 Task: Research Airbnb options in Kreuzlingen, Switzerland from 6th December, 2023 to 15th December, 2023 for 6 adults. Place can be entire room or private room with 6 bedrooms having 6 beds and 6 bathrooms. Property type can be house. Amenities needed are: wifi, TV, free parkinig on premises, gym, breakfast.
Action: Mouse moved to (464, 100)
Screenshot: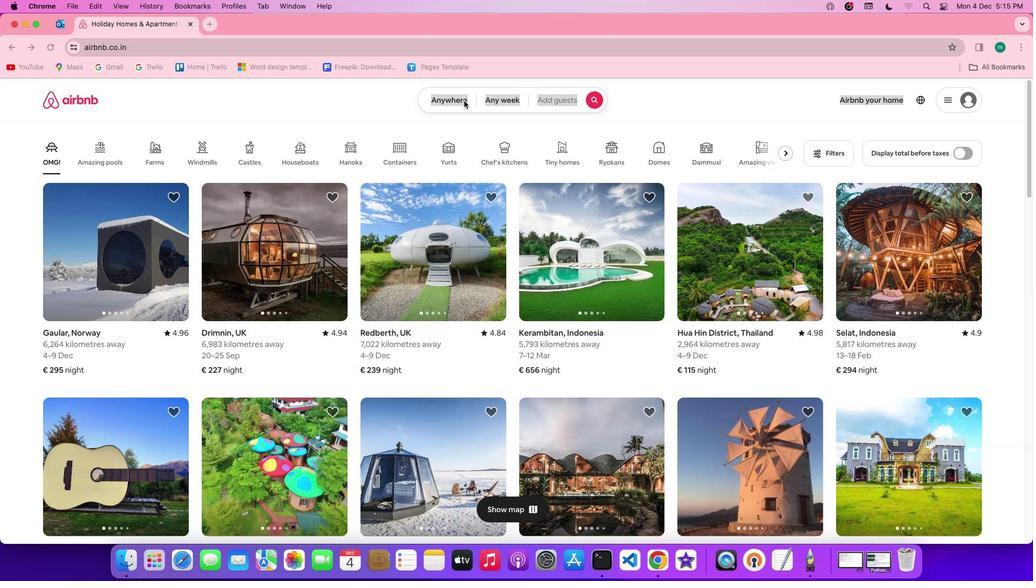 
Action: Mouse pressed left at (464, 100)
Screenshot: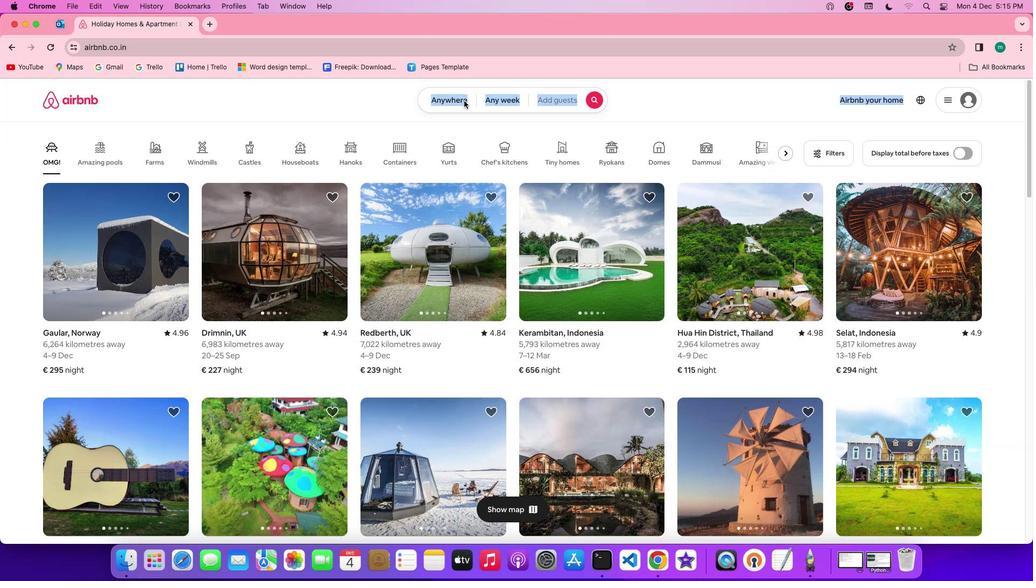 
Action: Mouse pressed left at (464, 100)
Screenshot: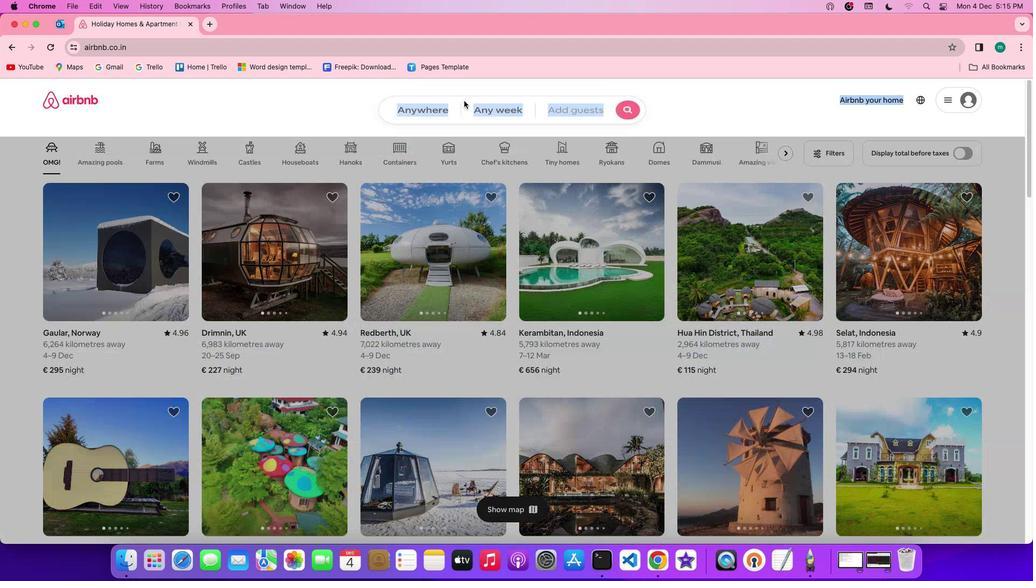 
Action: Mouse moved to (387, 145)
Screenshot: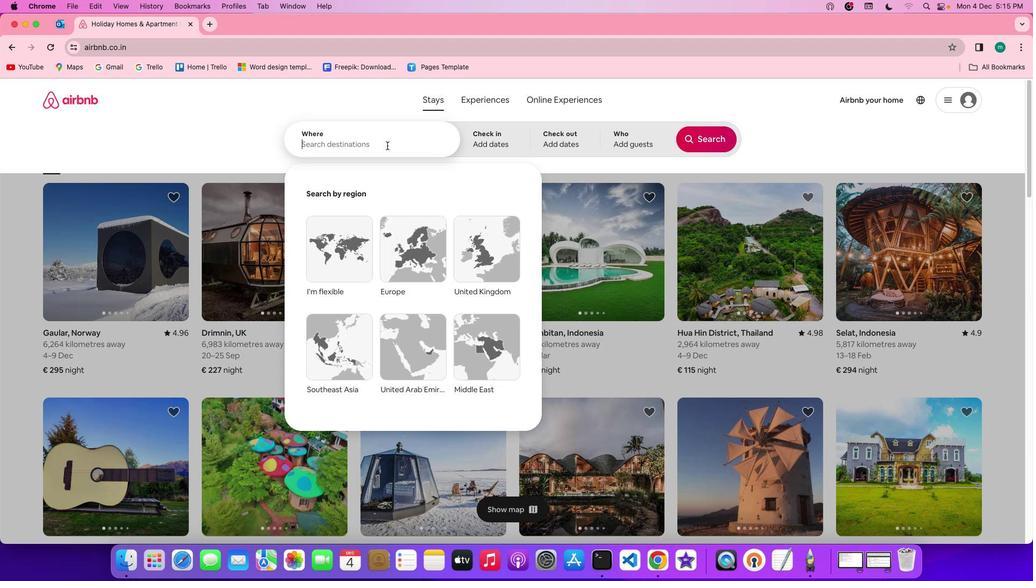 
Action: Mouse pressed left at (387, 145)
Screenshot: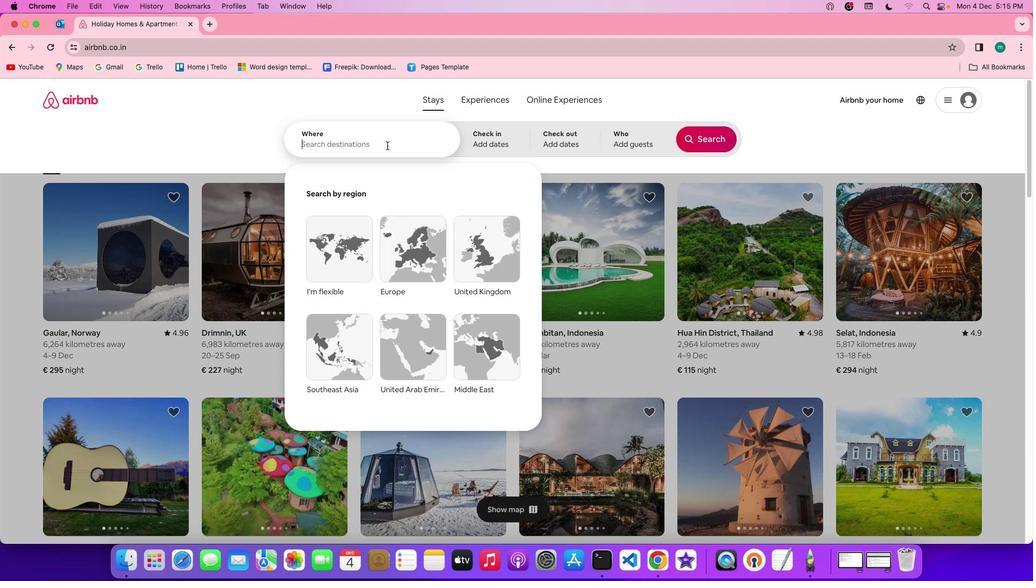 
Action: Key pressed Key.shift'K''r''e''u''z''l''i''n''g''e''n'','Key.spaceKey.shift's''w''i''t''z''e''r''l''a''n''d'
Screenshot: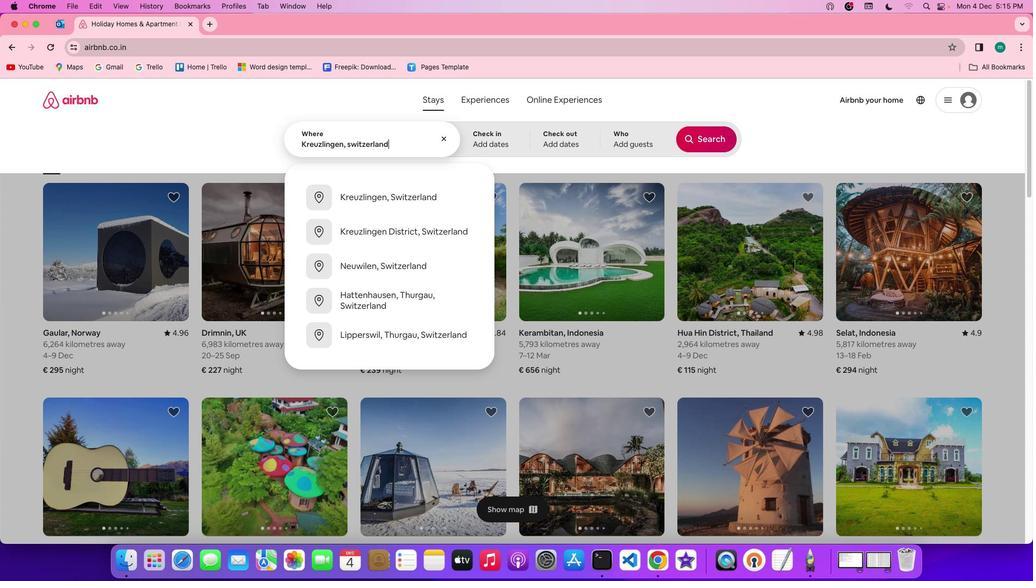 
Action: Mouse moved to (482, 142)
Screenshot: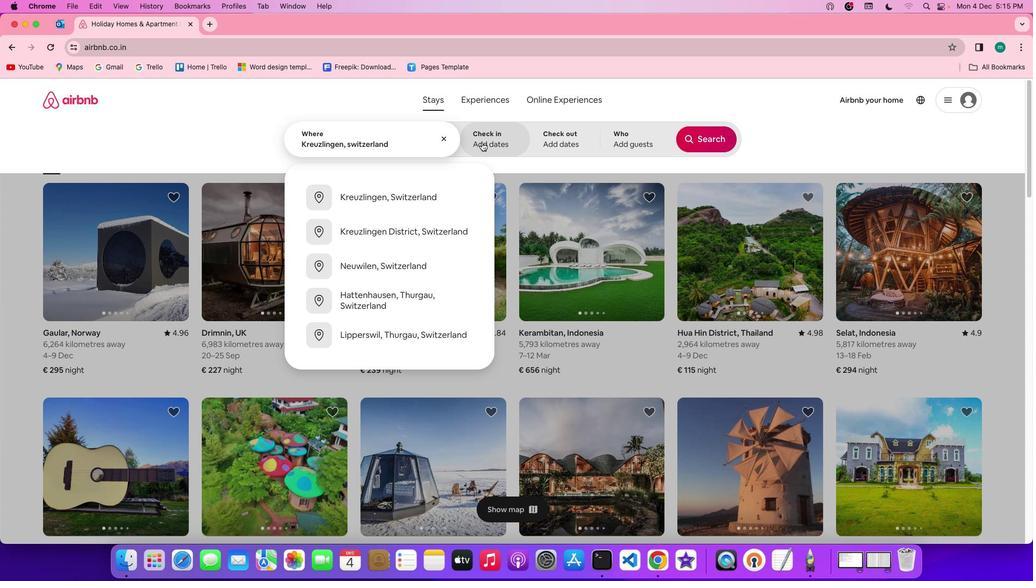 
Action: Mouse pressed left at (482, 142)
Screenshot: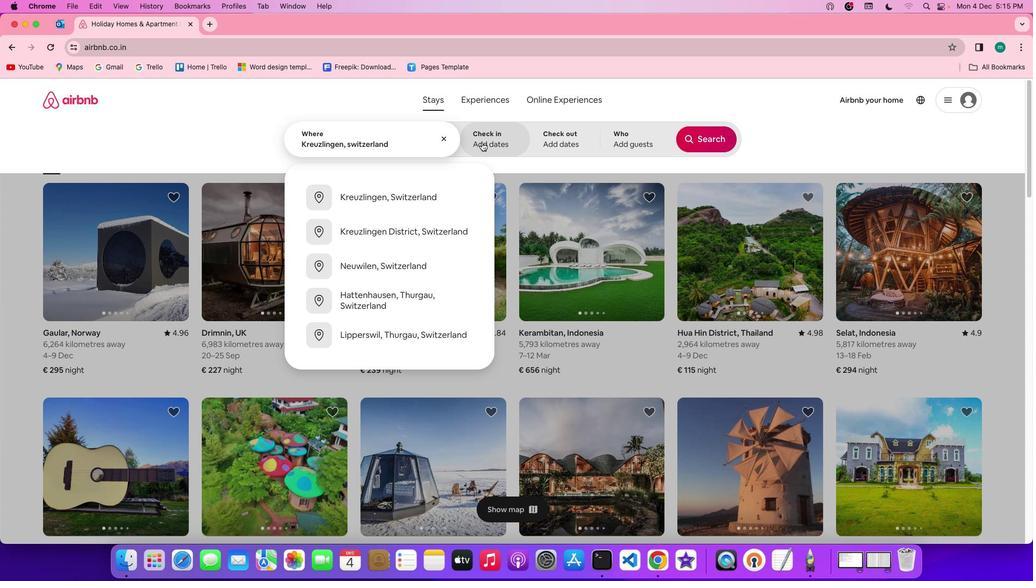 
Action: Mouse moved to (405, 303)
Screenshot: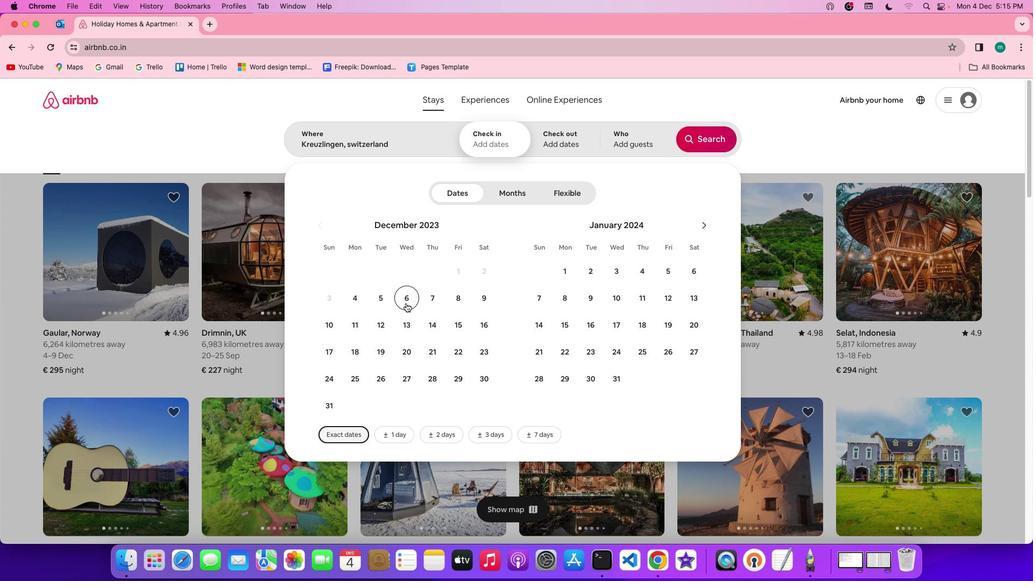 
Action: Mouse pressed left at (405, 303)
Screenshot: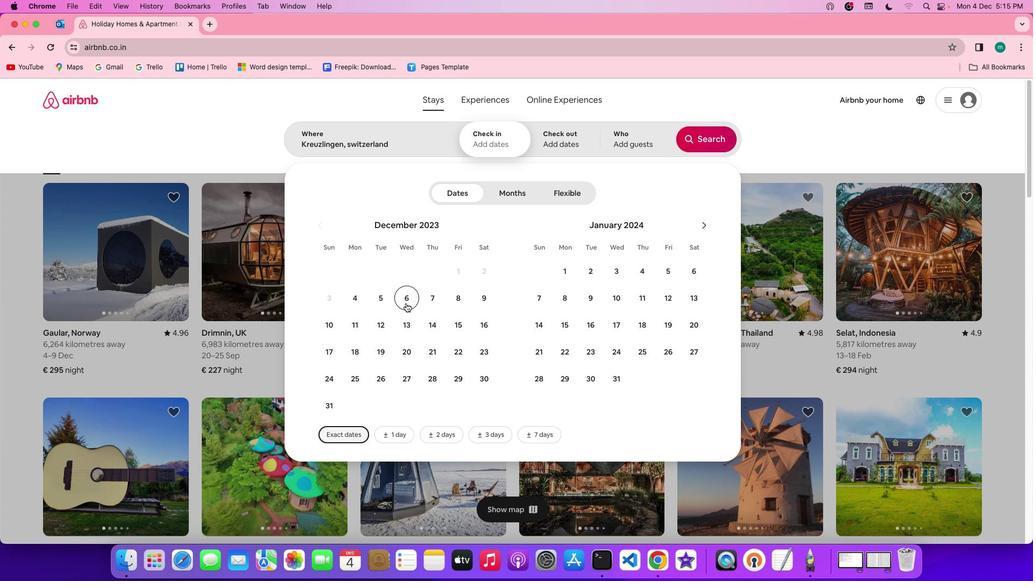 
Action: Mouse moved to (453, 321)
Screenshot: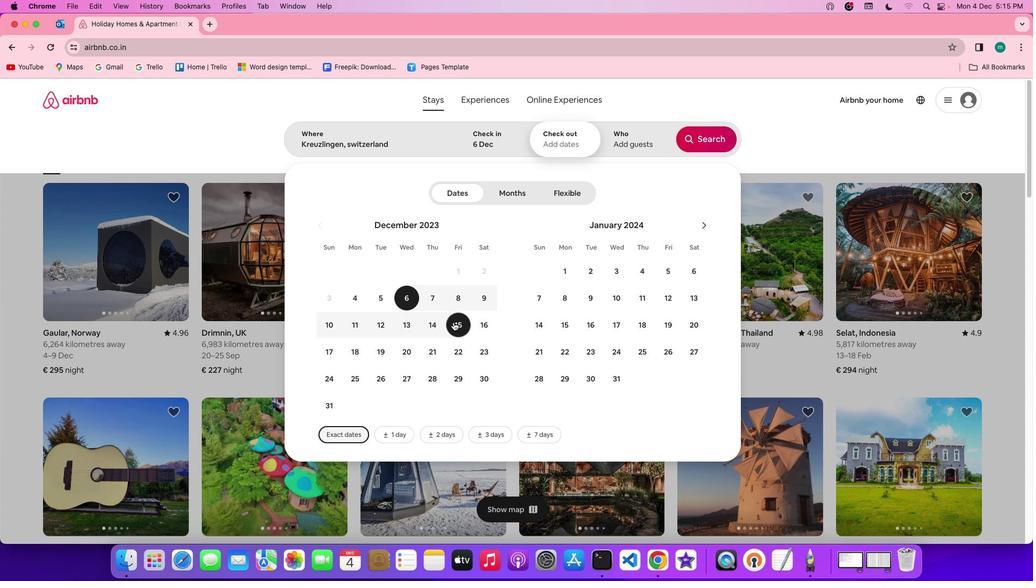 
Action: Mouse pressed left at (453, 321)
Screenshot: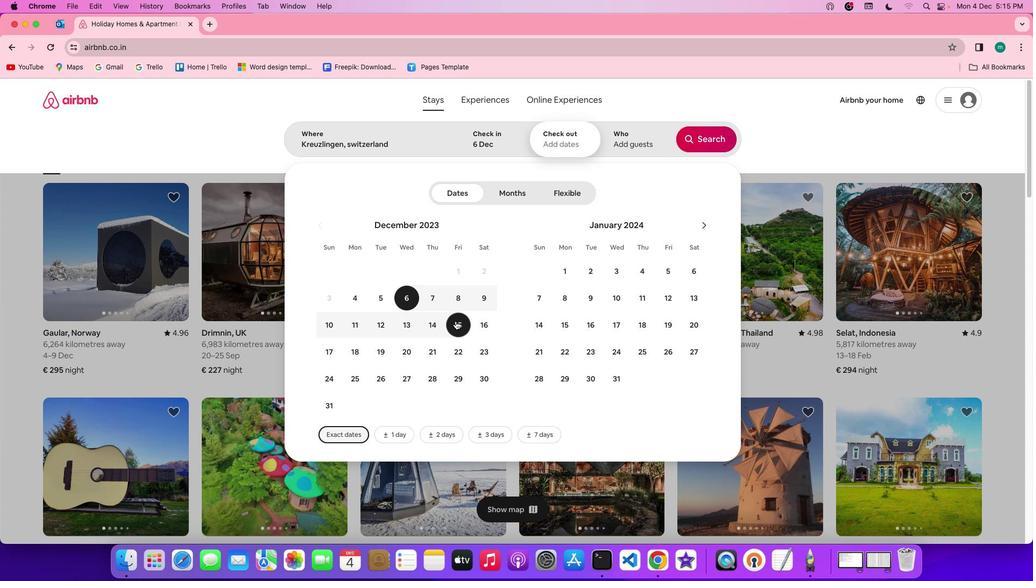 
Action: Mouse moved to (624, 145)
Screenshot: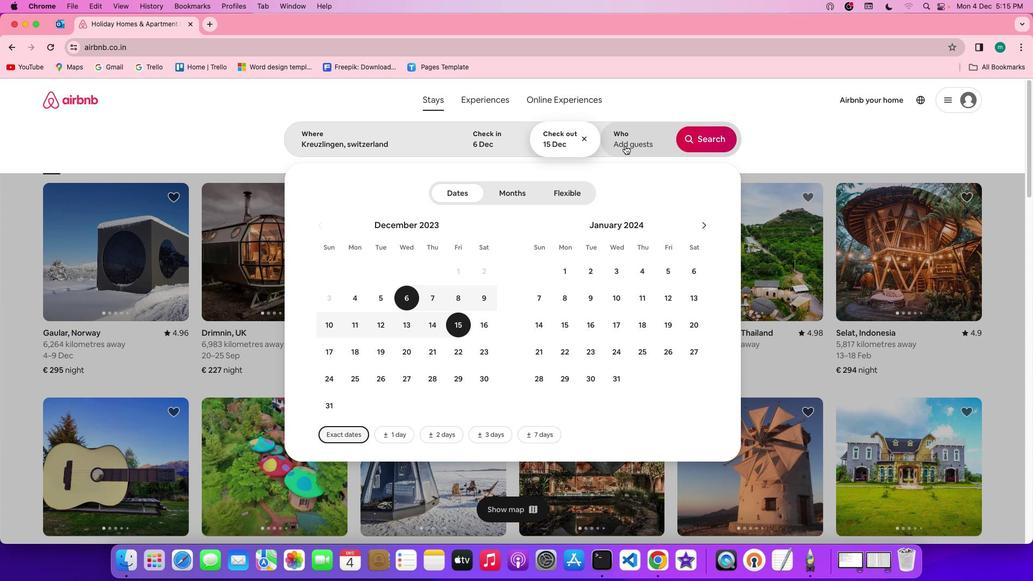 
Action: Mouse pressed left at (624, 145)
Screenshot: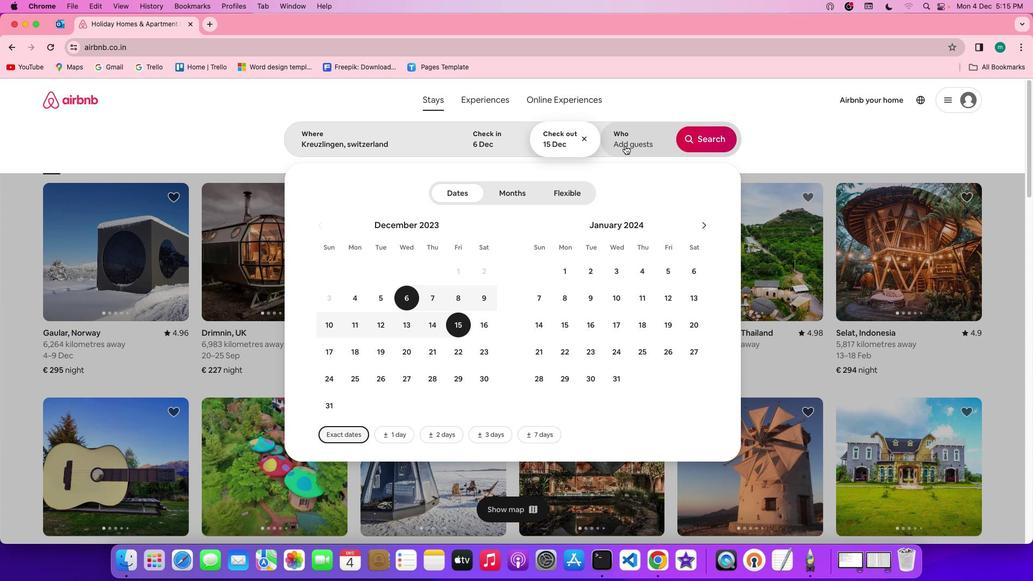 
Action: Mouse moved to (703, 199)
Screenshot: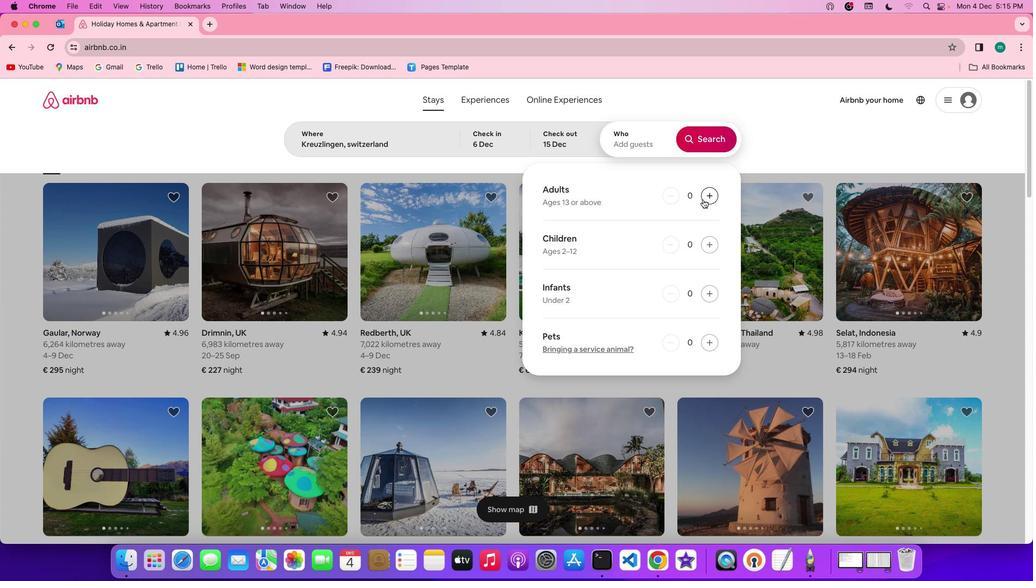 
Action: Mouse pressed left at (703, 199)
Screenshot: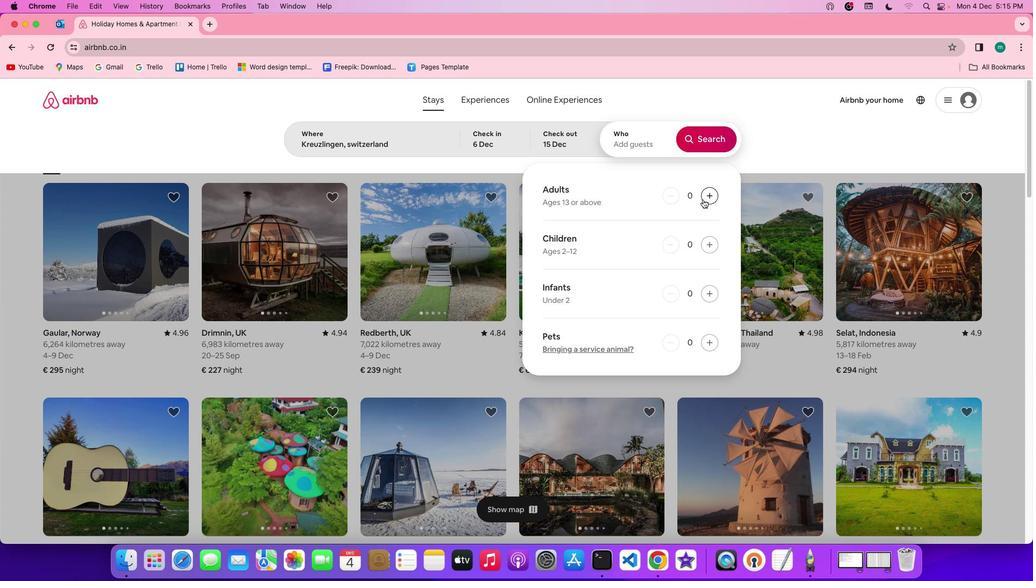 
Action: Mouse pressed left at (703, 199)
Screenshot: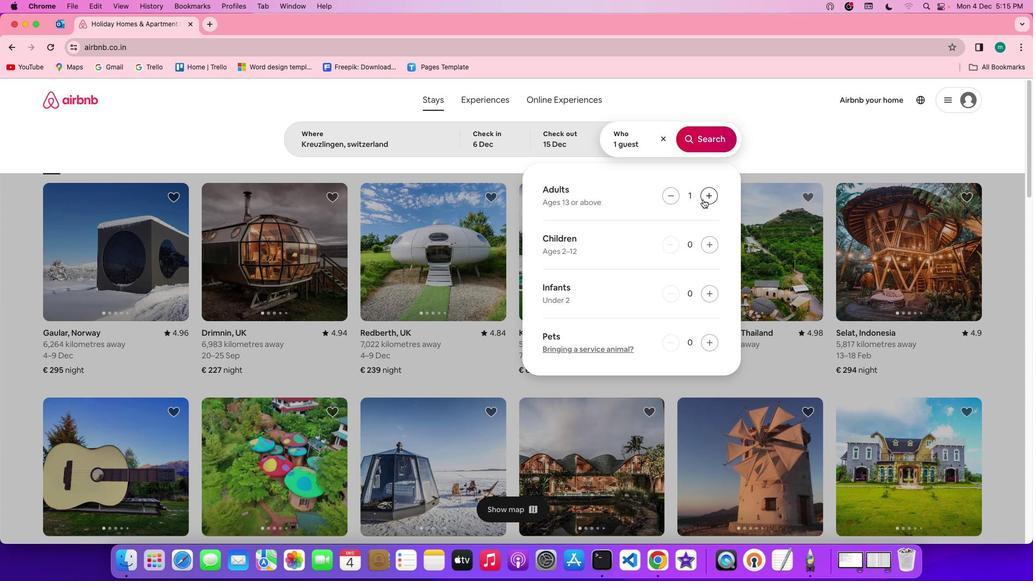 
Action: Mouse pressed left at (703, 199)
Screenshot: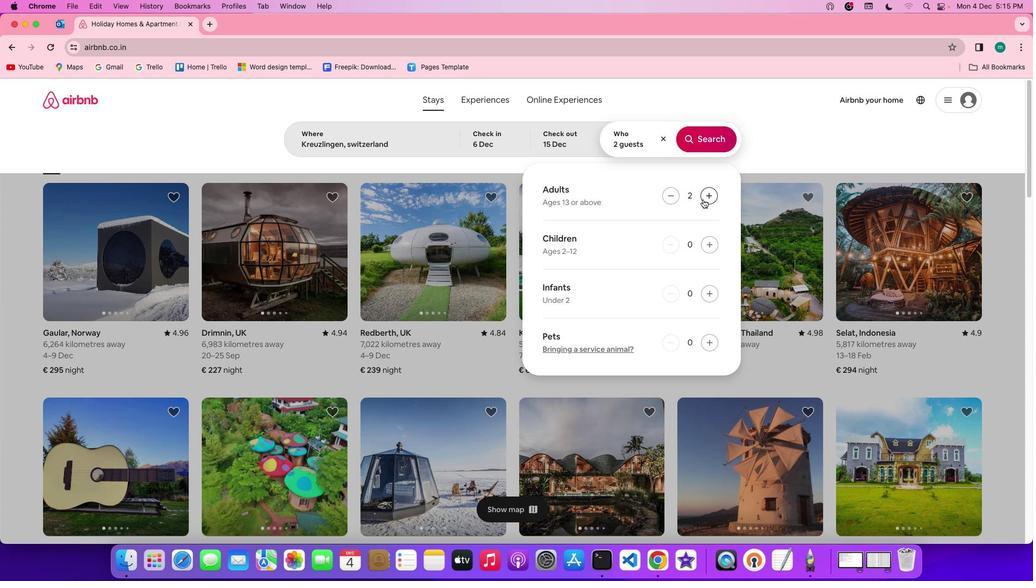 
Action: Mouse pressed left at (703, 199)
Screenshot: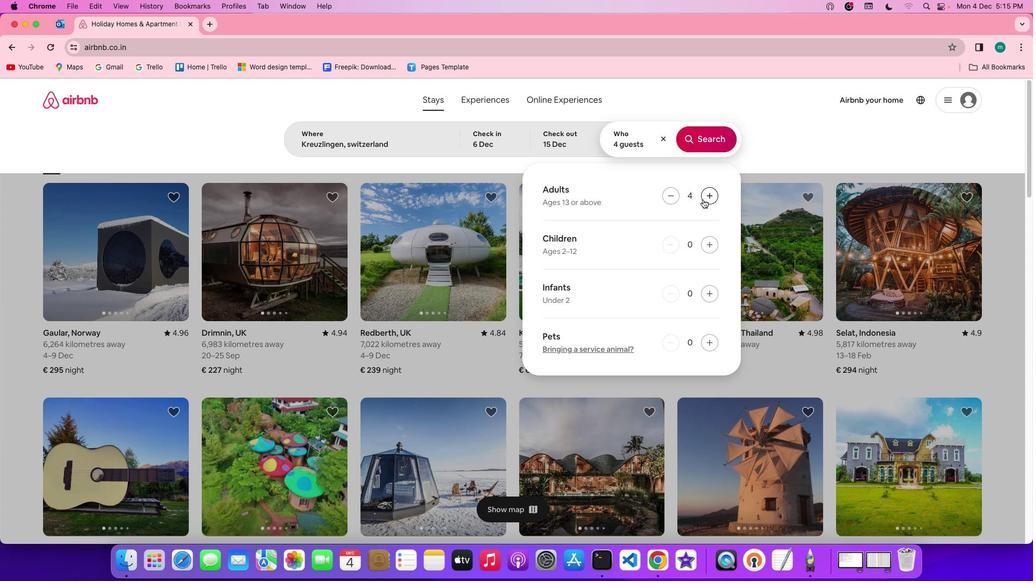 
Action: Mouse pressed left at (703, 199)
Screenshot: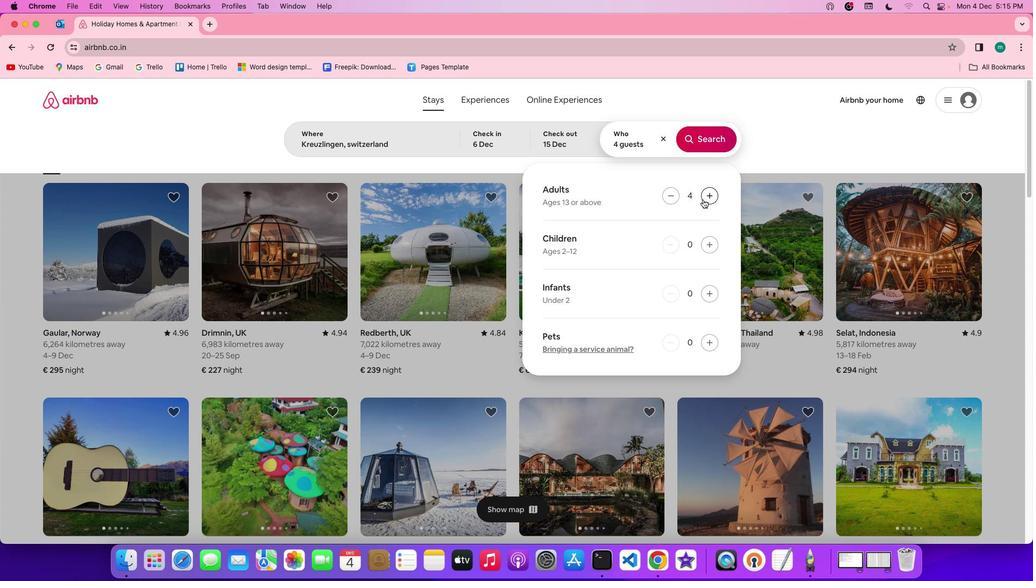 
Action: Mouse pressed left at (703, 199)
Screenshot: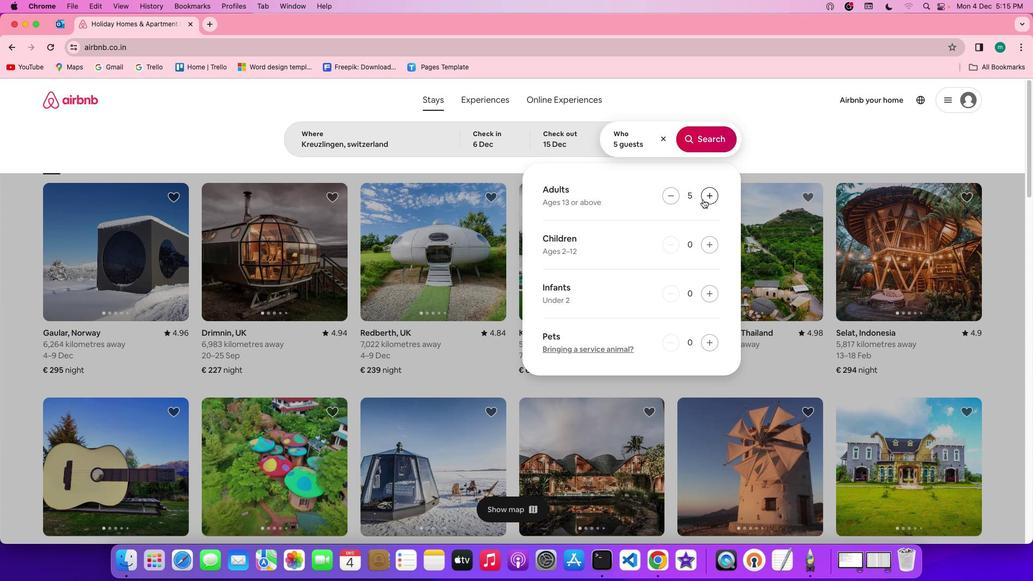 
Action: Mouse moved to (709, 148)
Screenshot: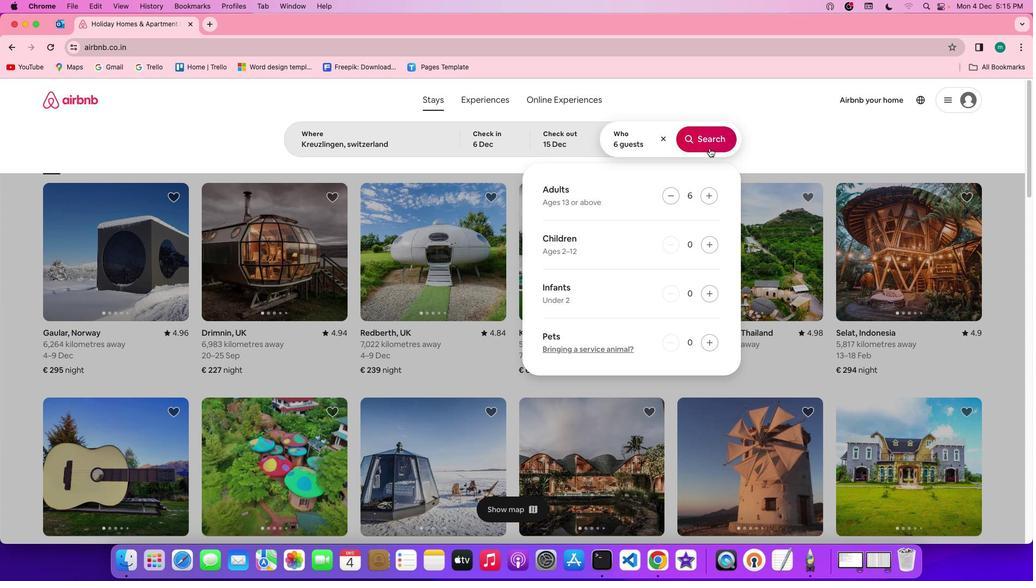 
Action: Mouse pressed left at (709, 148)
Screenshot: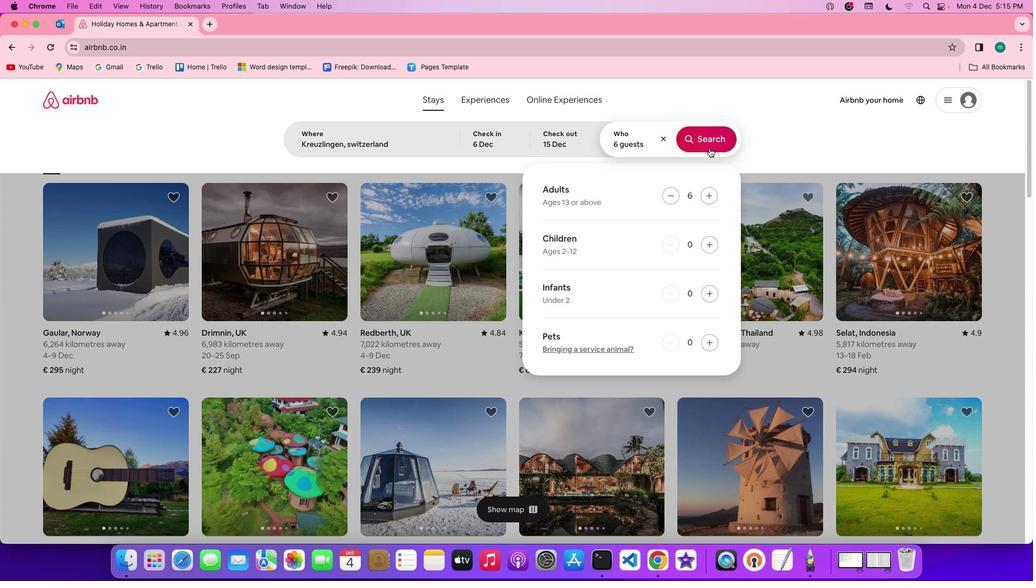 
Action: Mouse moved to (845, 141)
Screenshot: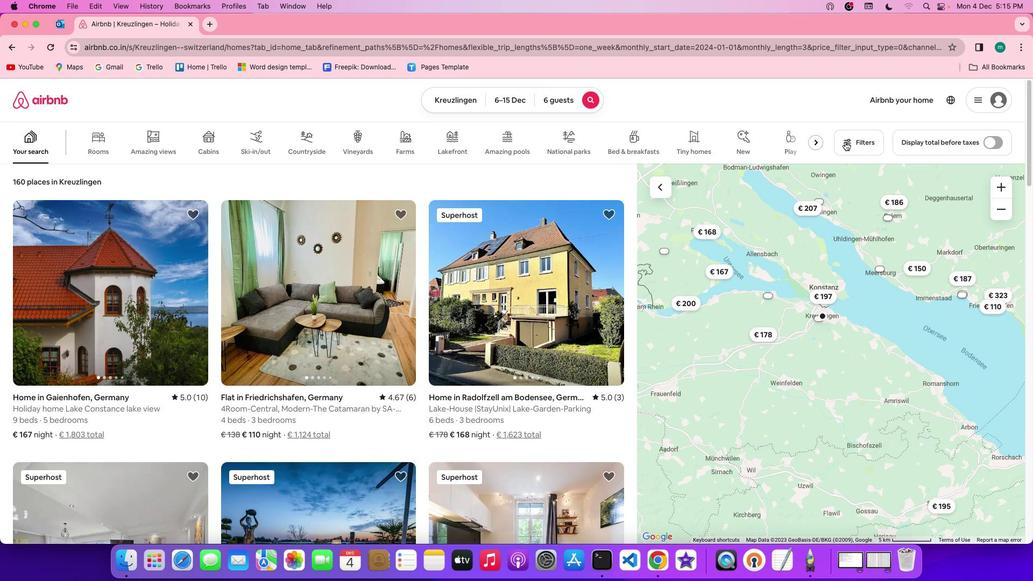 
Action: Mouse pressed left at (845, 141)
Screenshot: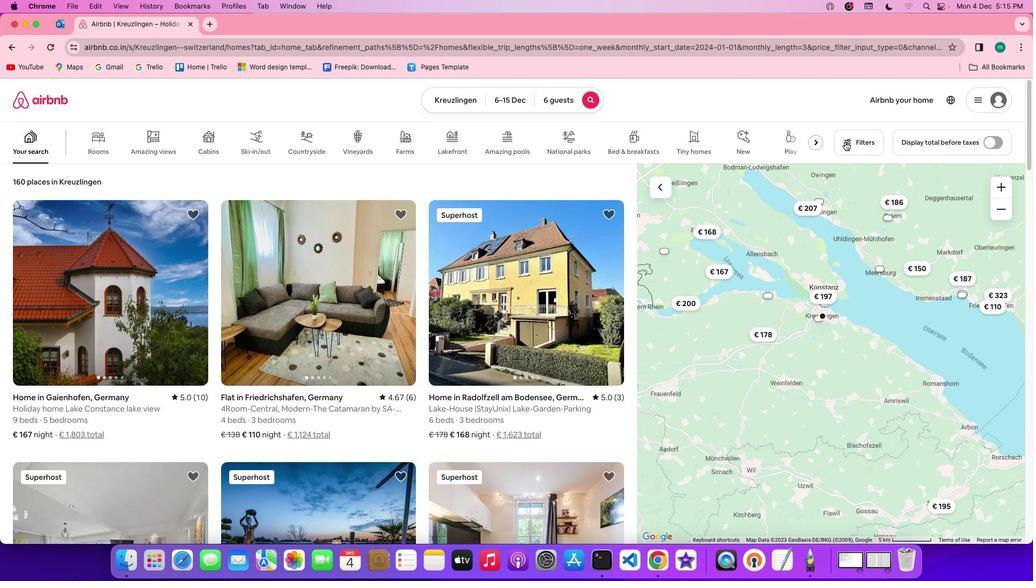 
Action: Mouse moved to (444, 369)
Screenshot: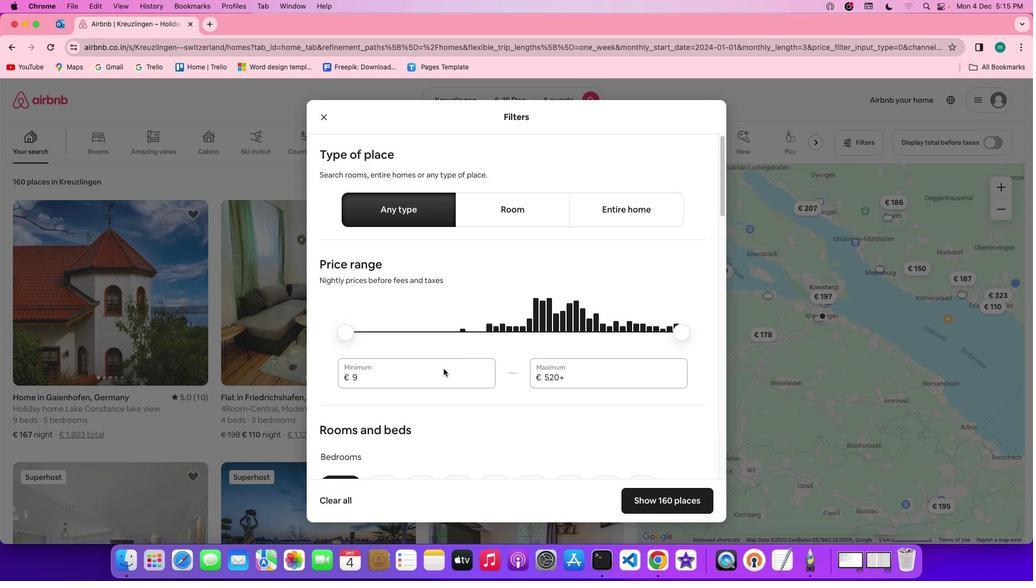 
Action: Mouse scrolled (444, 369) with delta (0, 0)
Screenshot: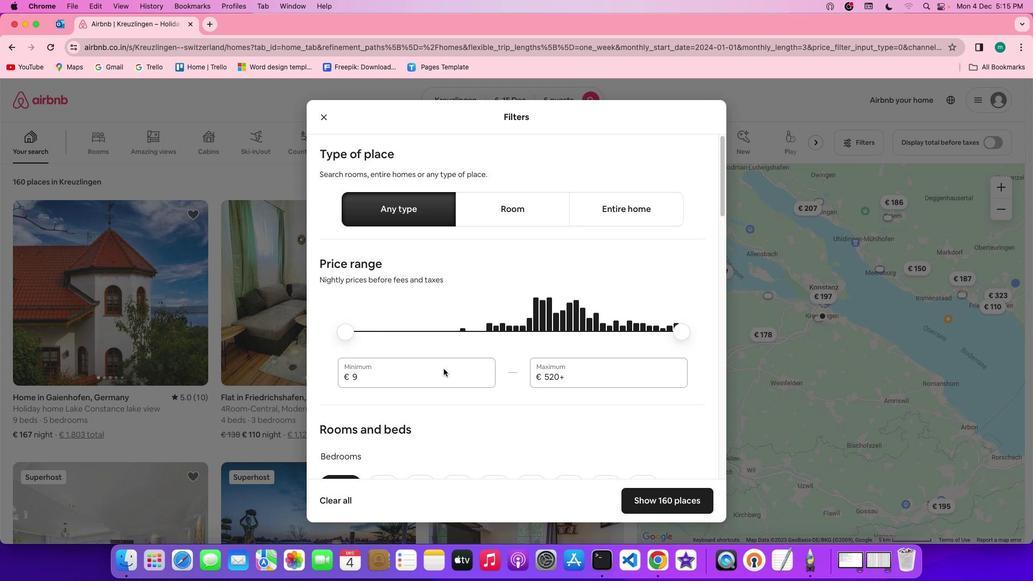 
Action: Mouse scrolled (444, 369) with delta (0, 0)
Screenshot: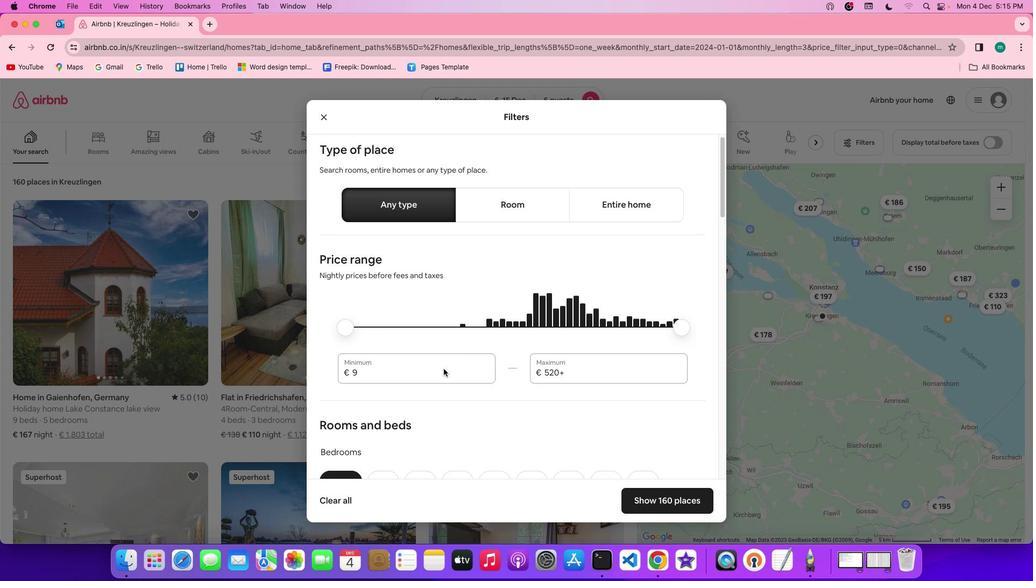 
Action: Mouse scrolled (444, 369) with delta (0, 0)
Screenshot: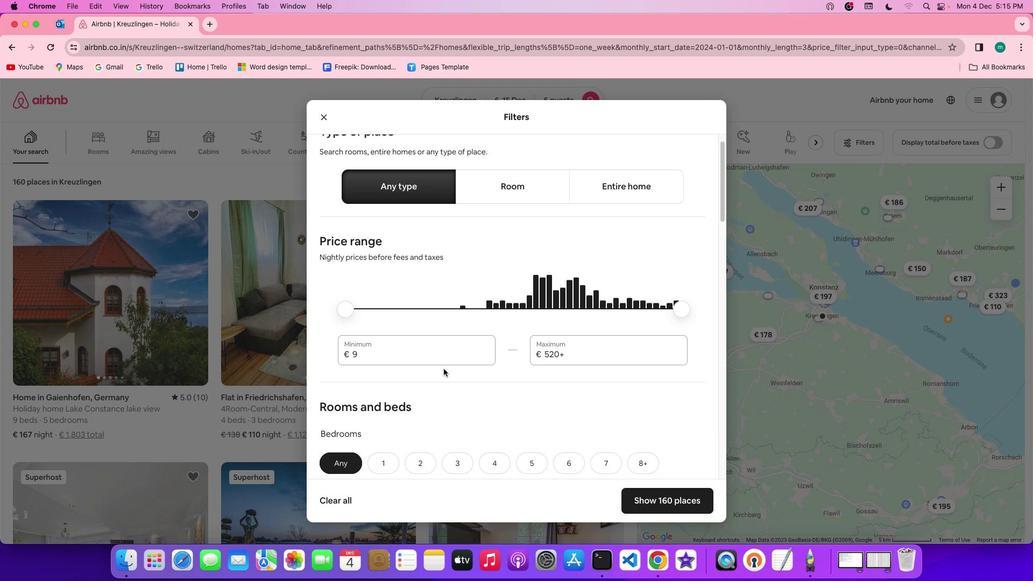 
Action: Mouse moved to (443, 367)
Screenshot: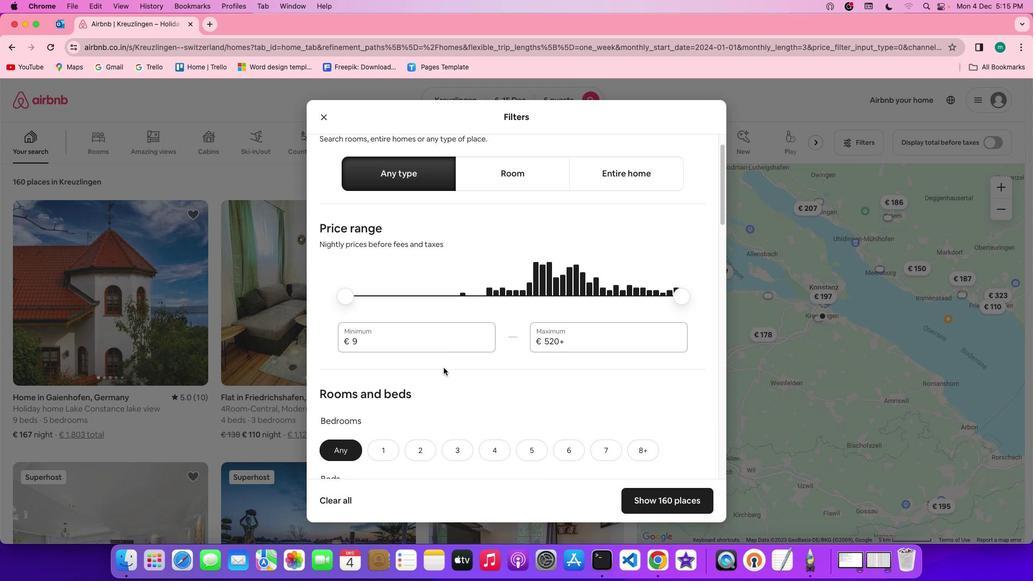 
Action: Mouse scrolled (443, 367) with delta (0, 0)
Screenshot: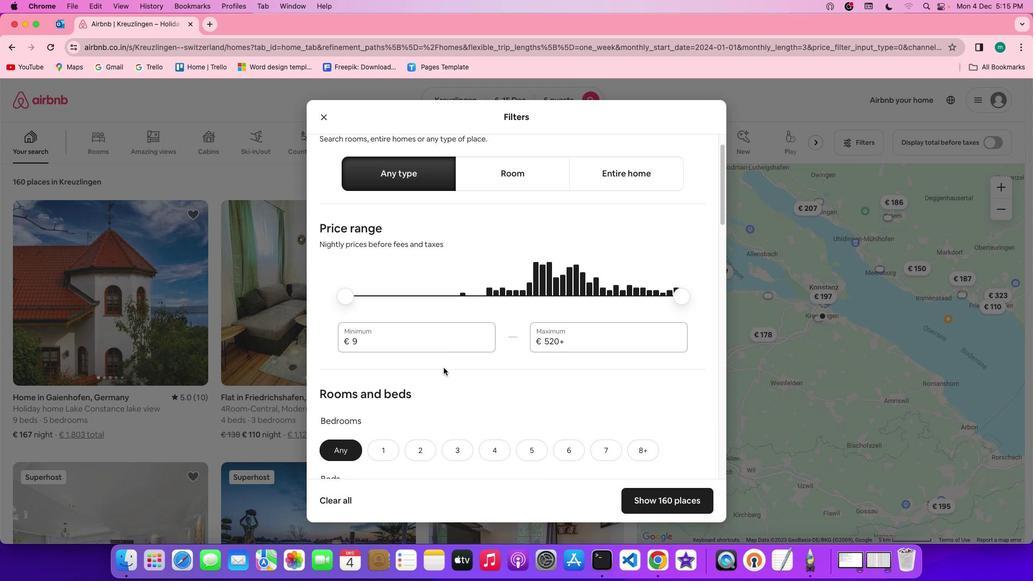 
Action: Mouse scrolled (443, 367) with delta (0, 0)
Screenshot: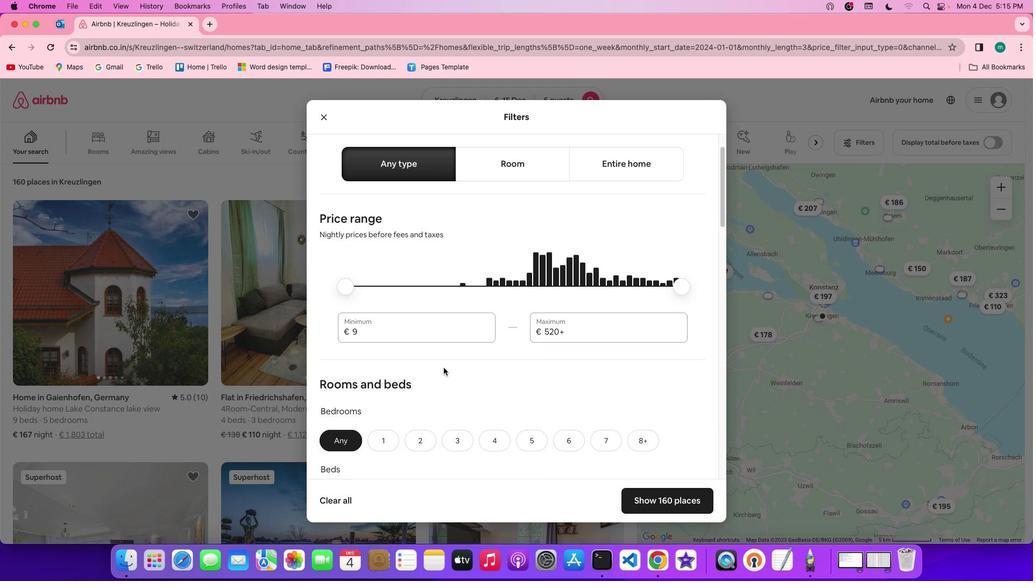 
Action: Mouse scrolled (443, 367) with delta (0, 0)
Screenshot: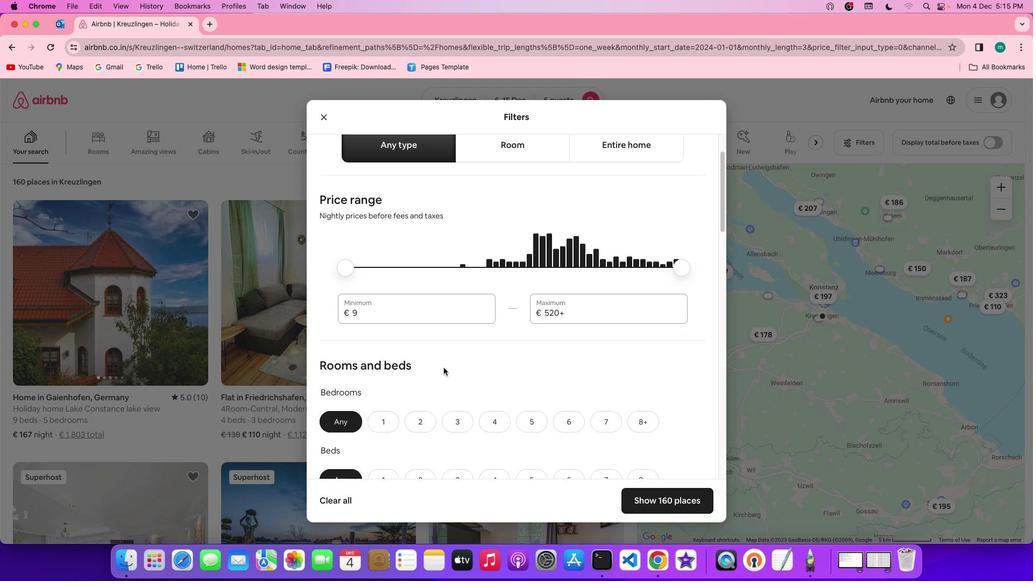 
Action: Mouse scrolled (443, 367) with delta (0, 0)
Screenshot: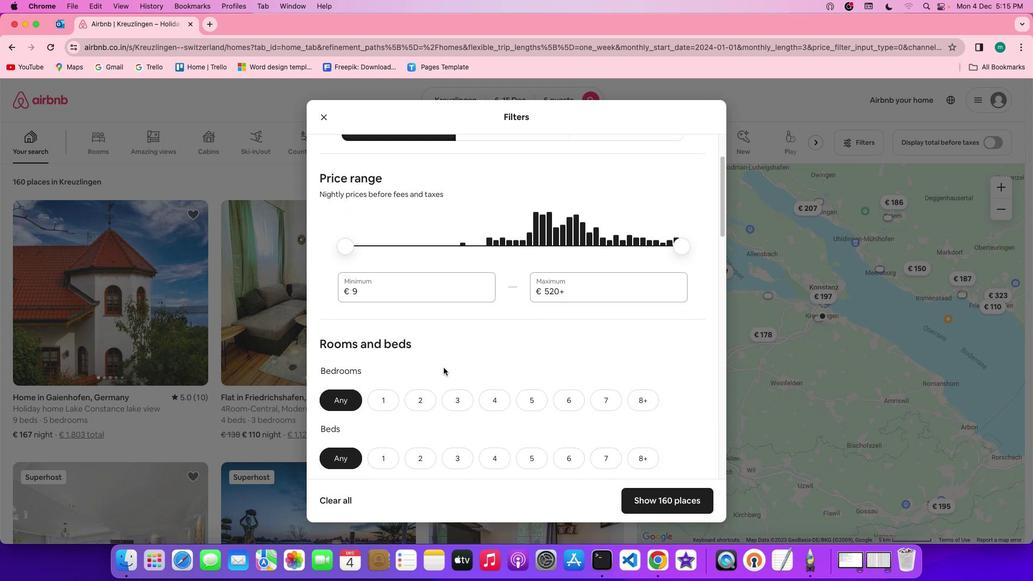 
Action: Mouse scrolled (443, 367) with delta (0, 0)
Screenshot: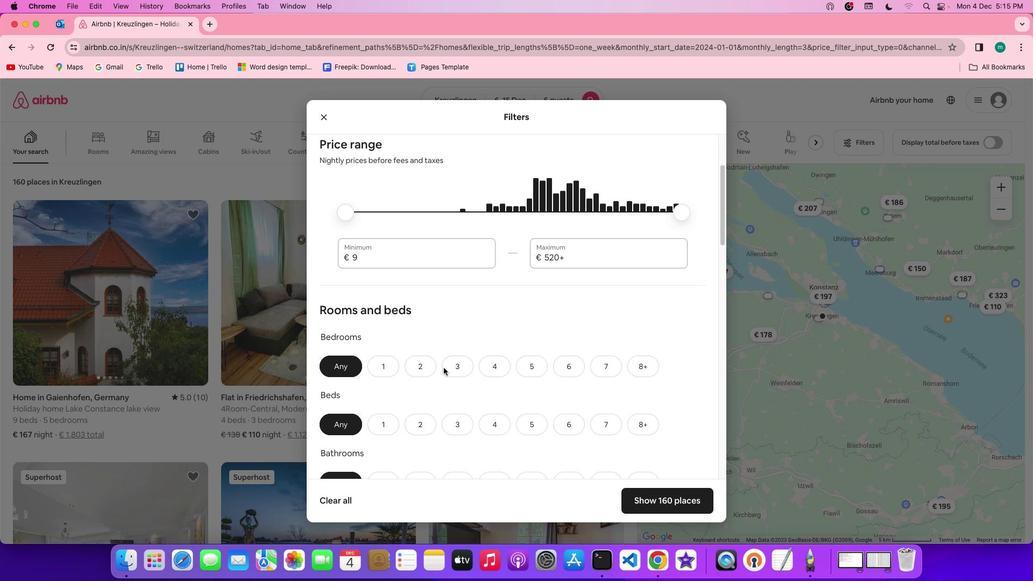 
Action: Mouse scrolled (443, 367) with delta (0, 0)
Screenshot: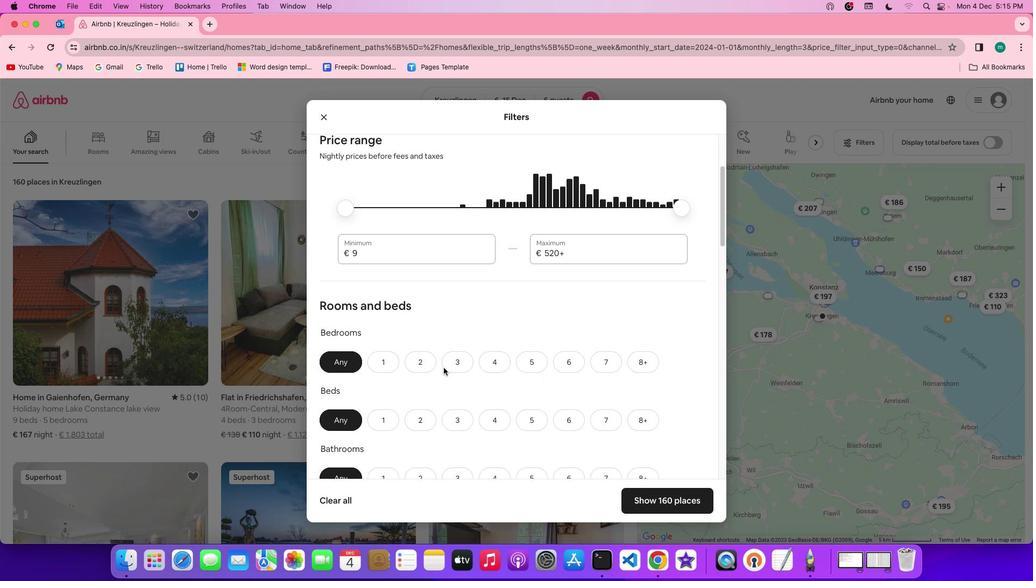 
Action: Mouse scrolled (443, 367) with delta (0, 0)
Screenshot: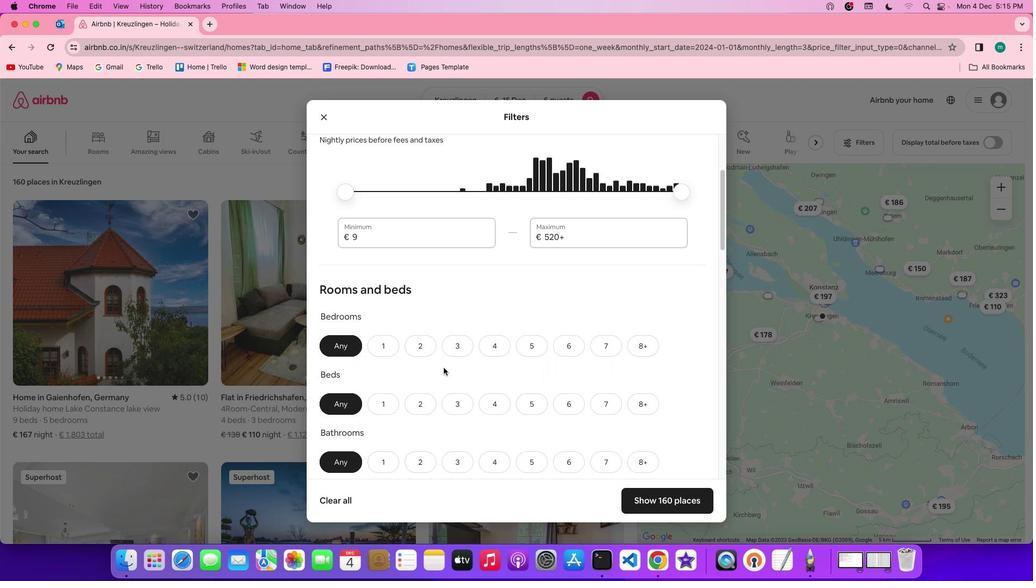 
Action: Mouse moved to (443, 367)
Screenshot: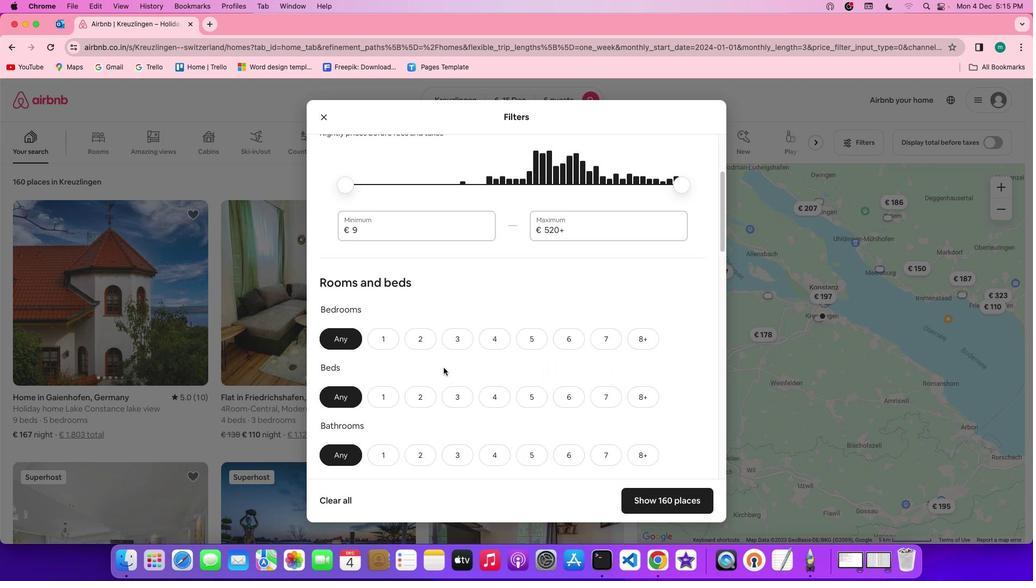 
Action: Mouse scrolled (443, 367) with delta (0, 0)
Screenshot: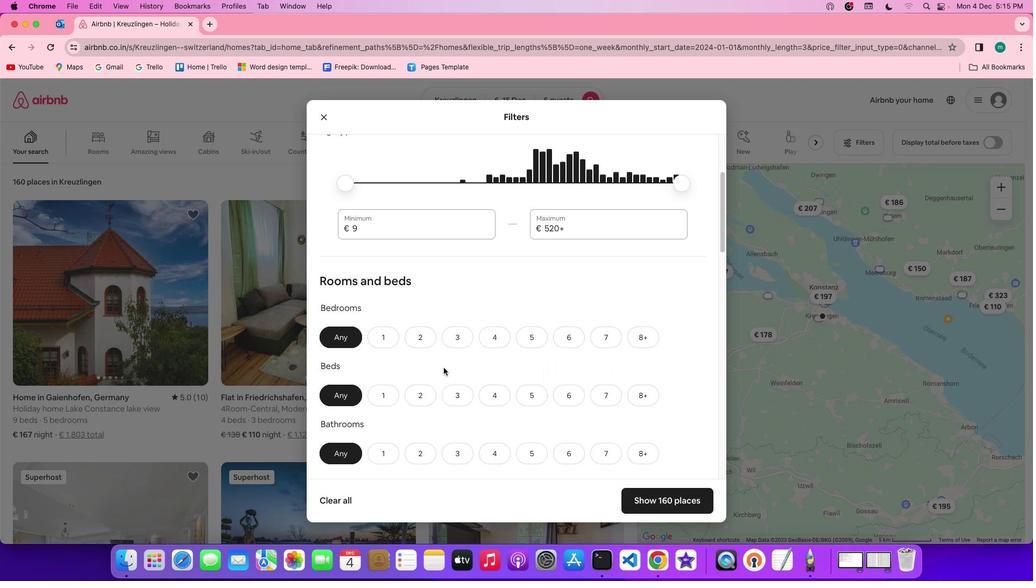 
Action: Mouse scrolled (443, 367) with delta (0, 0)
Screenshot: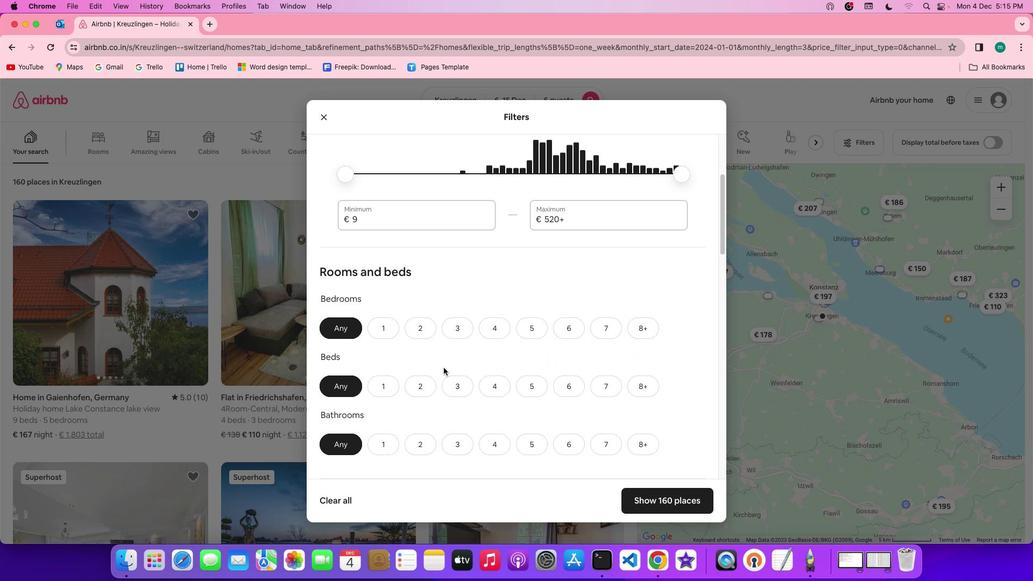 
Action: Mouse scrolled (443, 367) with delta (0, 0)
Screenshot: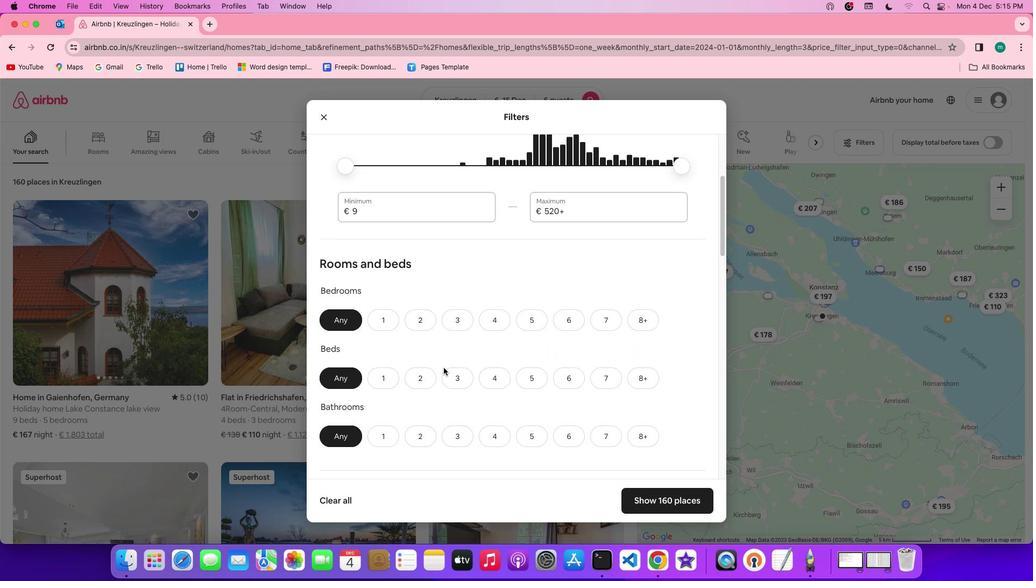 
Action: Mouse scrolled (443, 367) with delta (0, 0)
Screenshot: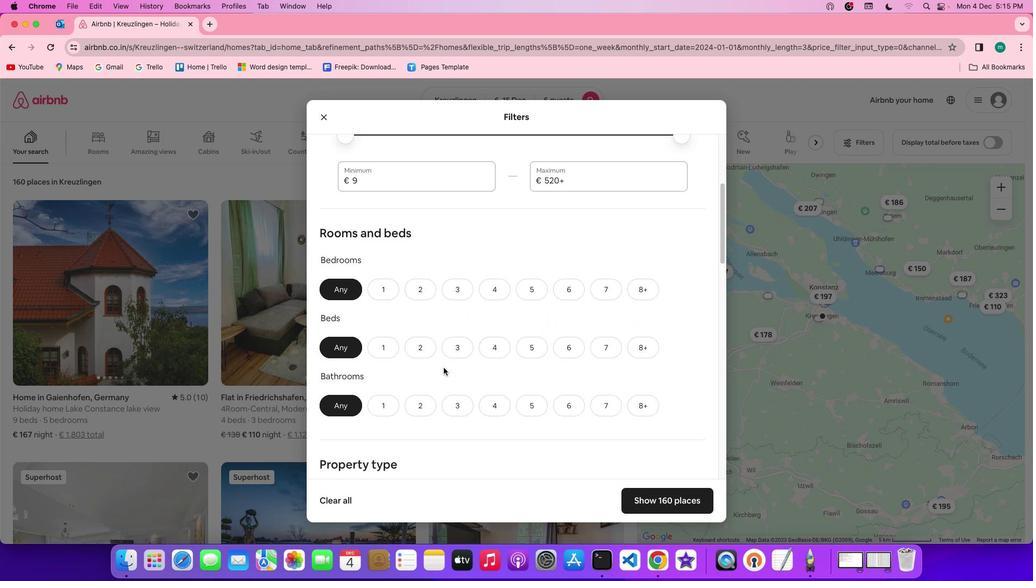 
Action: Mouse moved to (567, 265)
Screenshot: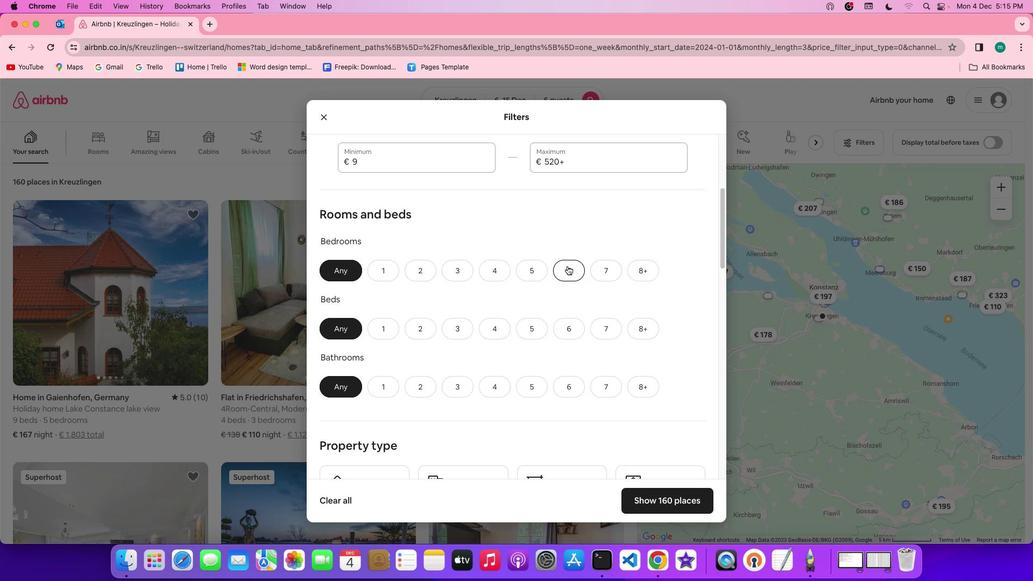 
Action: Mouse pressed left at (567, 265)
Screenshot: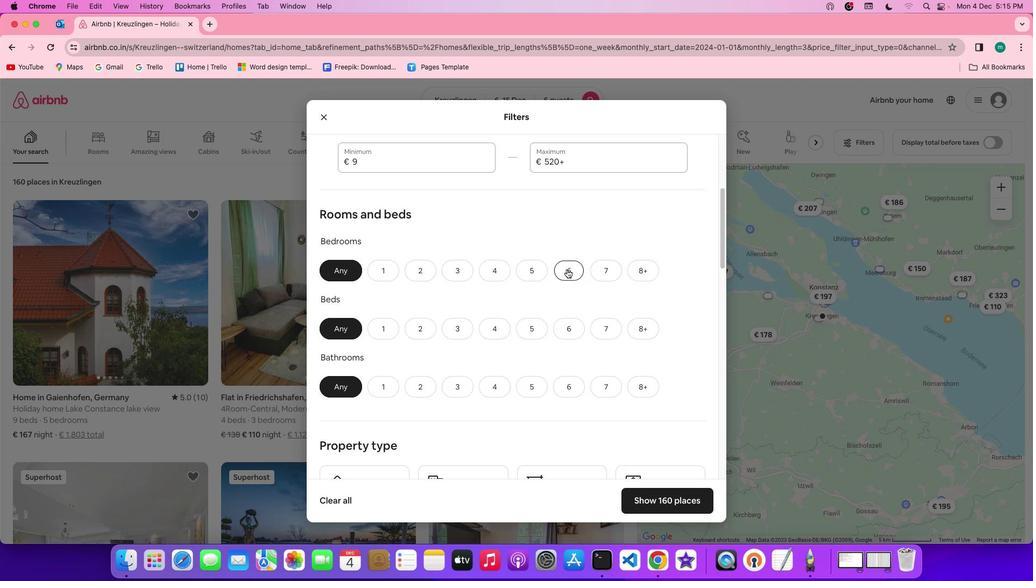
Action: Mouse moved to (569, 329)
Screenshot: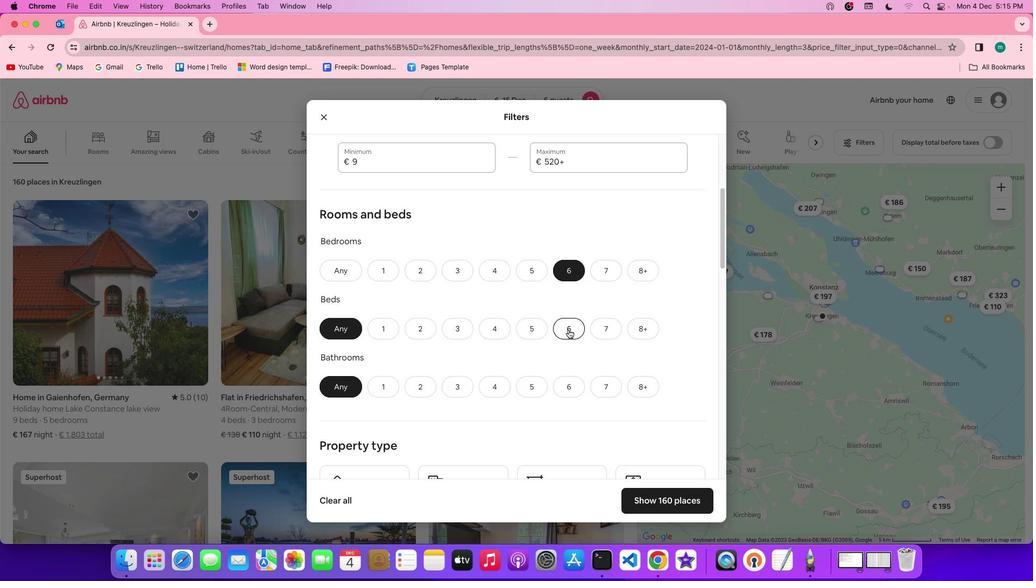 
Action: Mouse pressed left at (569, 329)
Screenshot: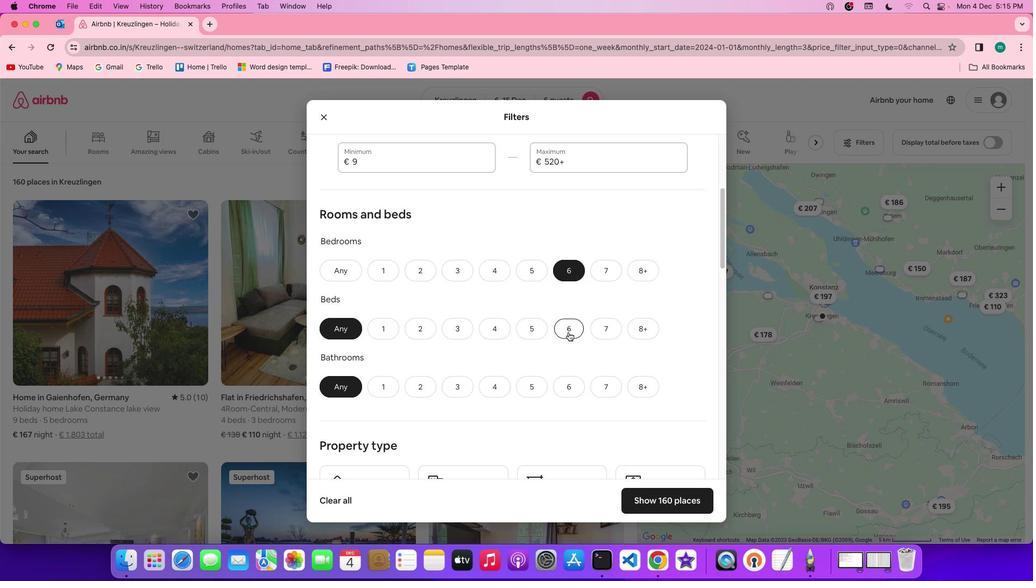 
Action: Mouse moved to (567, 384)
Screenshot: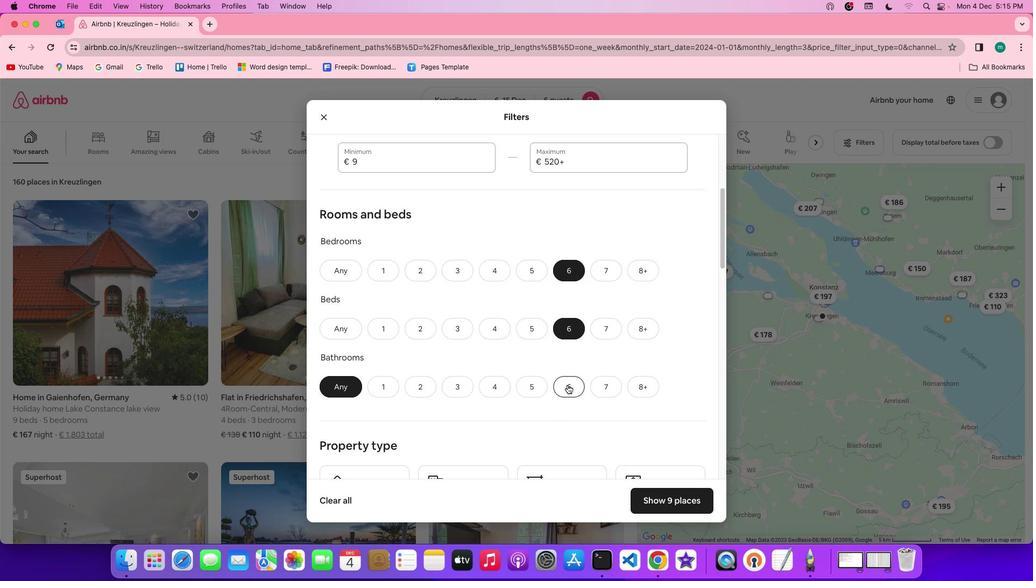 
Action: Mouse pressed left at (567, 384)
Screenshot: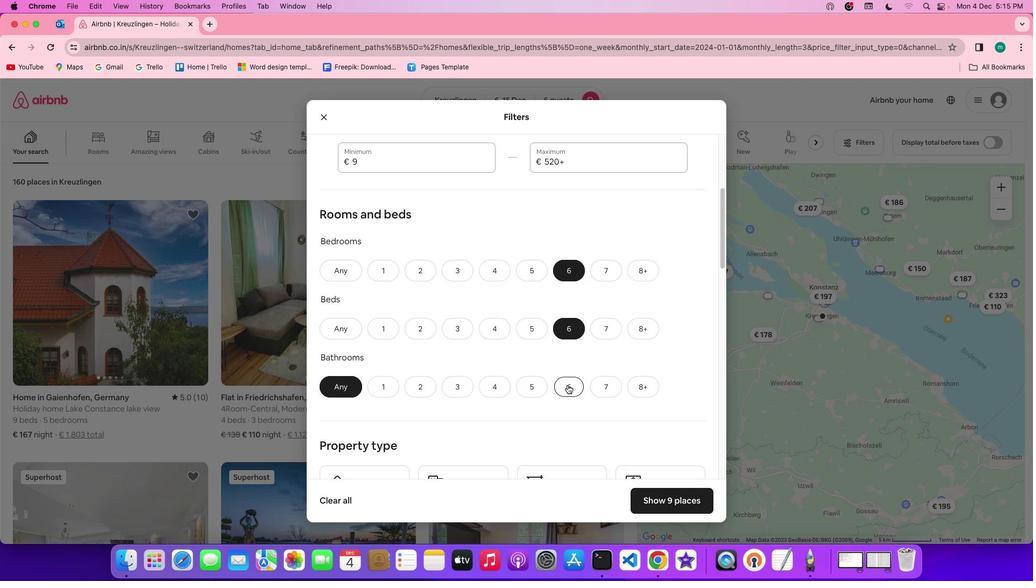 
Action: Mouse moved to (496, 436)
Screenshot: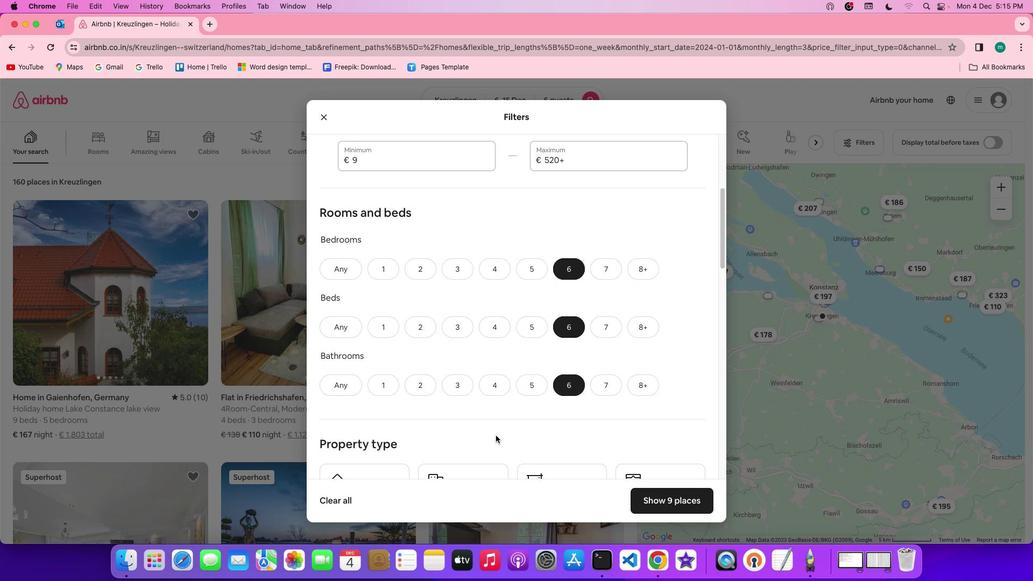 
Action: Mouse scrolled (496, 436) with delta (0, 0)
Screenshot: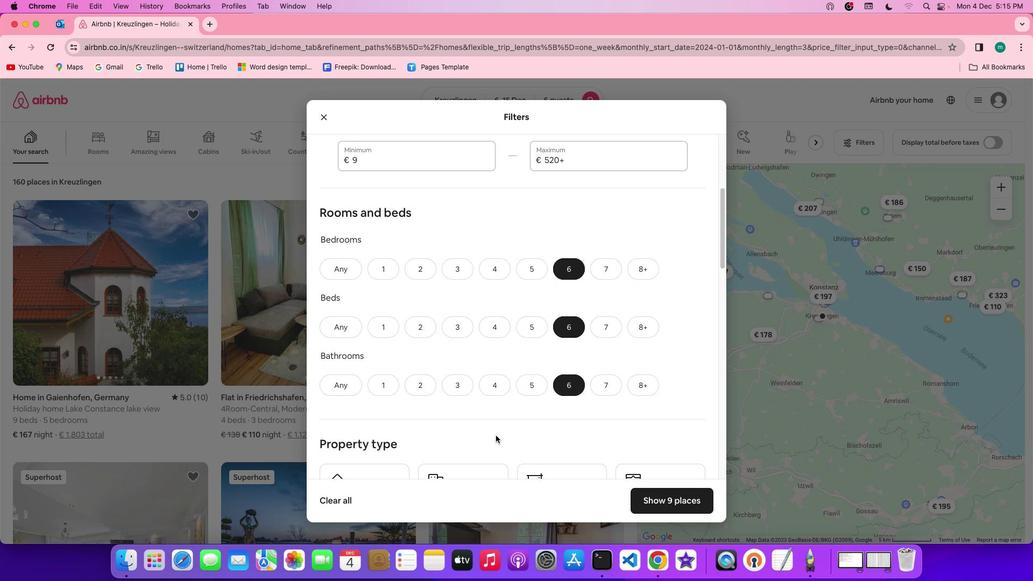 
Action: Mouse moved to (496, 436)
Screenshot: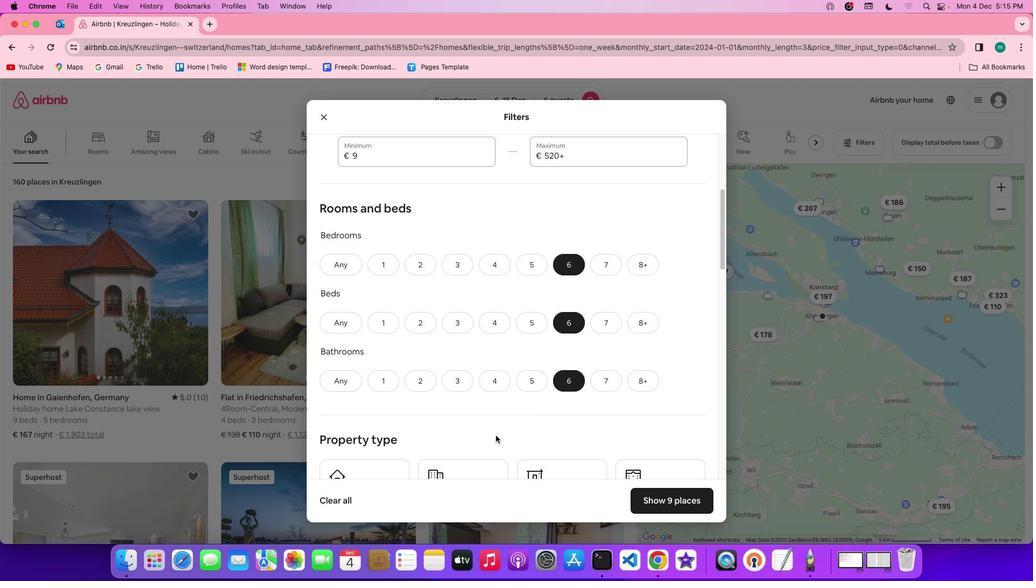 
Action: Mouse scrolled (496, 436) with delta (0, 0)
Screenshot: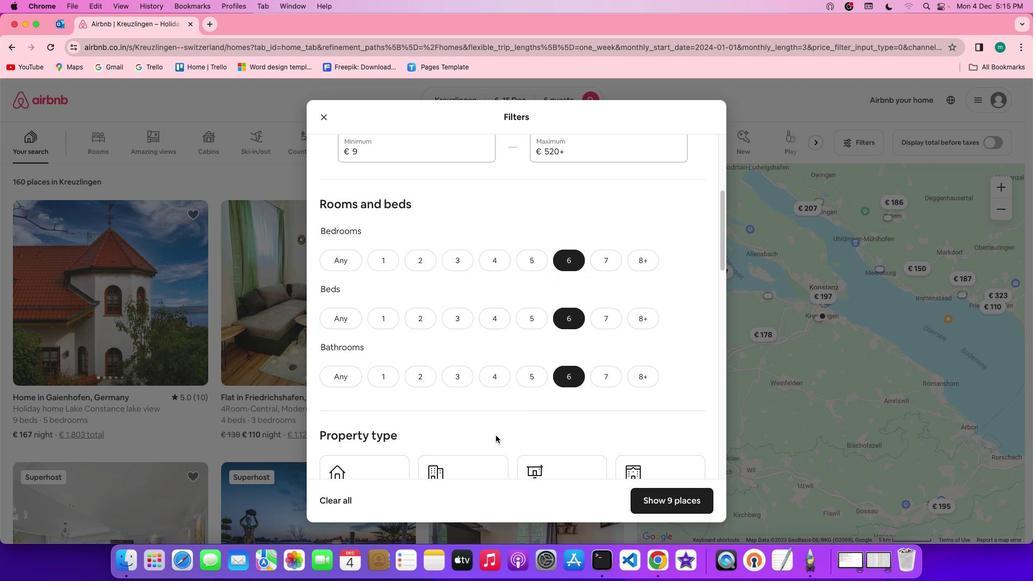 
Action: Mouse scrolled (496, 436) with delta (0, 0)
Screenshot: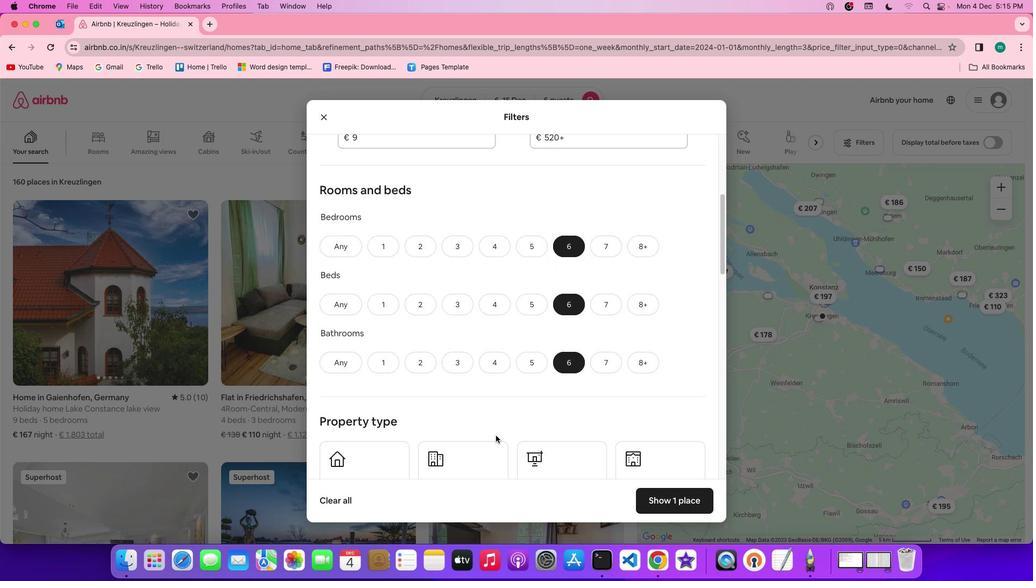 
Action: Mouse moved to (495, 431)
Screenshot: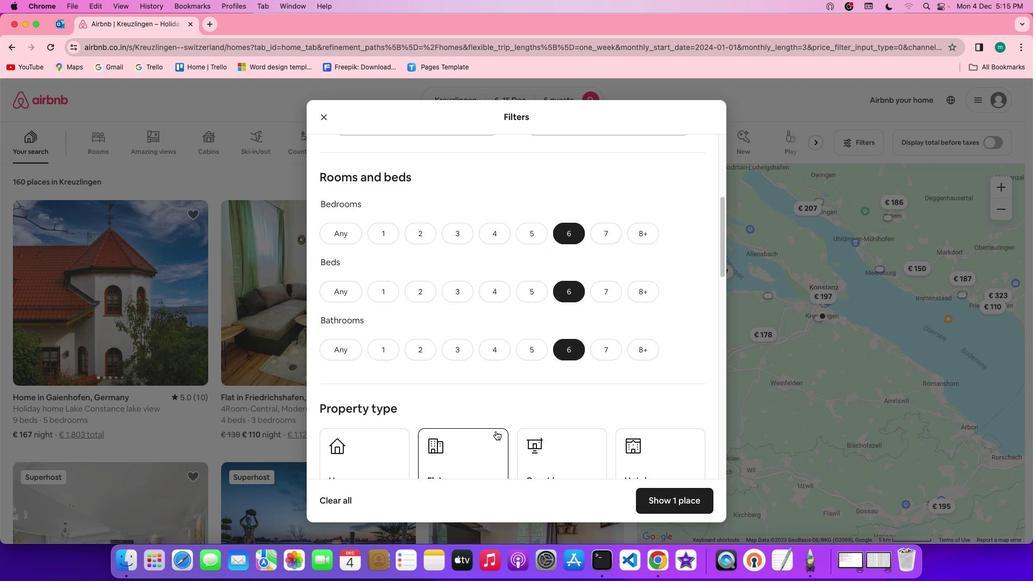 
Action: Mouse scrolled (495, 431) with delta (0, 0)
Screenshot: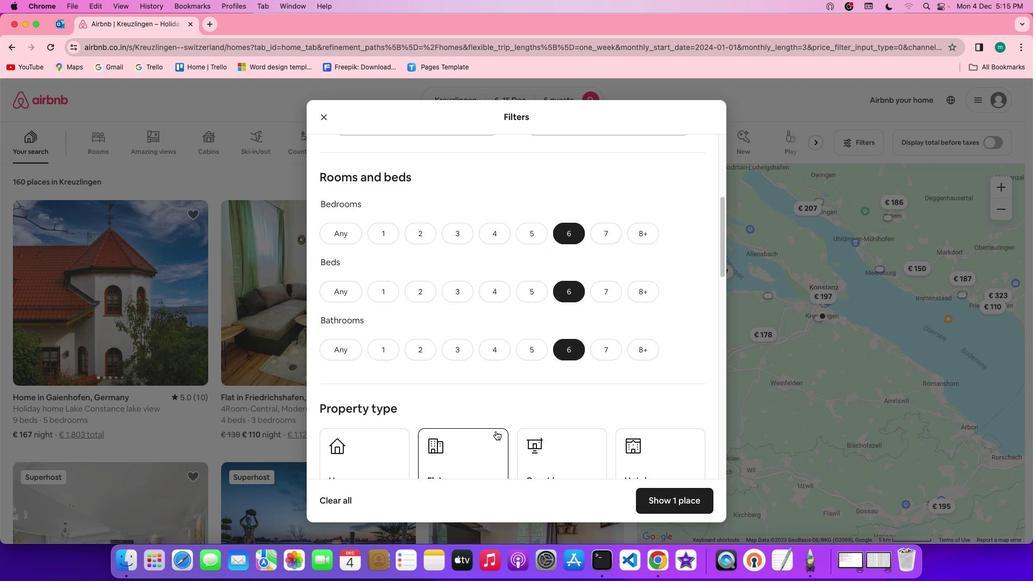 
Action: Mouse moved to (495, 431)
Screenshot: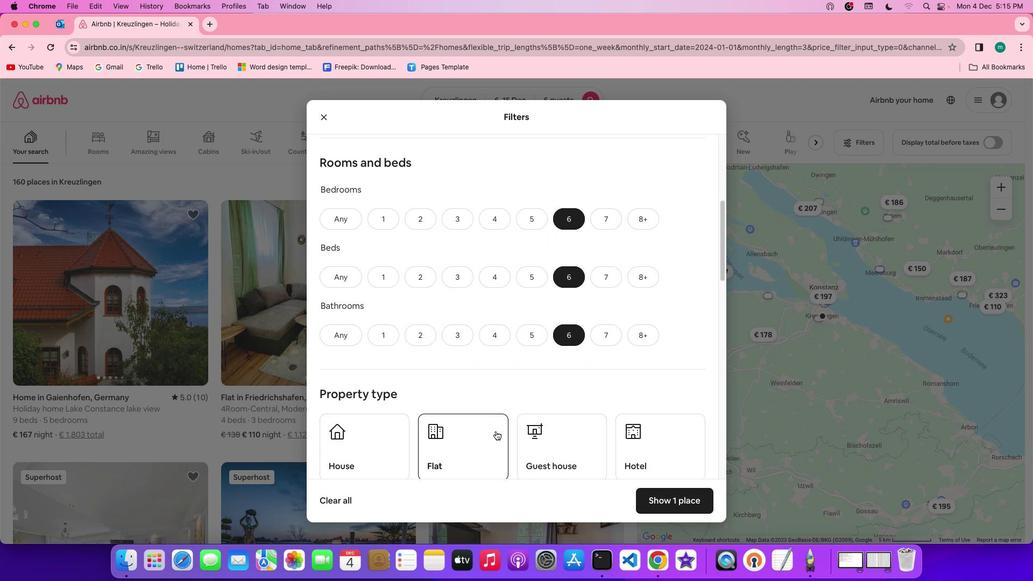 
Action: Mouse scrolled (495, 431) with delta (0, 0)
Screenshot: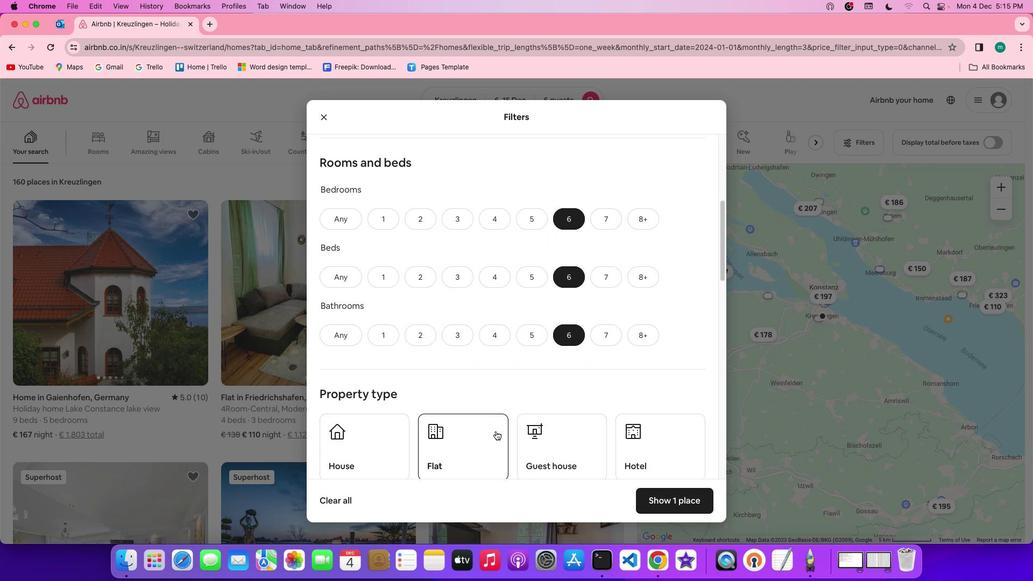
Action: Mouse scrolled (495, 431) with delta (0, -1)
Screenshot: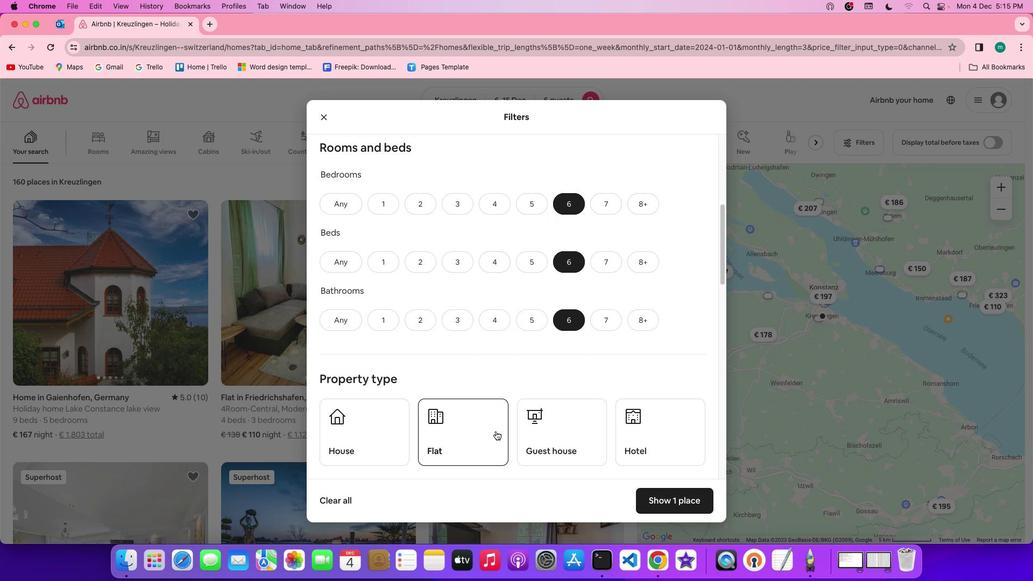 
Action: Mouse scrolled (495, 431) with delta (0, -1)
Screenshot: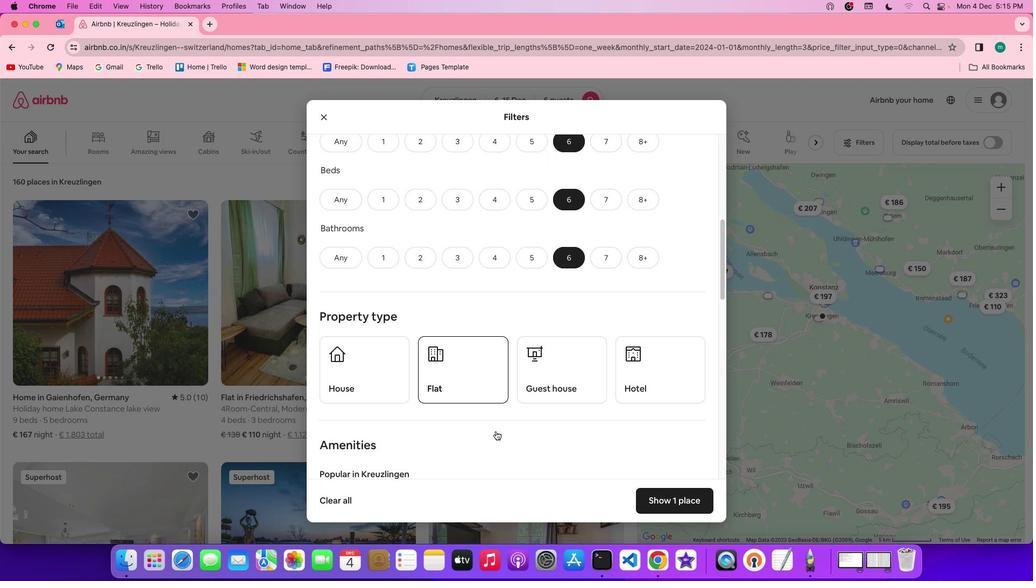 
Action: Mouse scrolled (495, 431) with delta (0, 0)
Screenshot: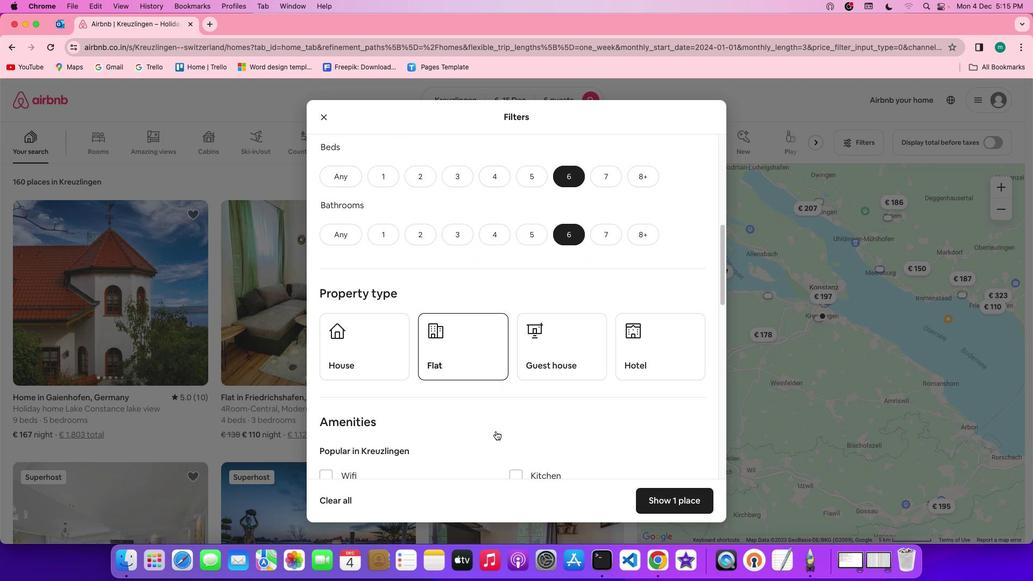 
Action: Mouse scrolled (495, 431) with delta (0, 0)
Screenshot: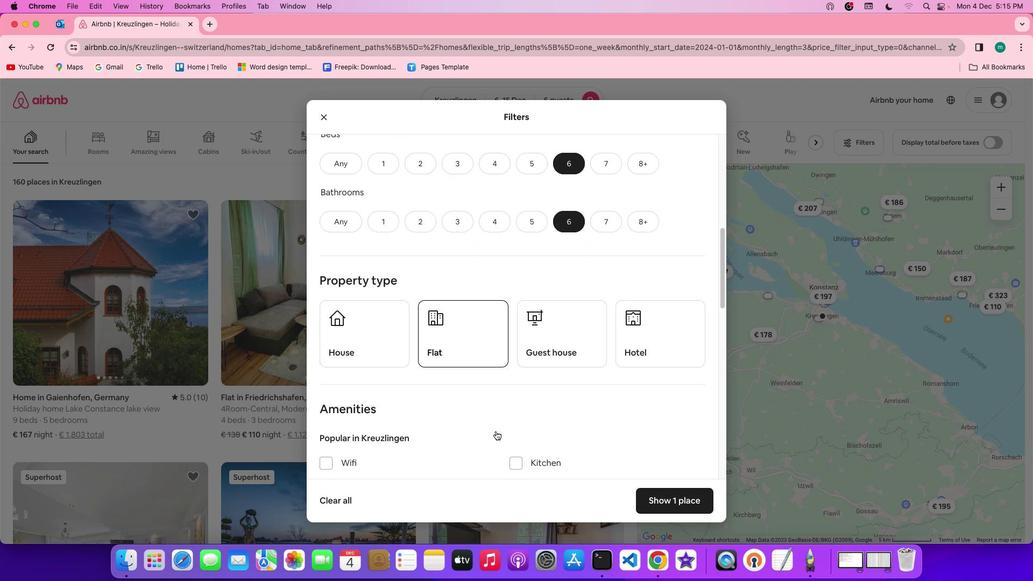 
Action: Mouse scrolled (495, 431) with delta (0, -1)
Screenshot: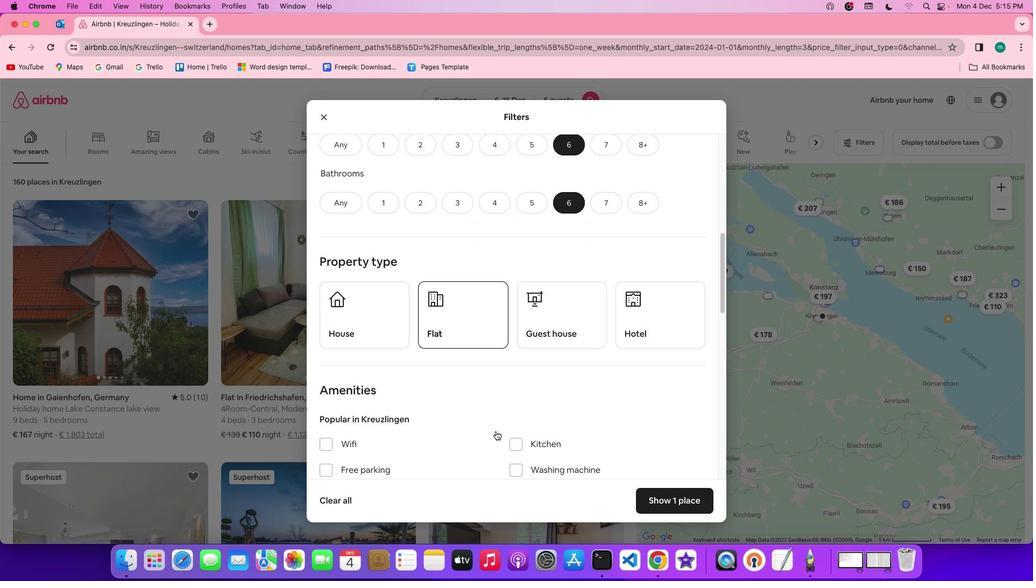 
Action: Mouse scrolled (495, 431) with delta (0, 0)
Screenshot: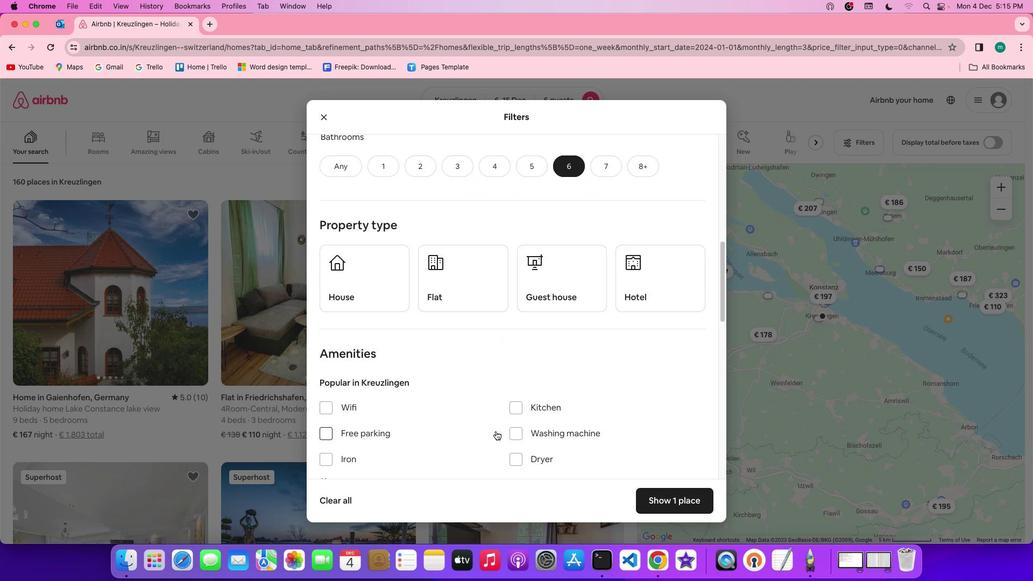 
Action: Mouse scrolled (495, 431) with delta (0, 0)
Screenshot: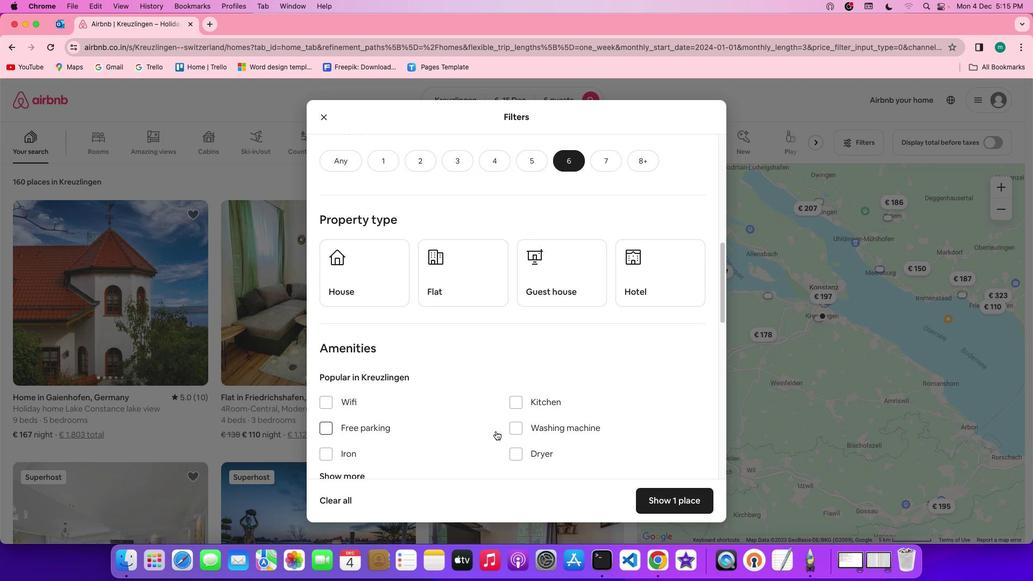 
Action: Mouse scrolled (495, 431) with delta (0, 0)
Screenshot: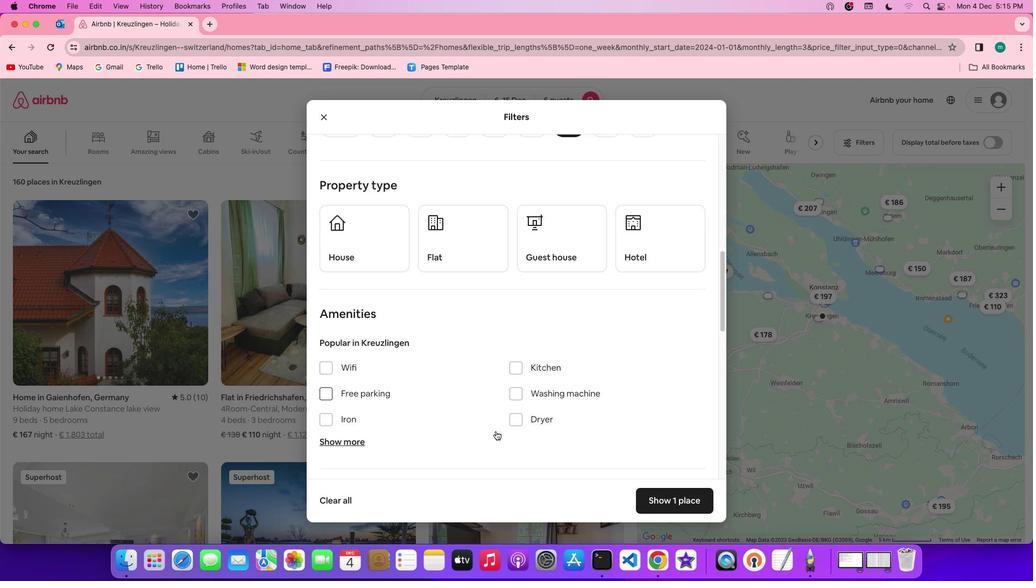 
Action: Mouse scrolled (495, 431) with delta (0, 0)
Screenshot: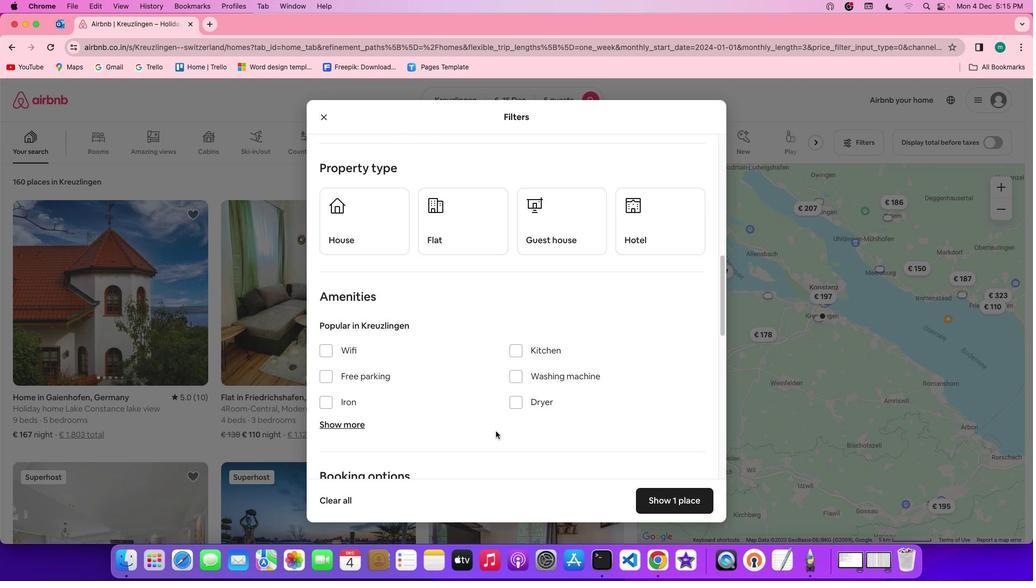 
Action: Mouse scrolled (495, 431) with delta (0, 0)
Screenshot: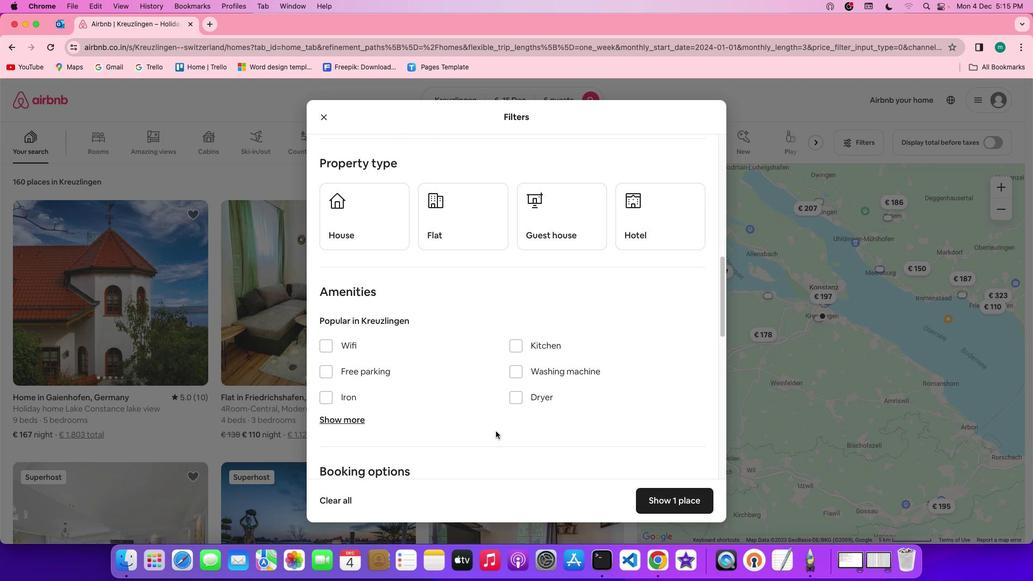 
Action: Mouse scrolled (495, 431) with delta (0, 0)
Screenshot: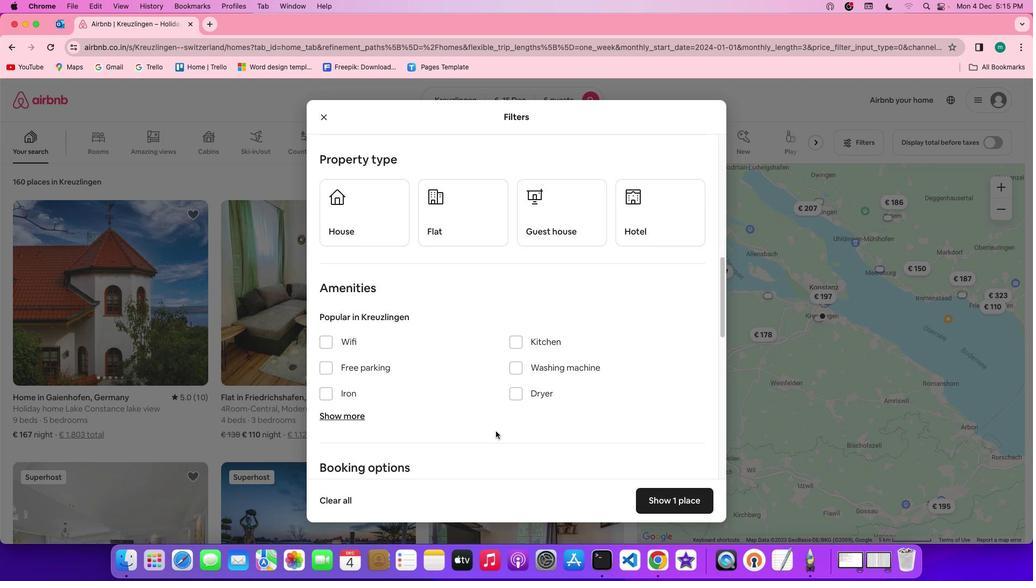 
Action: Mouse scrolled (495, 431) with delta (0, 0)
Screenshot: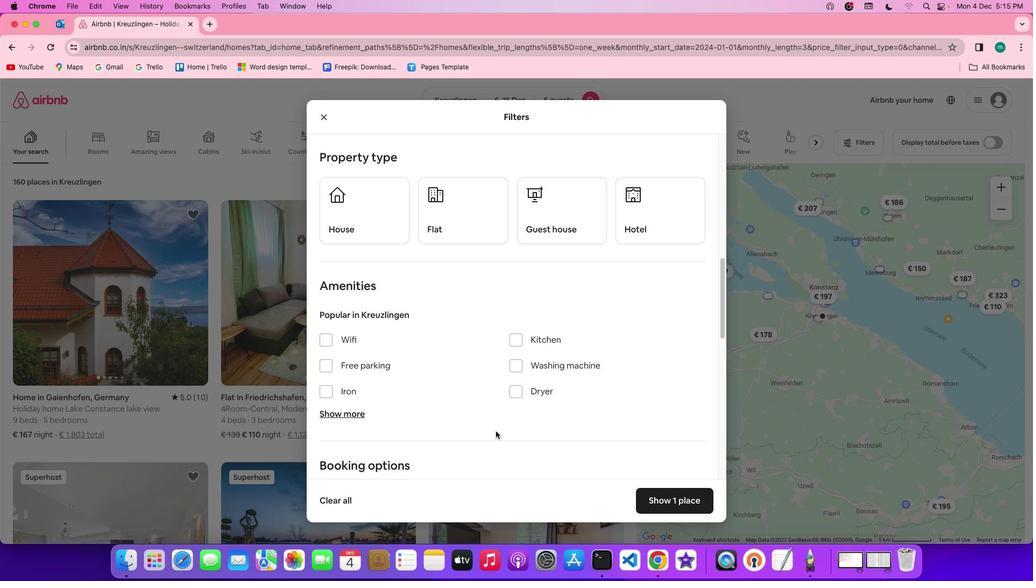 
Action: Mouse scrolled (495, 431) with delta (0, 0)
Screenshot: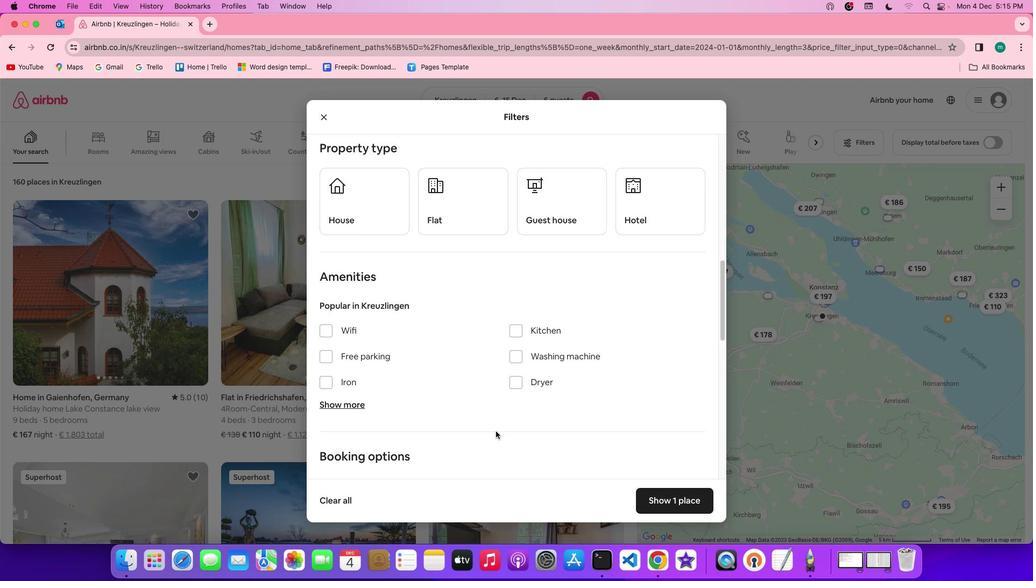 
Action: Mouse scrolled (495, 431) with delta (0, 0)
Screenshot: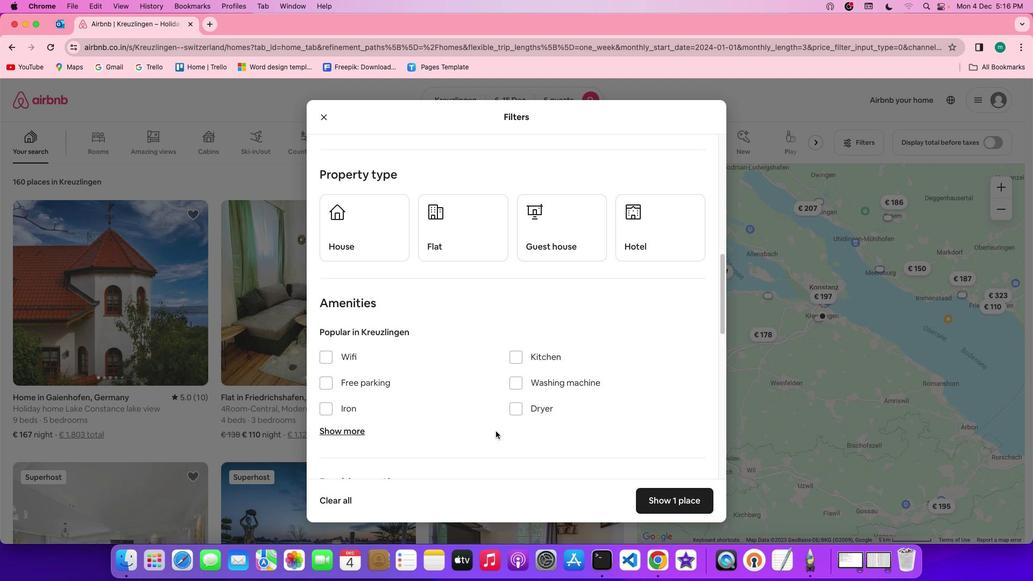 
Action: Mouse scrolled (495, 431) with delta (0, 0)
Screenshot: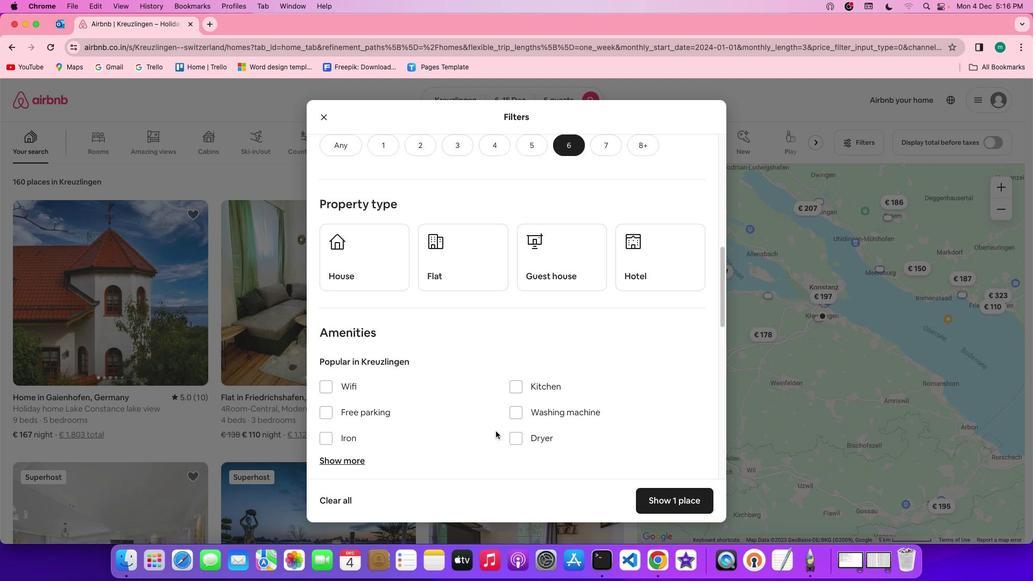 
Action: Mouse scrolled (495, 431) with delta (0, 1)
Screenshot: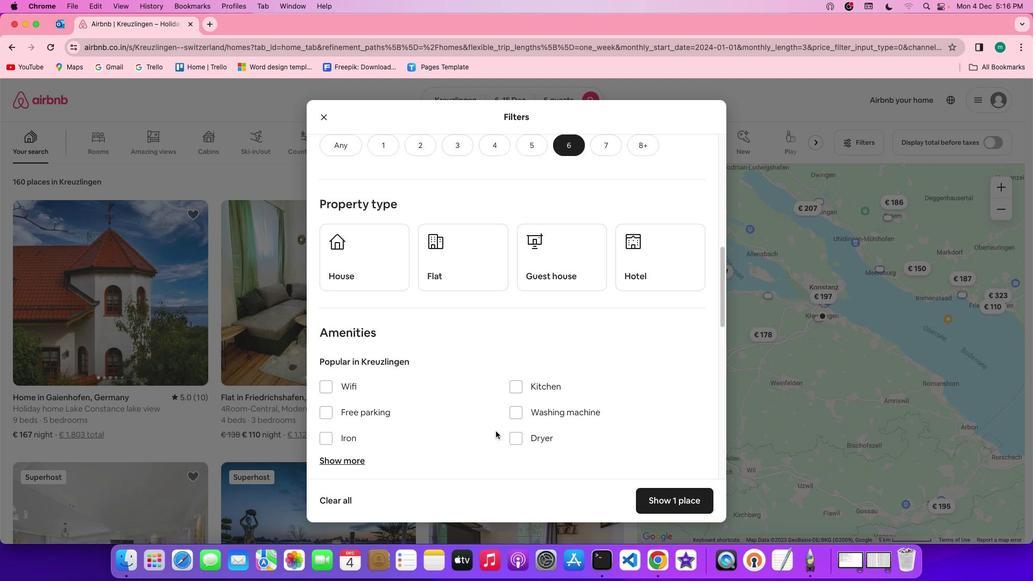 
Action: Mouse scrolled (495, 431) with delta (0, 0)
Screenshot: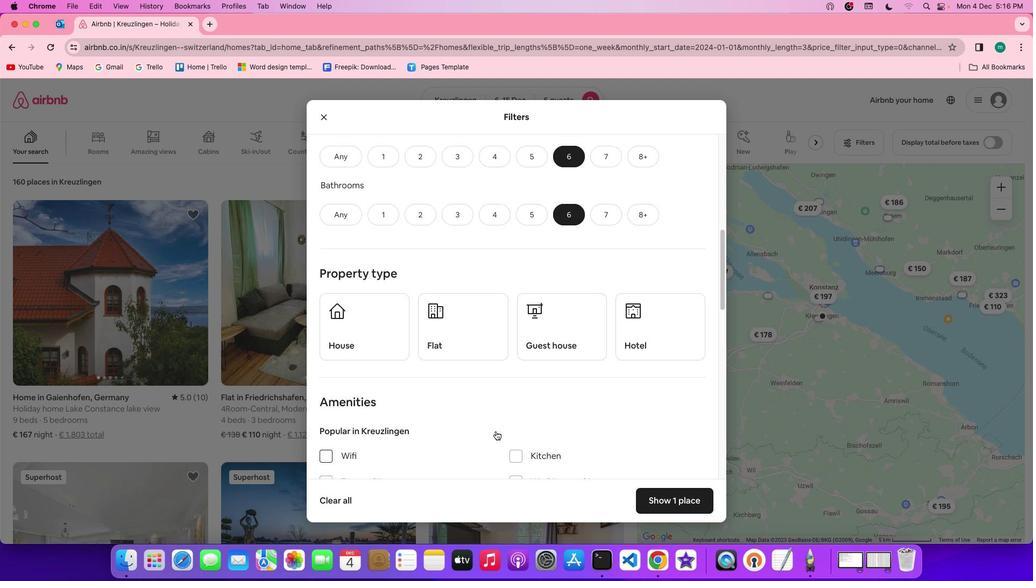 
Action: Mouse scrolled (495, 431) with delta (0, 0)
Screenshot: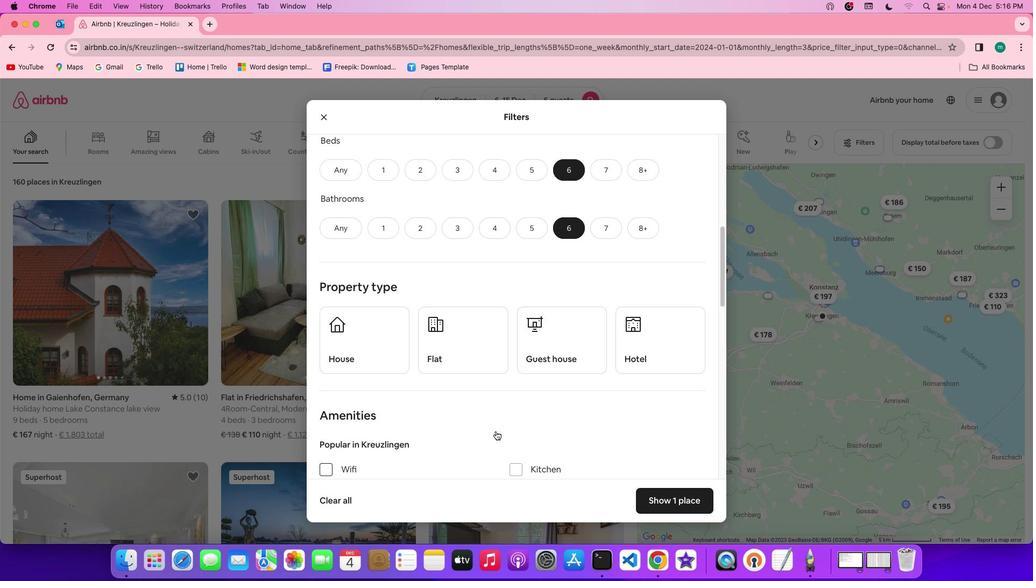 
Action: Mouse scrolled (495, 431) with delta (0, 1)
Screenshot: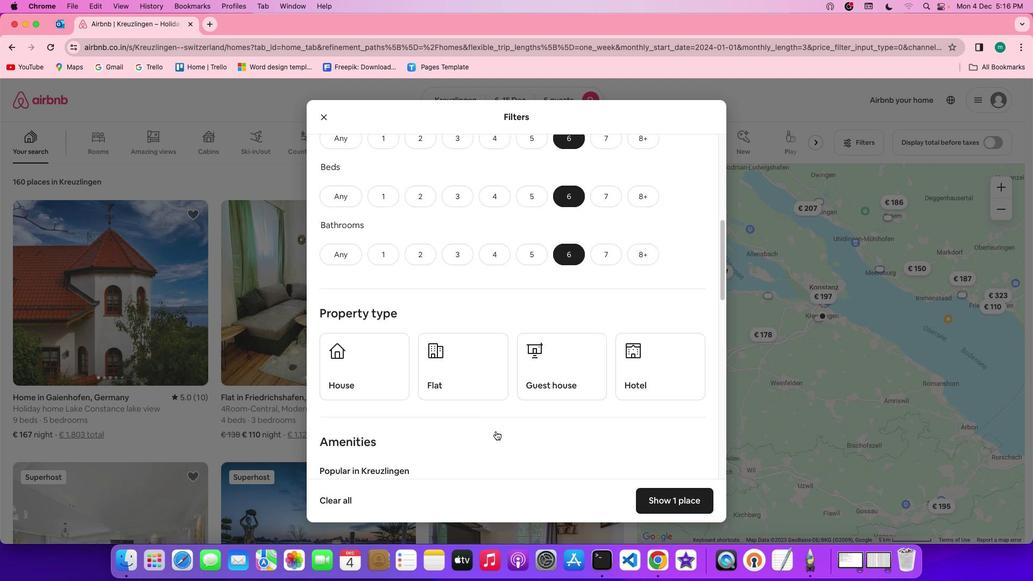 
Action: Mouse moved to (495, 432)
Screenshot: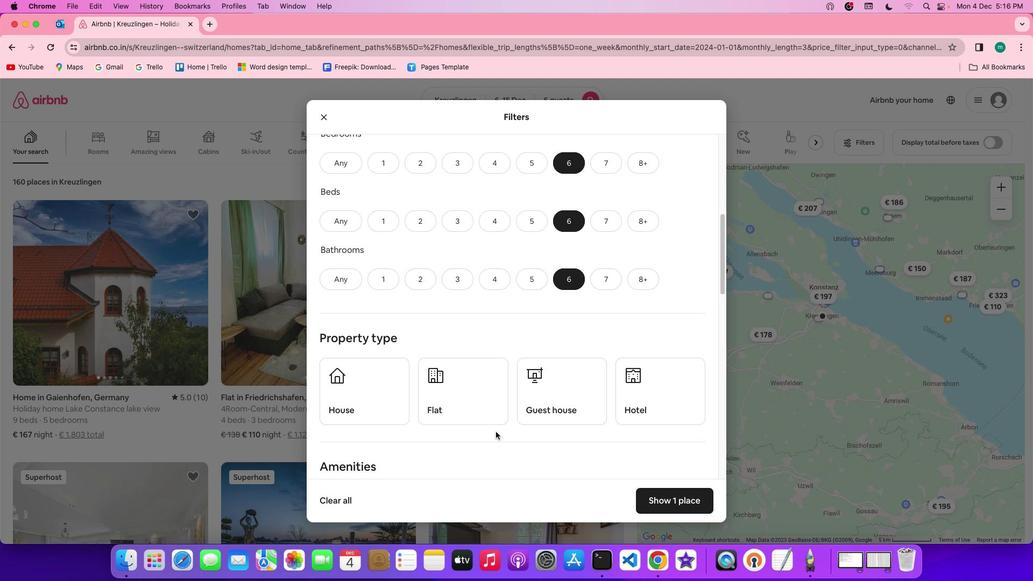
Action: Mouse scrolled (495, 432) with delta (0, 0)
Screenshot: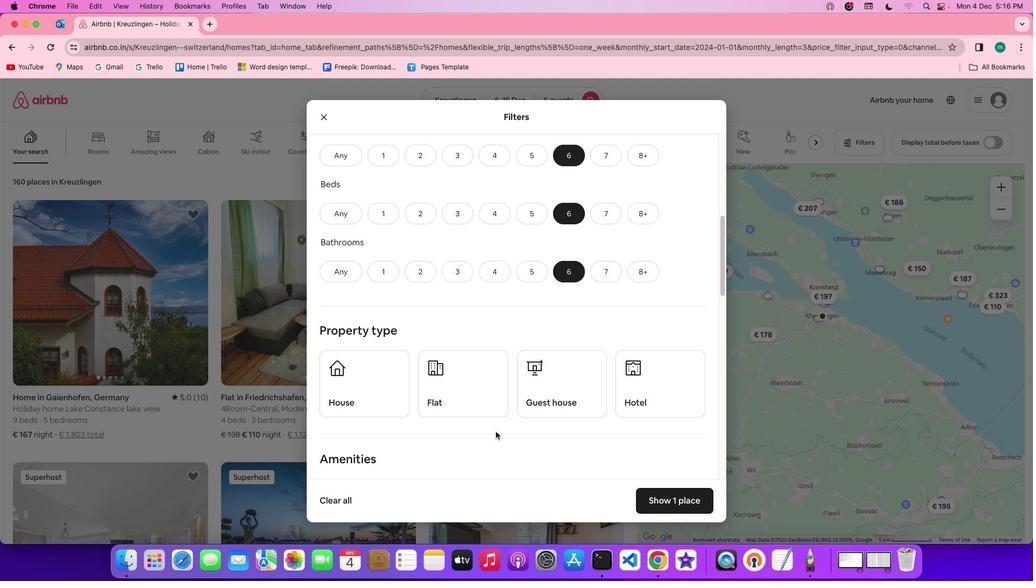 
Action: Mouse scrolled (495, 432) with delta (0, 0)
Screenshot: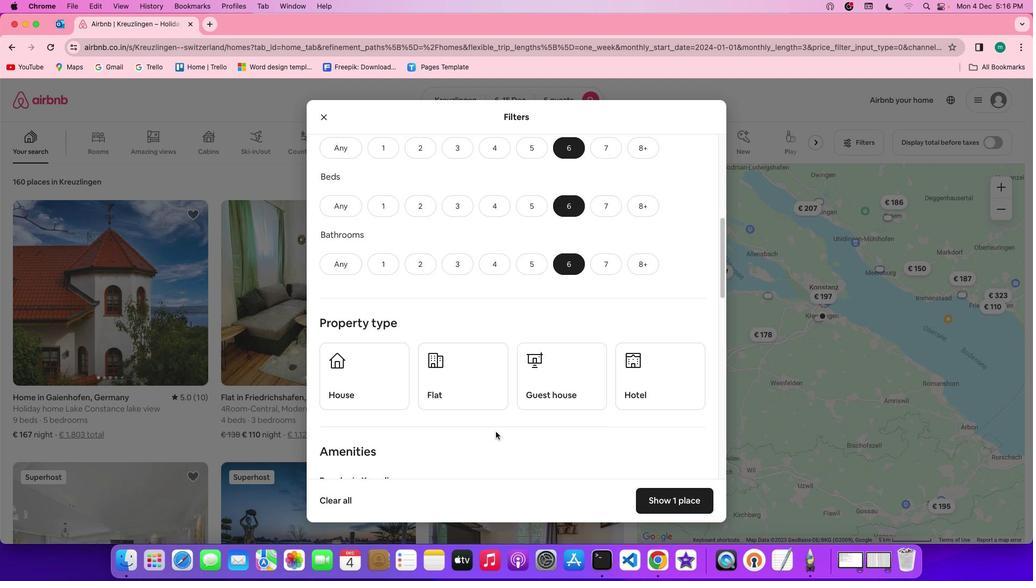 
Action: Mouse scrolled (495, 432) with delta (0, 0)
Screenshot: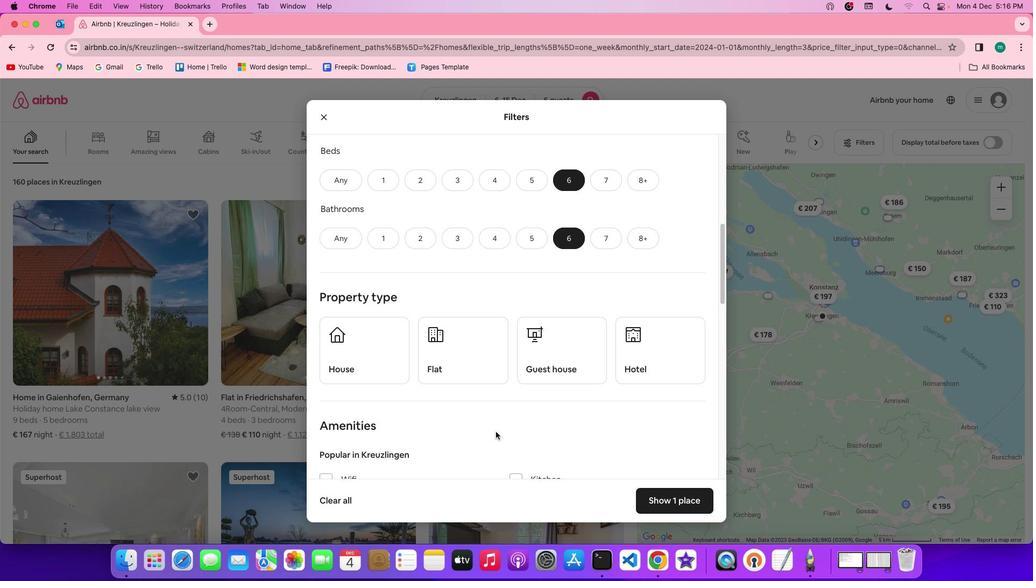 
Action: Mouse scrolled (495, 432) with delta (0, 0)
Screenshot: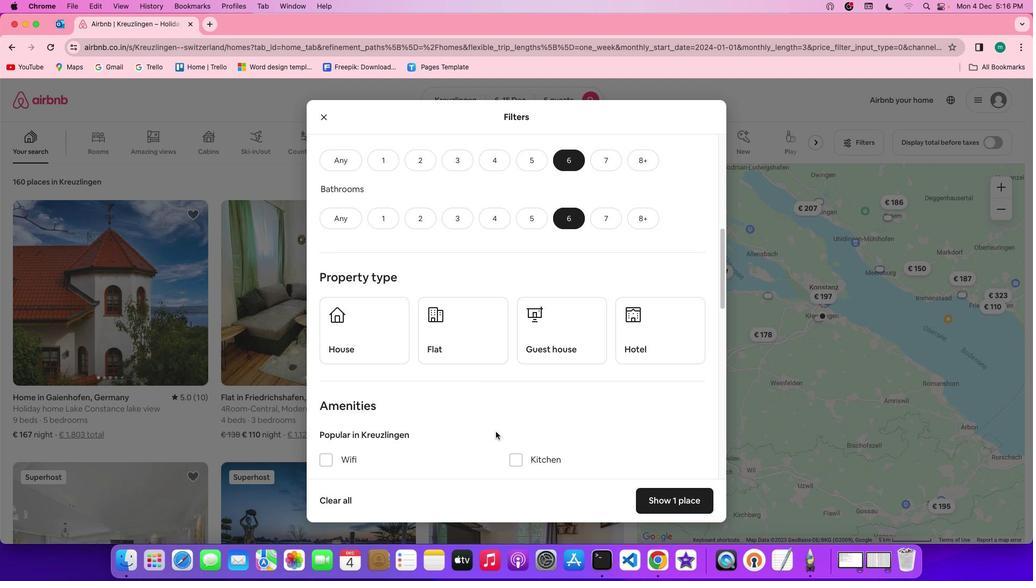 
Action: Mouse scrolled (495, 432) with delta (0, 0)
Screenshot: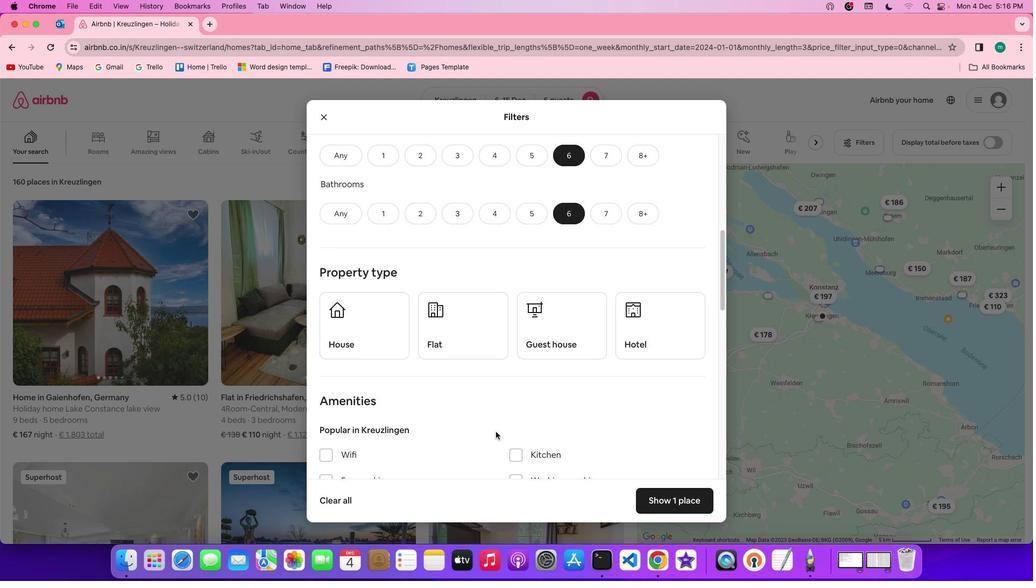 
Action: Mouse scrolled (495, 432) with delta (0, 0)
Screenshot: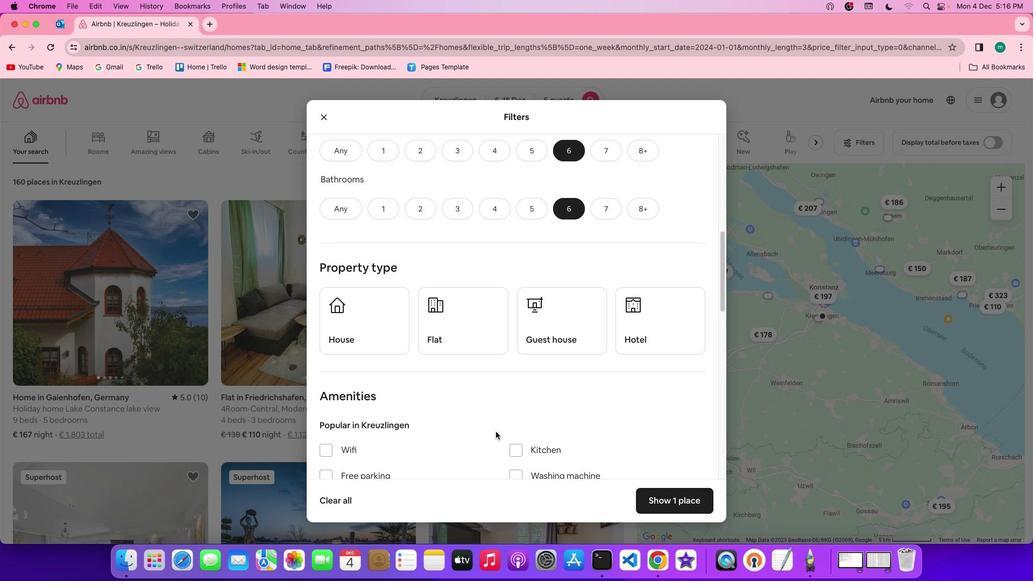 
Action: Mouse scrolled (495, 432) with delta (0, 0)
Screenshot: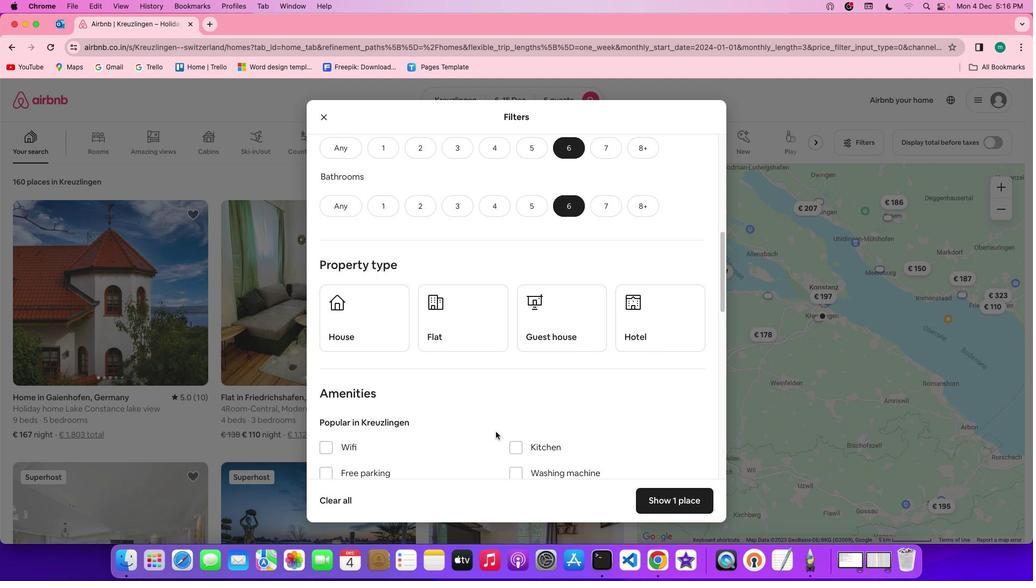 
Action: Mouse scrolled (495, 432) with delta (0, 0)
Screenshot: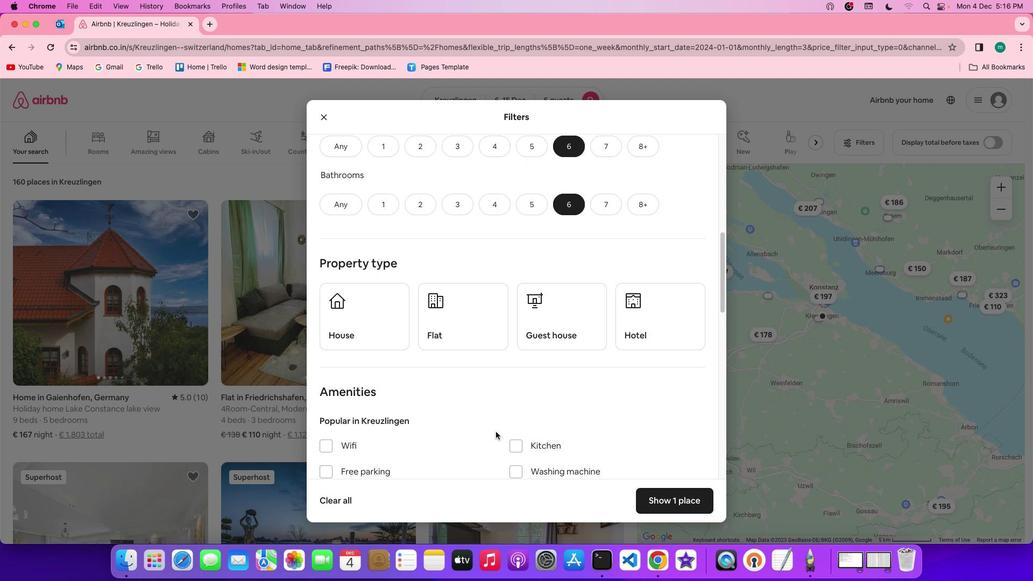 
Action: Mouse scrolled (495, 432) with delta (0, 0)
Screenshot: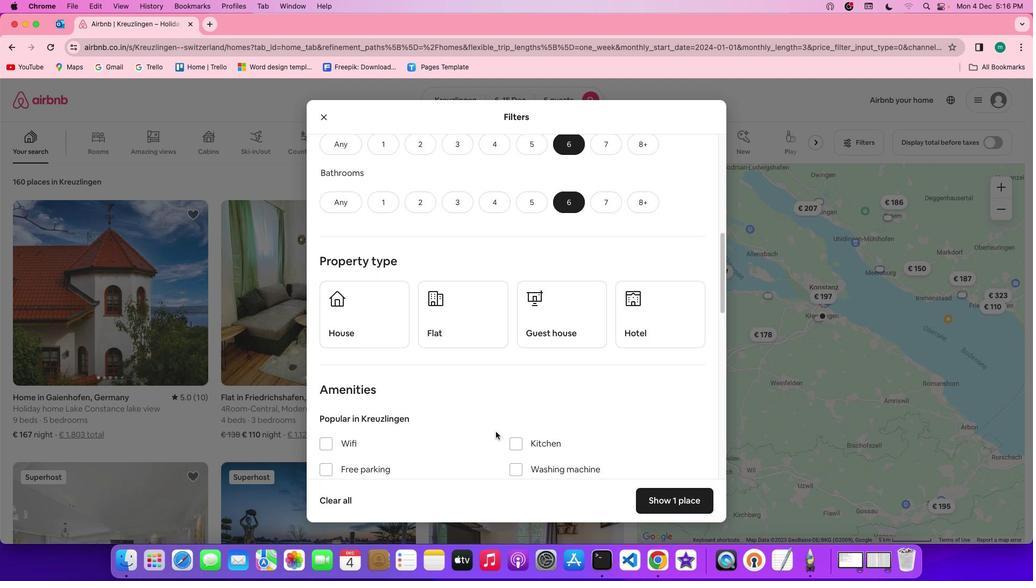 
Action: Mouse scrolled (495, 432) with delta (0, 0)
Screenshot: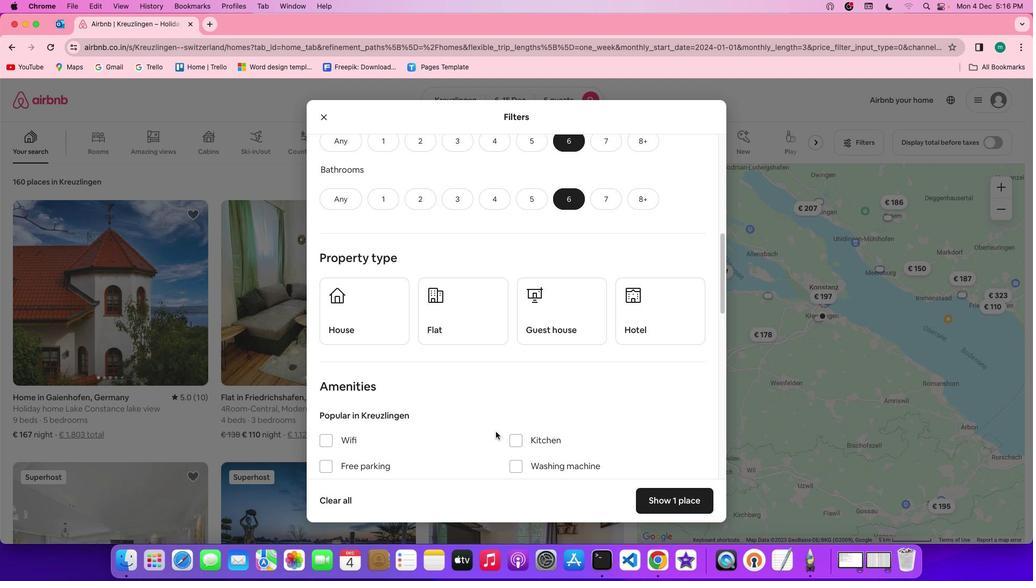 
Action: Mouse scrolled (495, 432) with delta (0, 0)
Screenshot: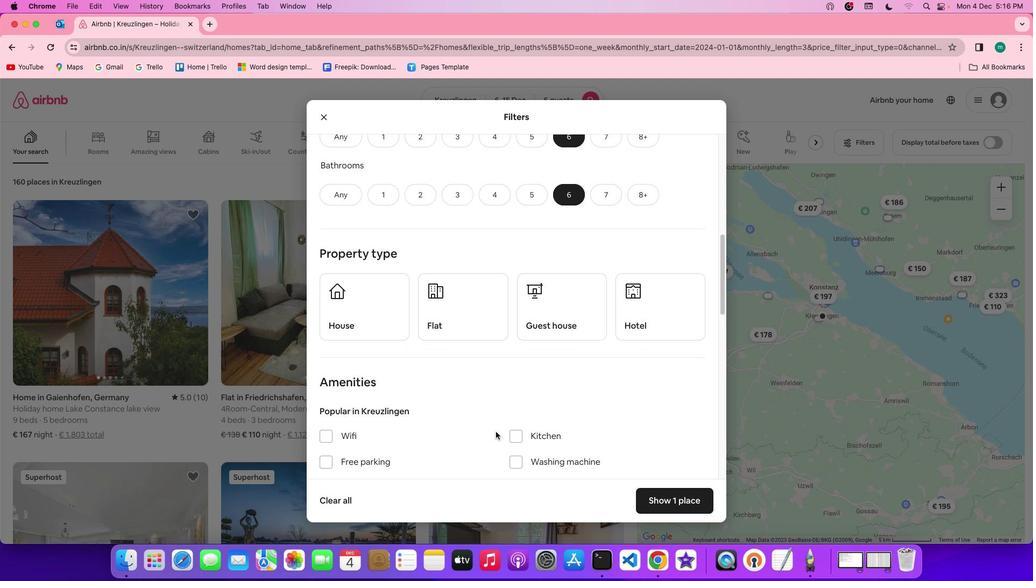 
Action: Mouse scrolled (495, 432) with delta (0, 0)
Screenshot: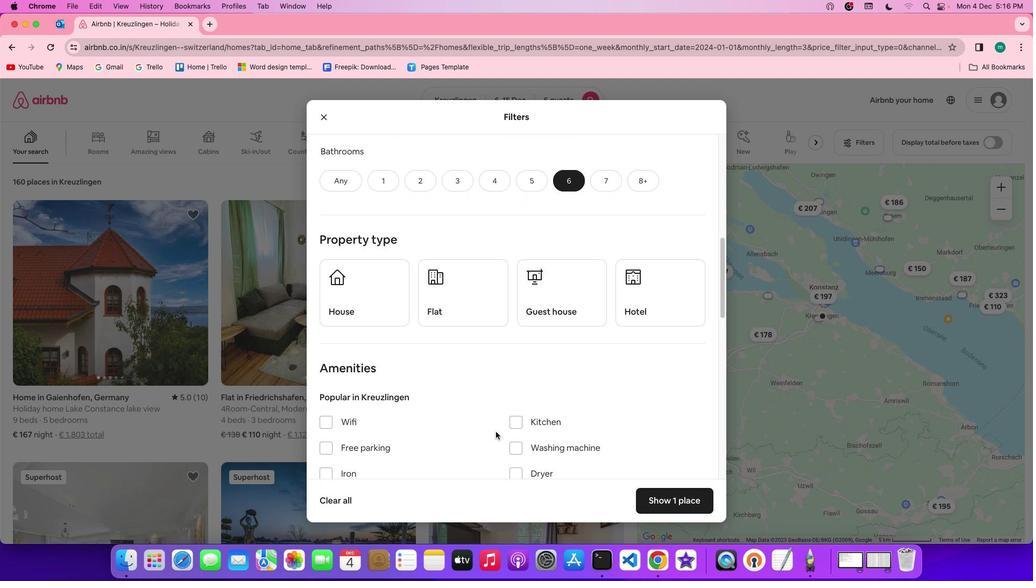 
Action: Mouse scrolled (495, 432) with delta (0, 0)
Screenshot: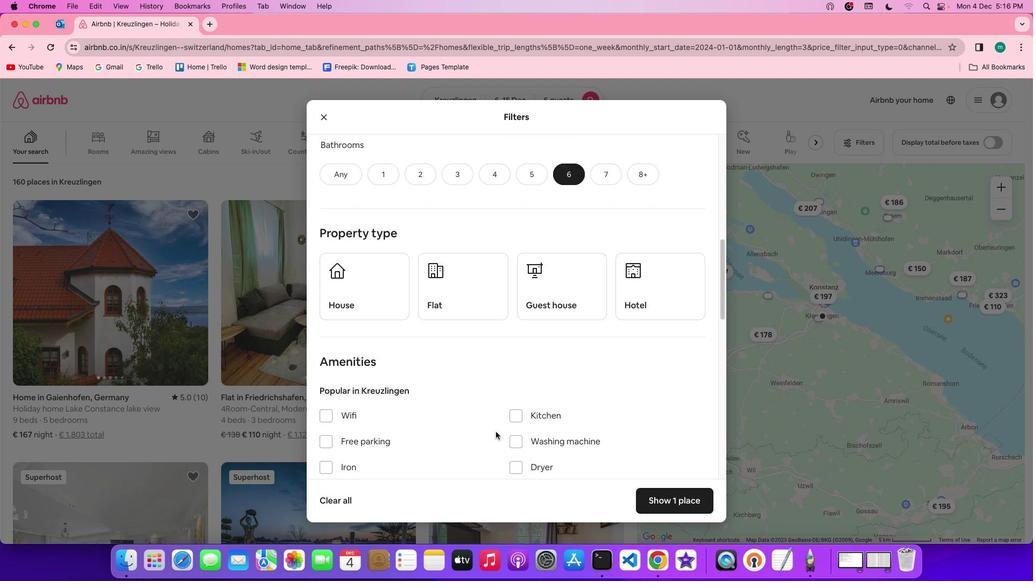 
Action: Mouse scrolled (495, 432) with delta (0, 0)
Screenshot: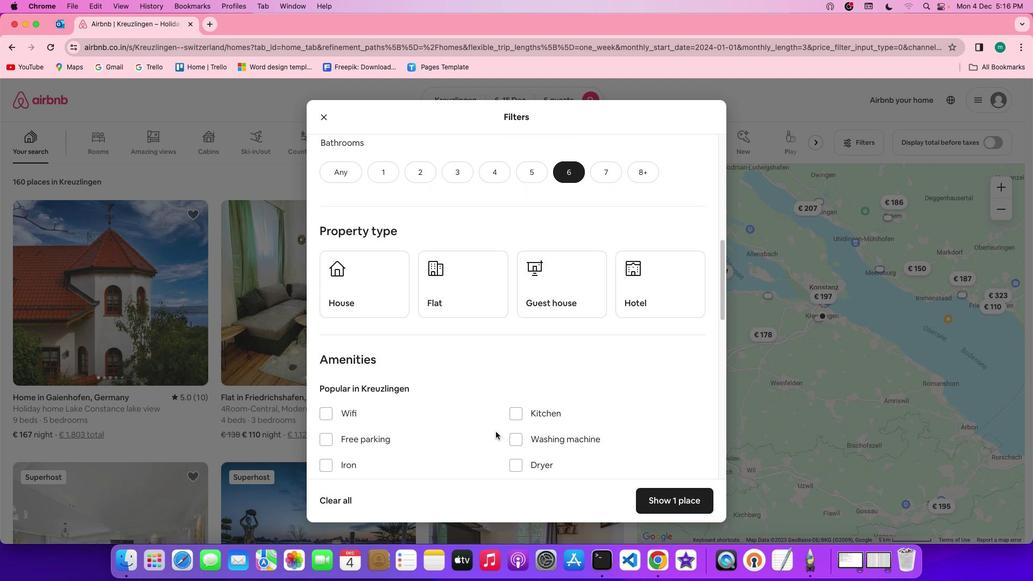
Action: Mouse scrolled (495, 432) with delta (0, 0)
Screenshot: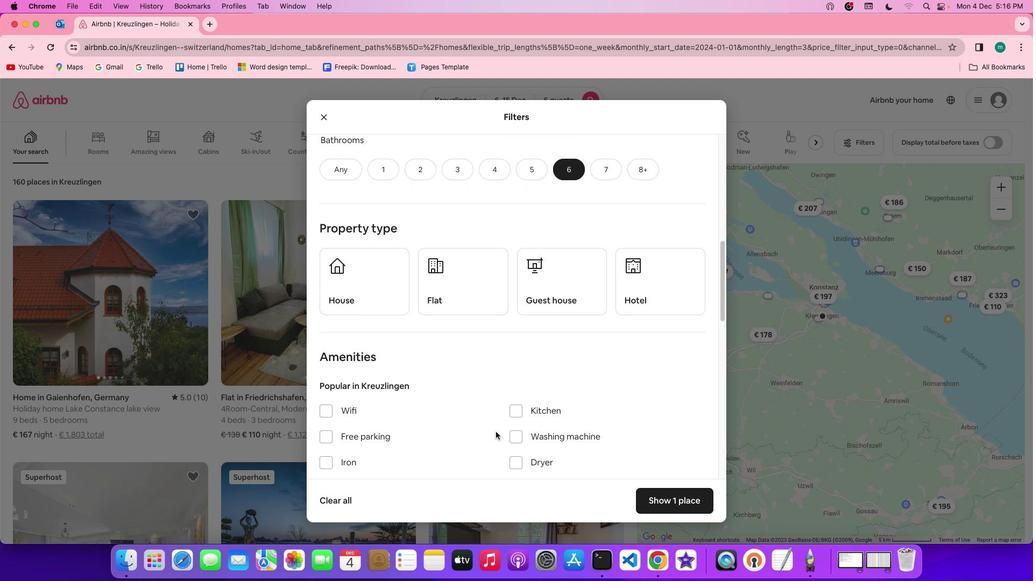 
Action: Mouse scrolled (495, 432) with delta (0, 0)
Screenshot: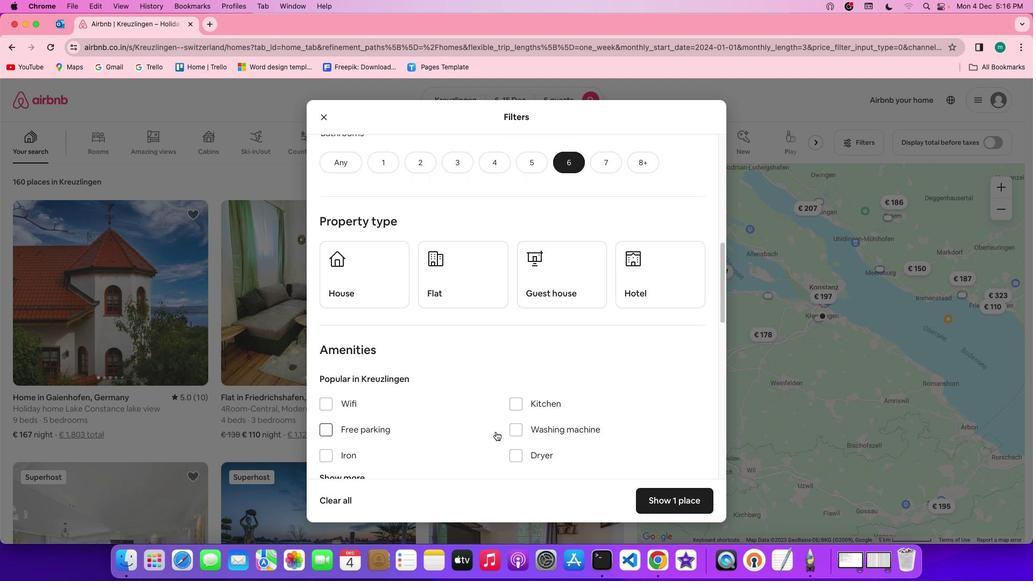 
Action: Mouse scrolled (495, 432) with delta (0, 0)
Screenshot: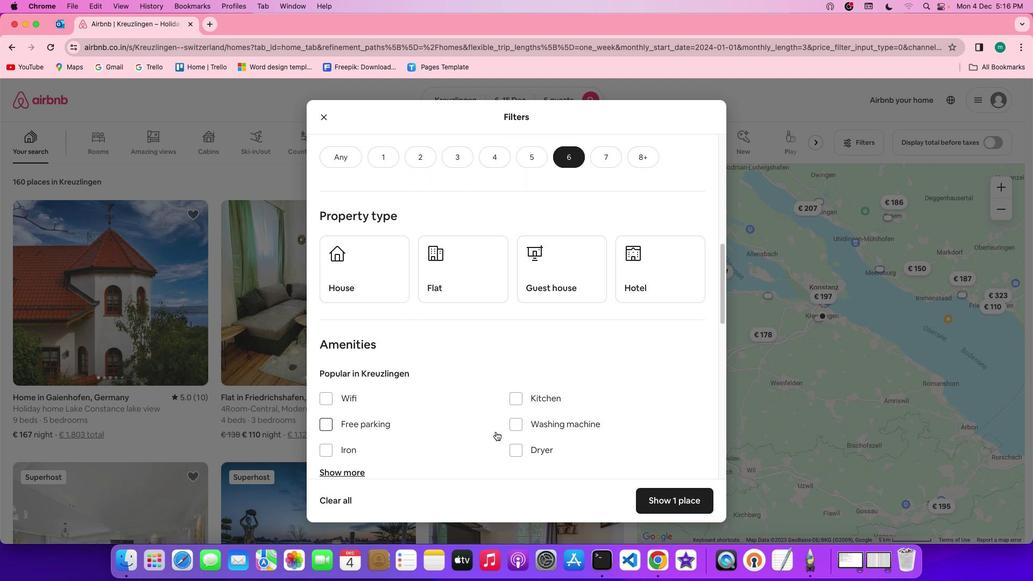 
Action: Mouse scrolled (495, 432) with delta (0, 0)
Screenshot: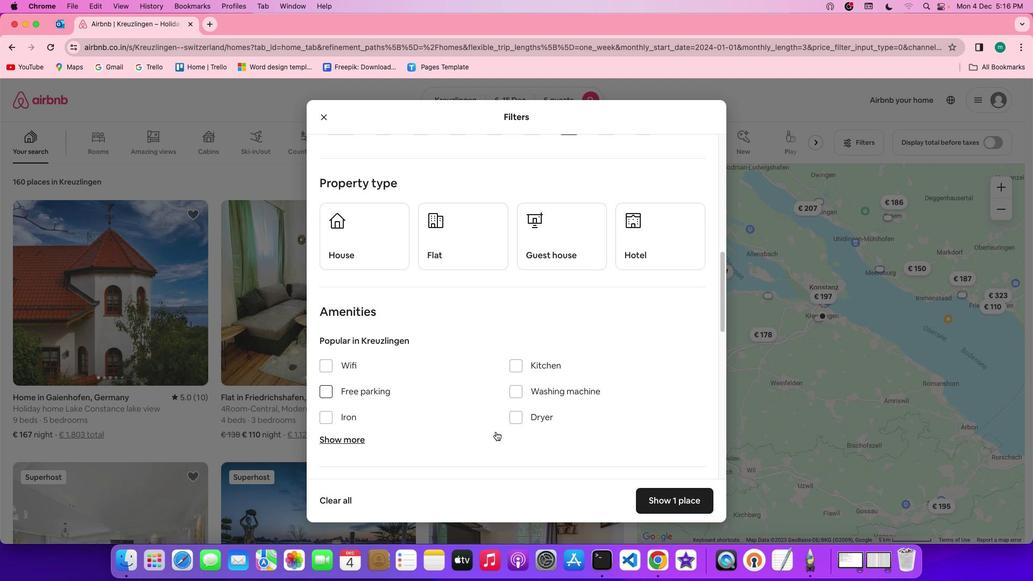 
Action: Mouse scrolled (495, 432) with delta (0, 0)
Screenshot: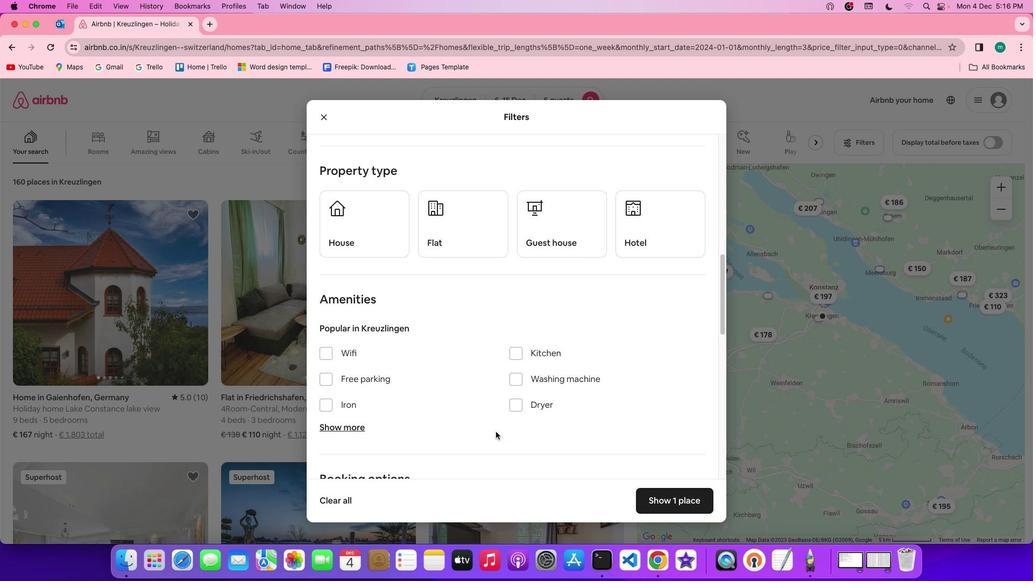 
Action: Mouse scrolled (495, 432) with delta (0, 0)
Screenshot: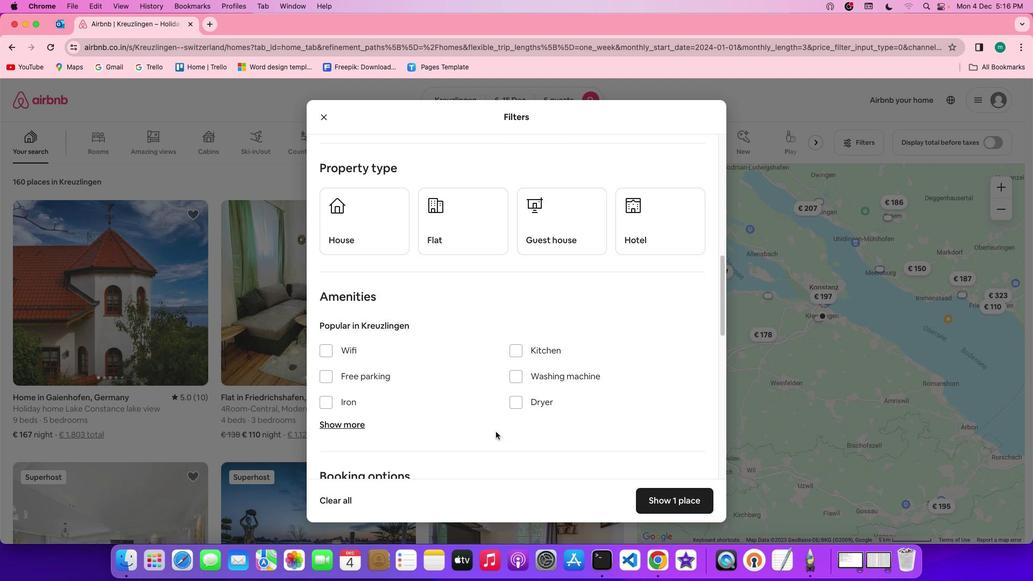 
Action: Mouse moved to (495, 431)
Screenshot: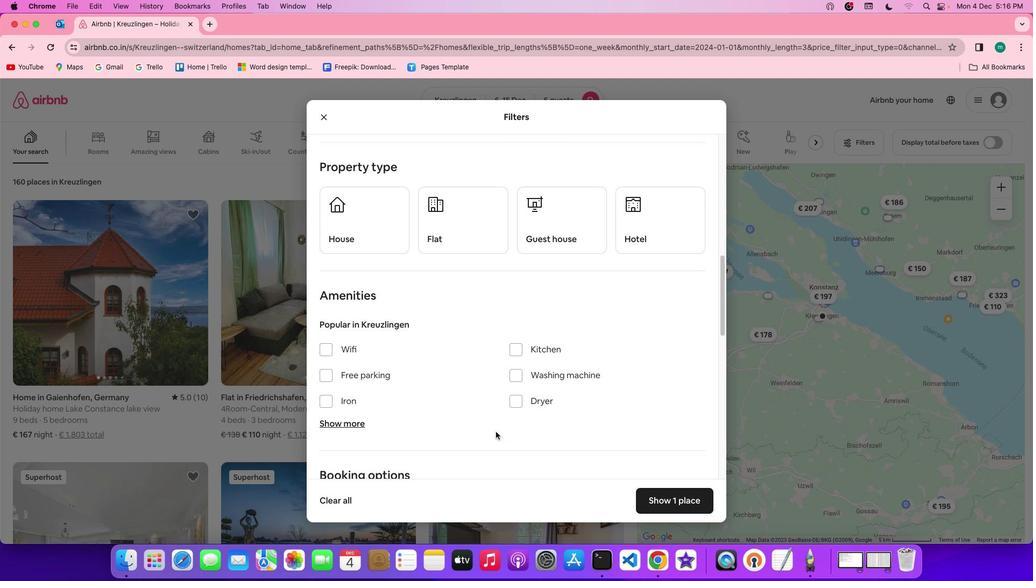 
Action: Mouse scrolled (495, 431) with delta (0, 0)
Screenshot: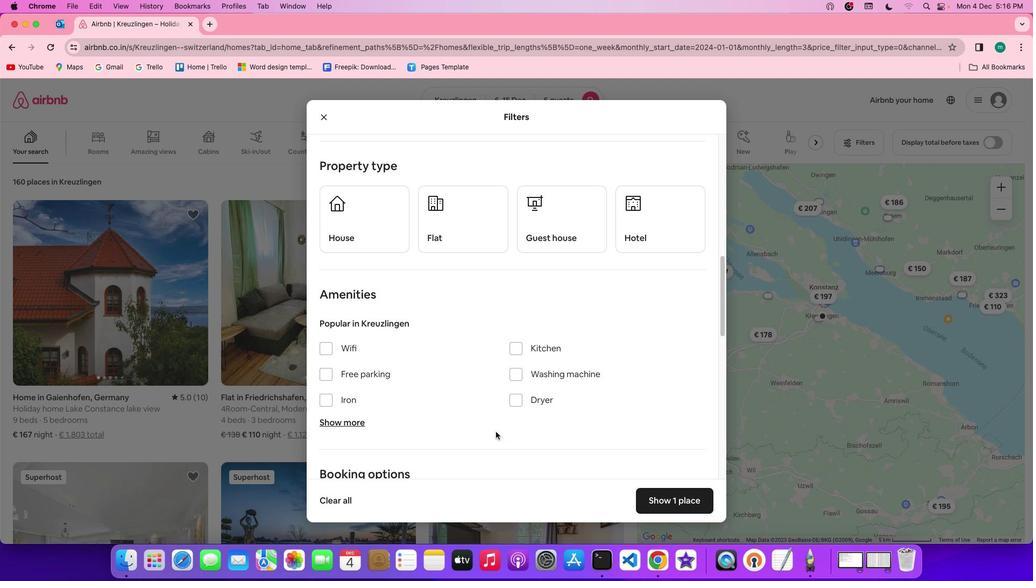 
Action: Mouse scrolled (495, 431) with delta (0, 0)
Screenshot: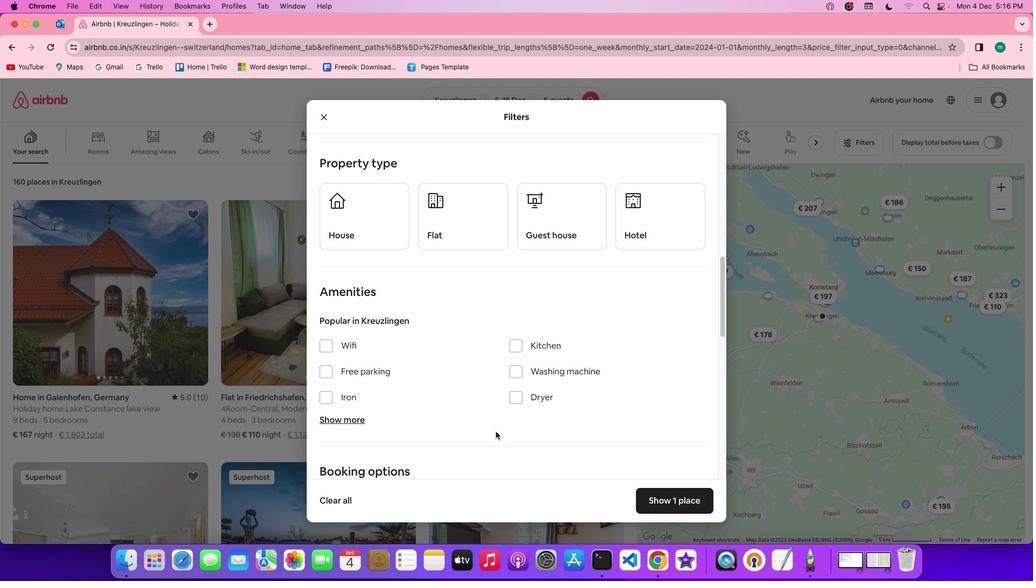 
Action: Mouse moved to (374, 231)
Screenshot: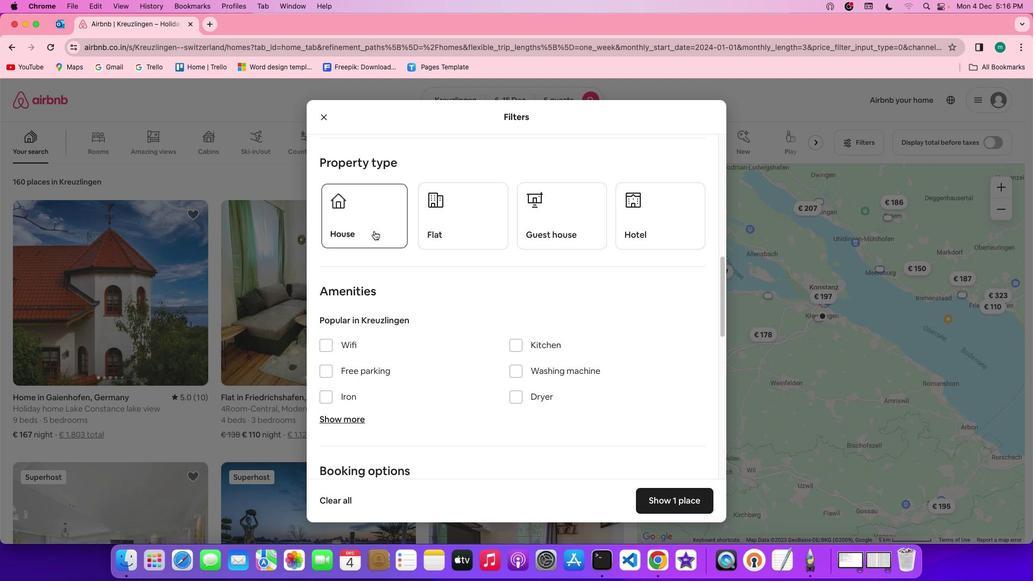 
Action: Mouse pressed left at (374, 231)
Screenshot: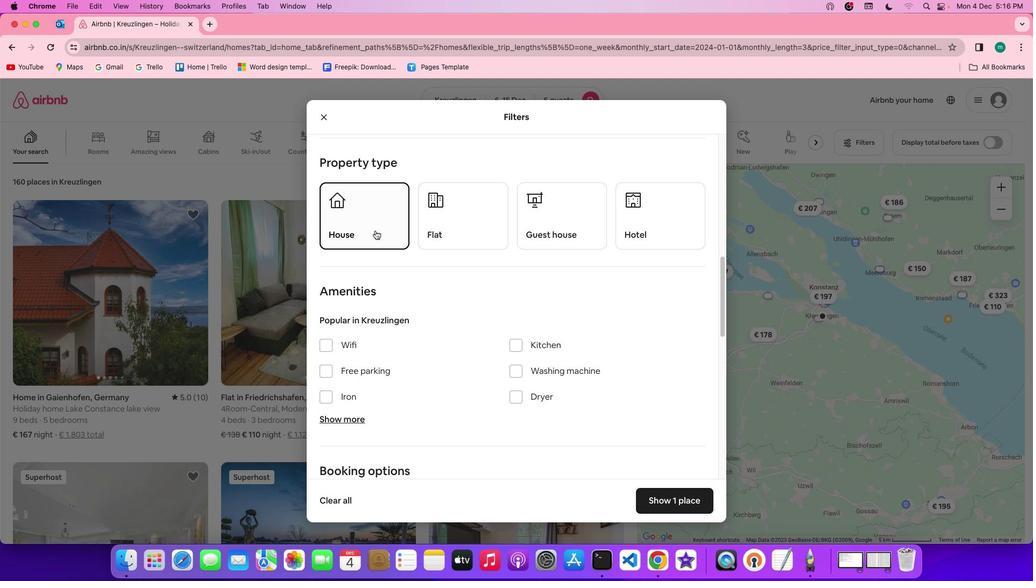 
Action: Mouse moved to (548, 372)
Screenshot: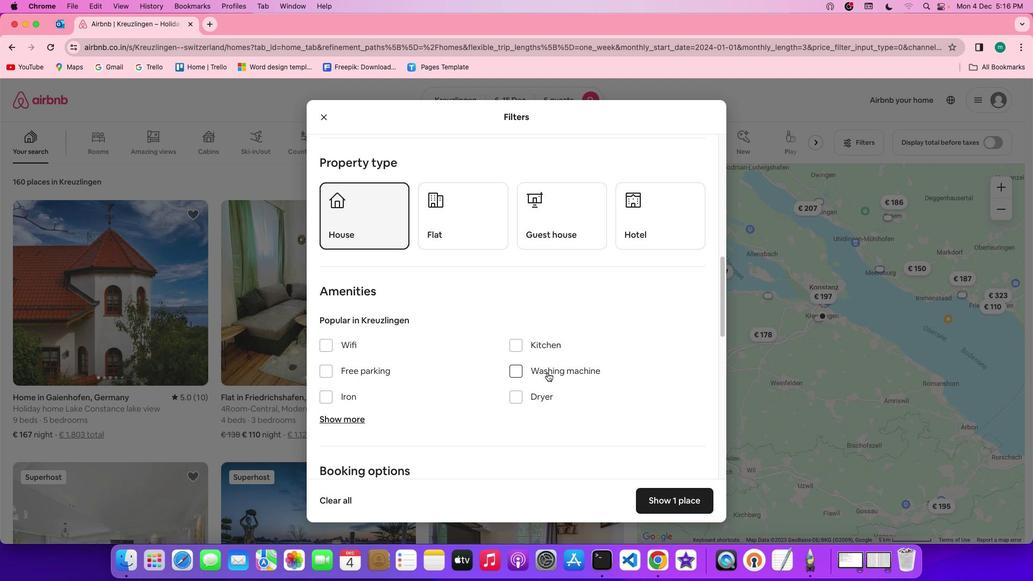 
Action: Mouse scrolled (548, 372) with delta (0, 0)
Screenshot: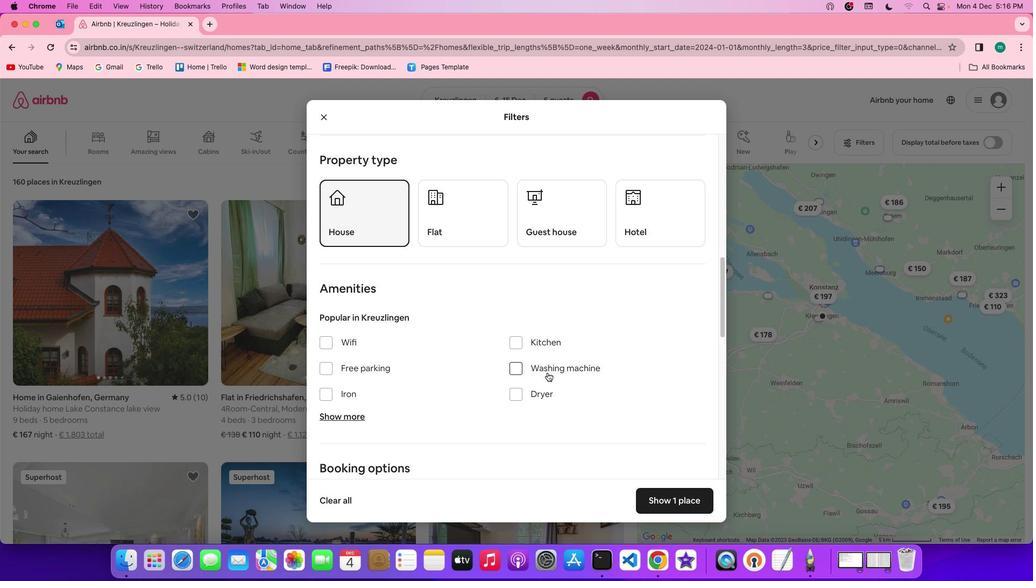 
Action: Mouse scrolled (548, 372) with delta (0, 0)
Screenshot: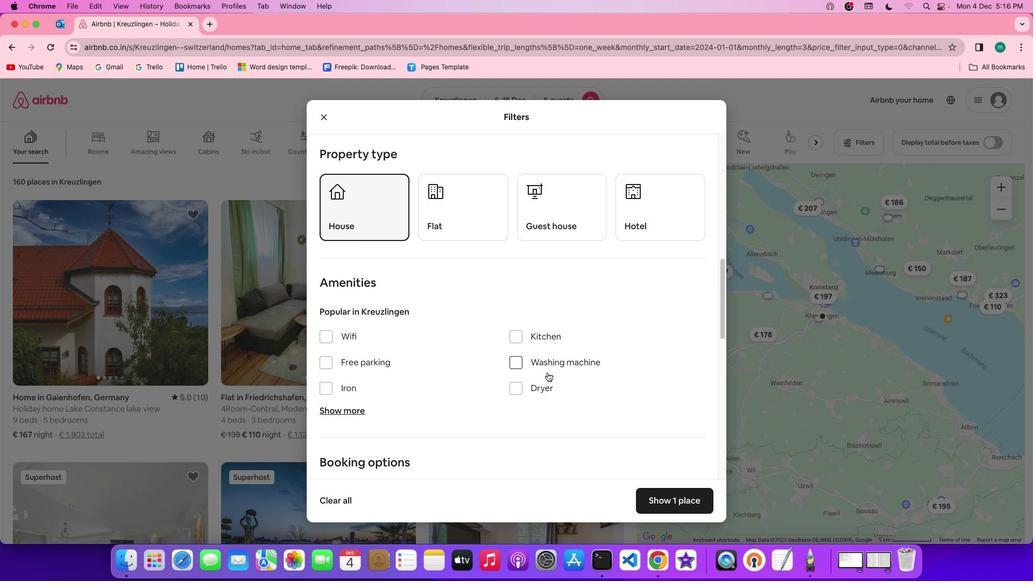 
Action: Mouse scrolled (548, 372) with delta (0, 0)
Screenshot: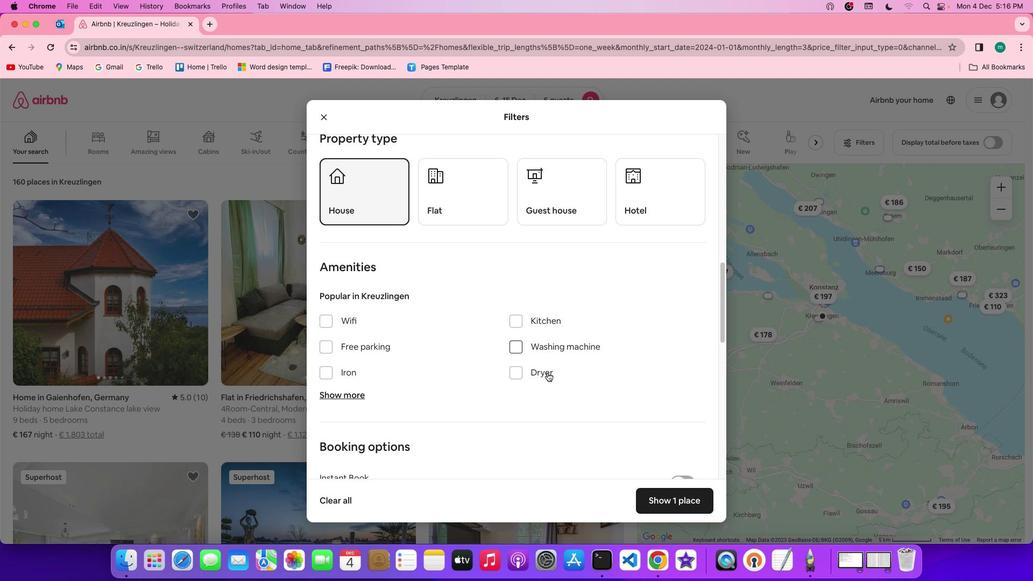 
Action: Mouse scrolled (548, 372) with delta (0, 0)
Screenshot: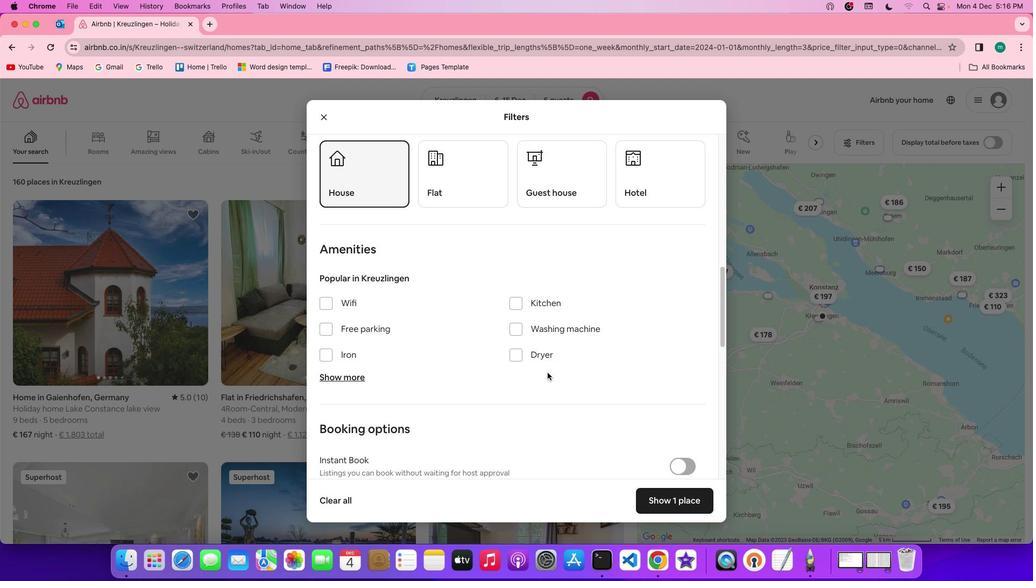 
Action: Mouse scrolled (548, 372) with delta (0, 0)
Screenshot: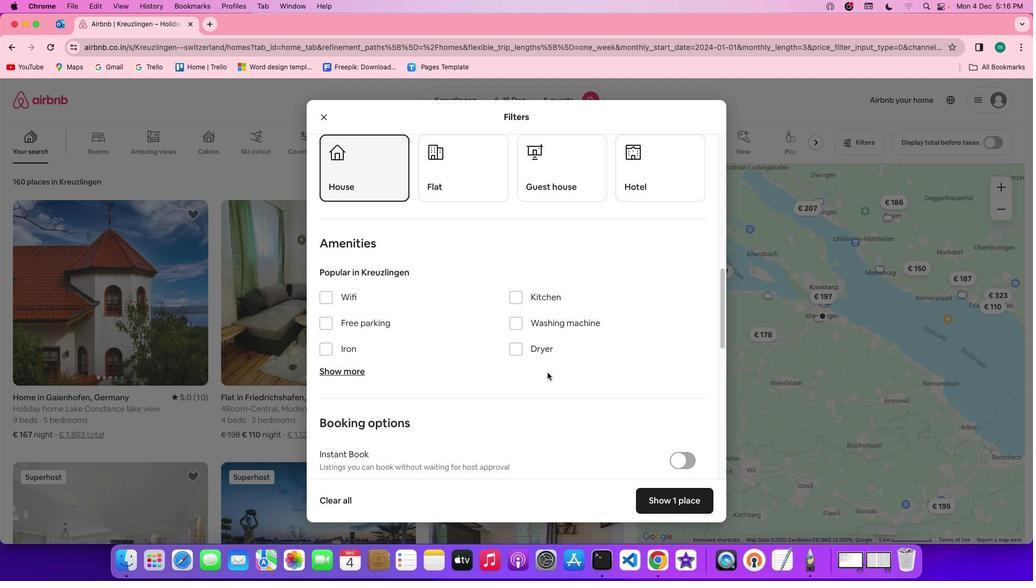 
Action: Mouse scrolled (548, 372) with delta (0, 0)
Screenshot: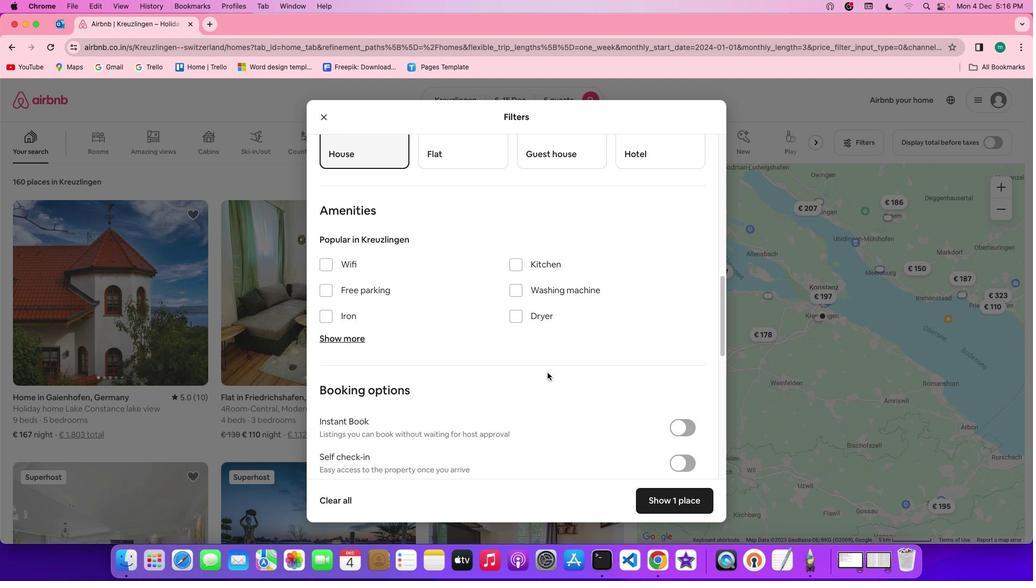 
Action: Mouse moved to (323, 254)
Screenshot: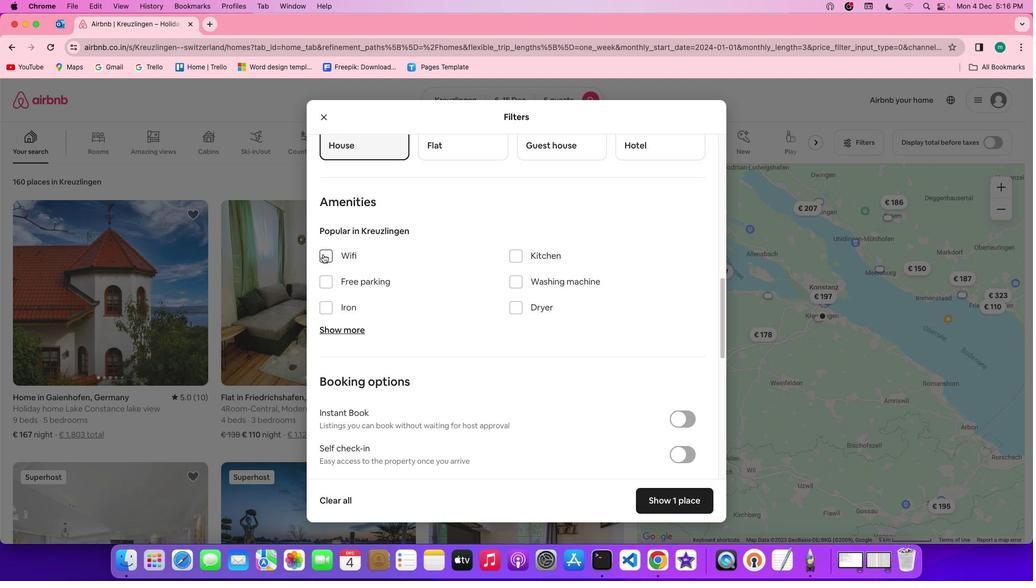 
Action: Mouse pressed left at (323, 254)
Screenshot: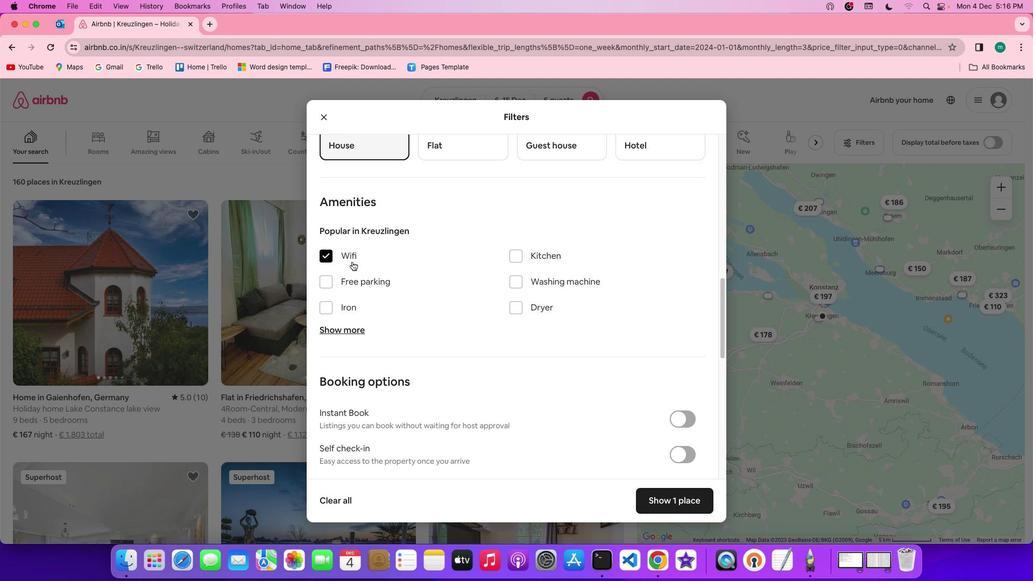 
Action: Mouse moved to (457, 310)
Screenshot: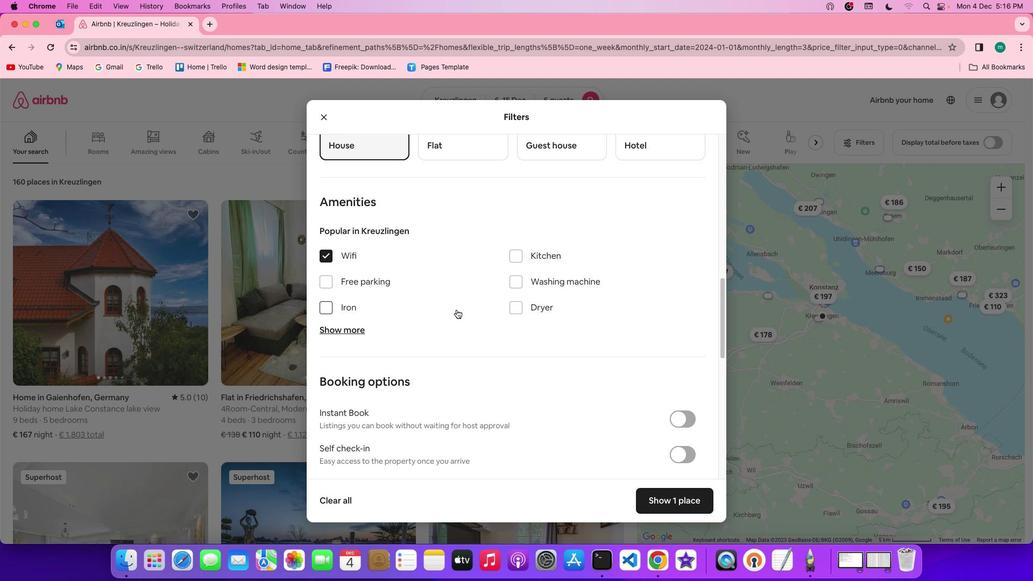 
Action: Mouse scrolled (457, 310) with delta (0, 0)
Screenshot: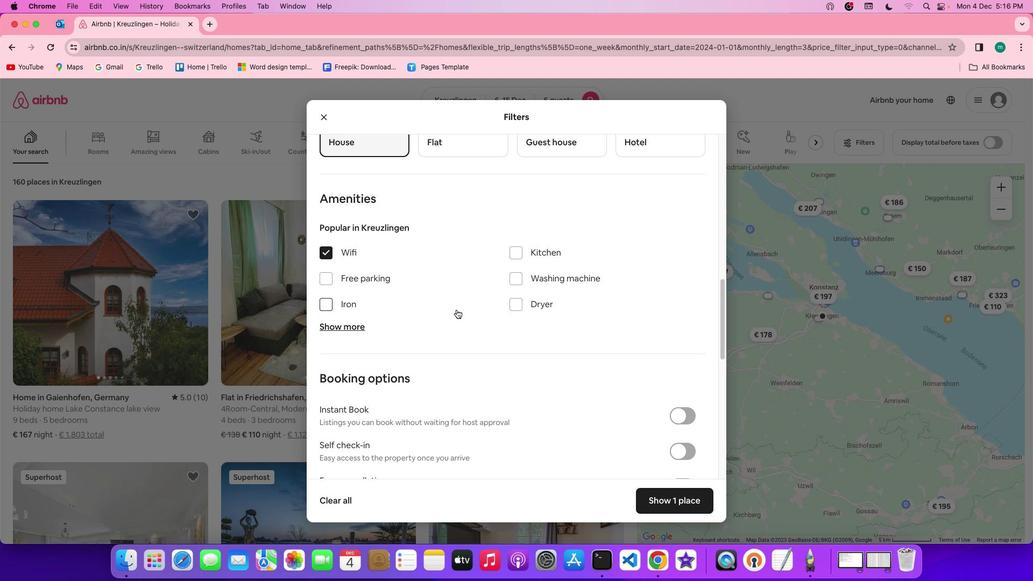 
Action: Mouse scrolled (457, 310) with delta (0, 0)
Screenshot: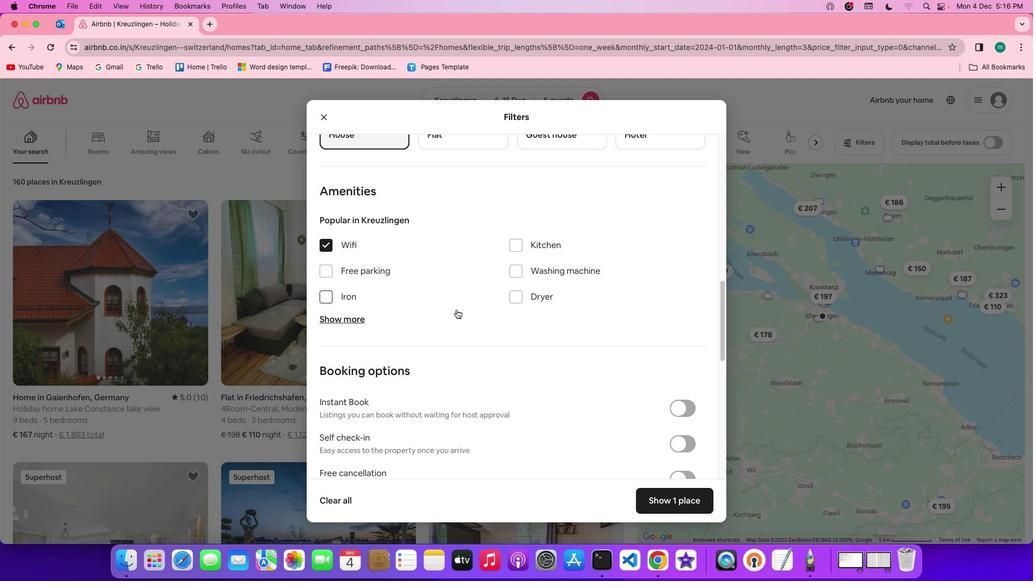 
Action: Mouse scrolled (457, 310) with delta (0, 0)
Screenshot: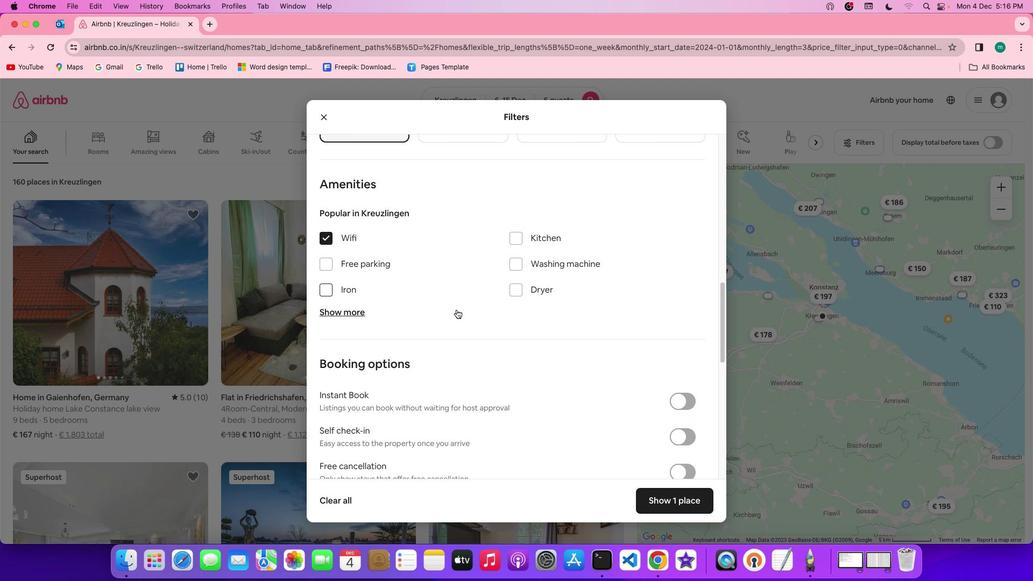 
Action: Mouse scrolled (457, 310) with delta (0, 0)
Screenshot: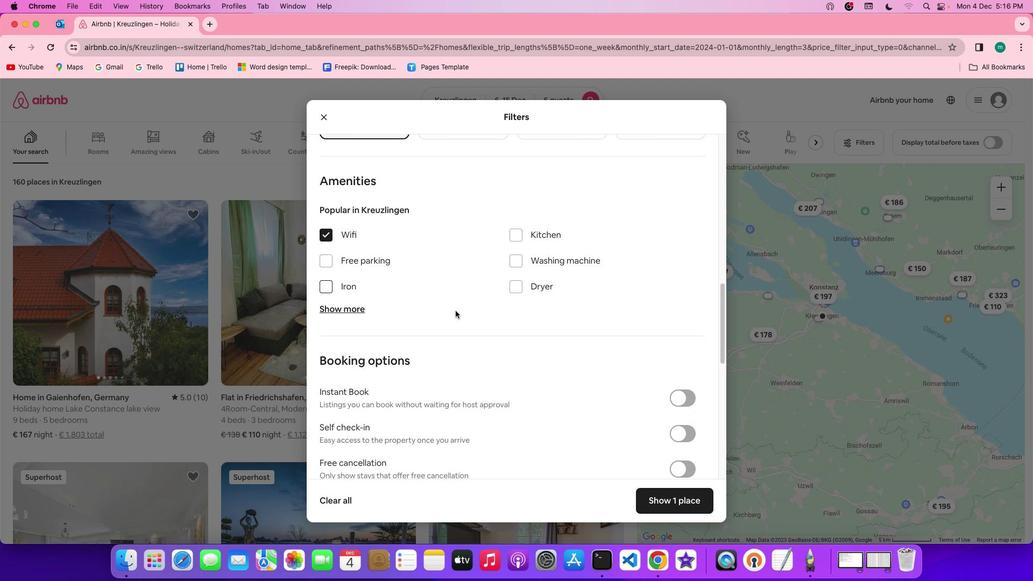 
Action: Mouse moved to (336, 299)
Screenshot: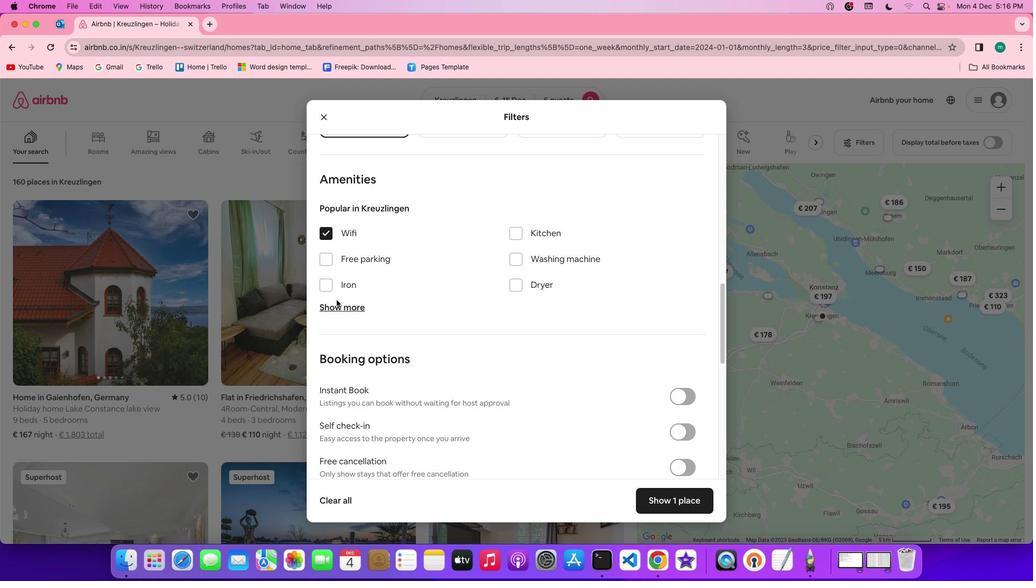 
Action: Mouse pressed left at (336, 299)
Screenshot: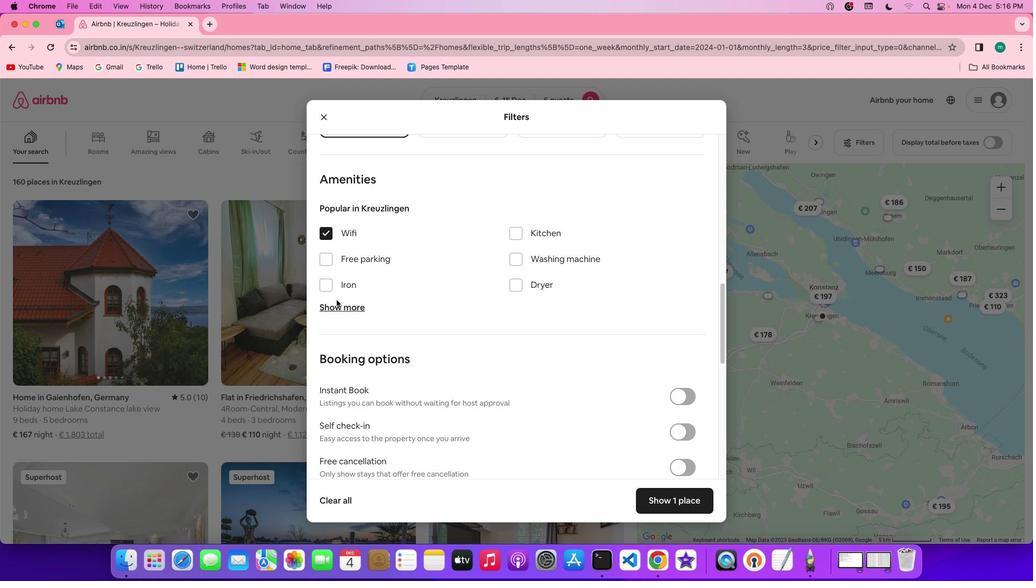 
Action: Mouse moved to (347, 303)
Screenshot: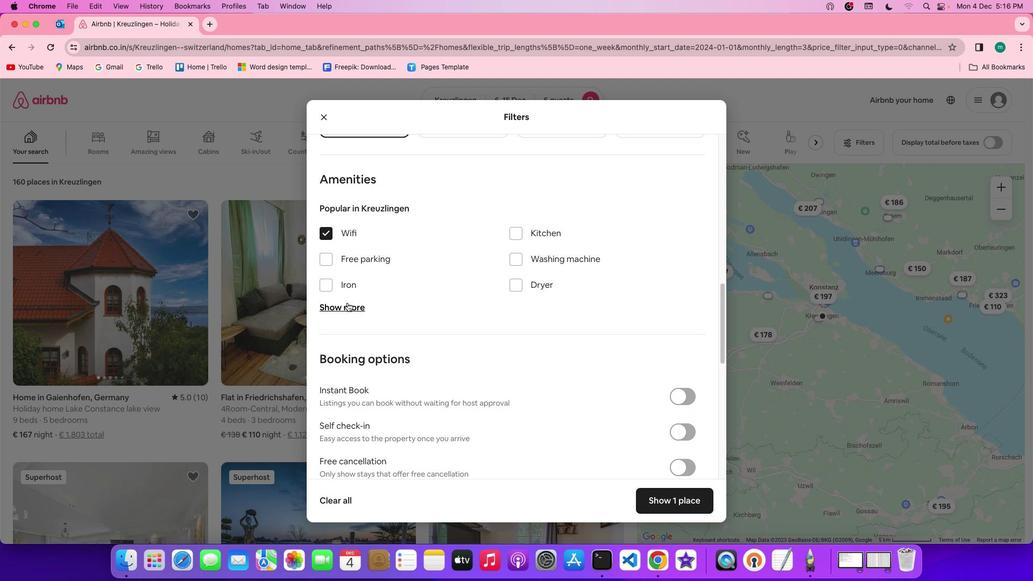 
Action: Mouse pressed left at (347, 303)
Screenshot: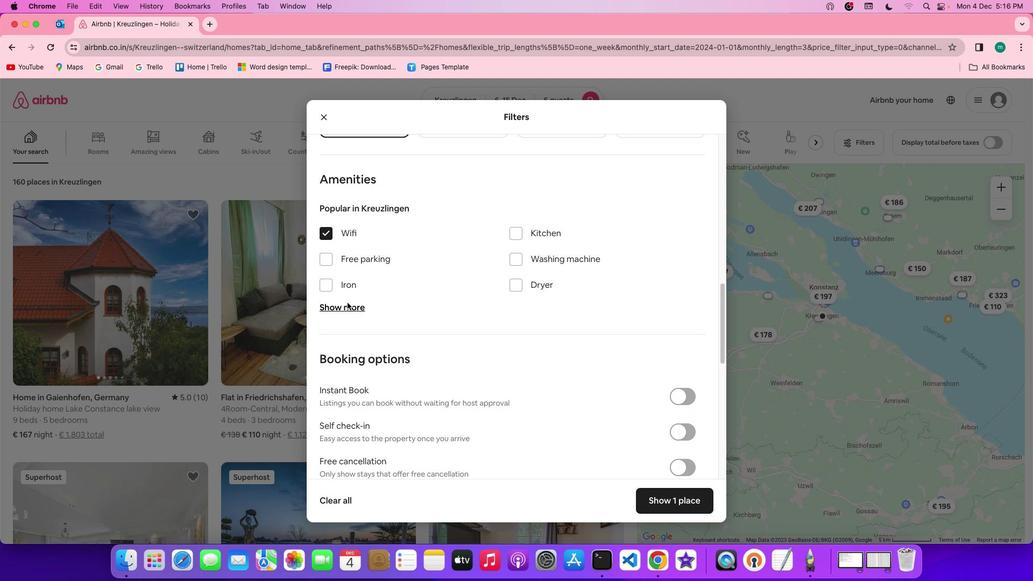 
Action: Mouse moved to (481, 352)
Screenshot: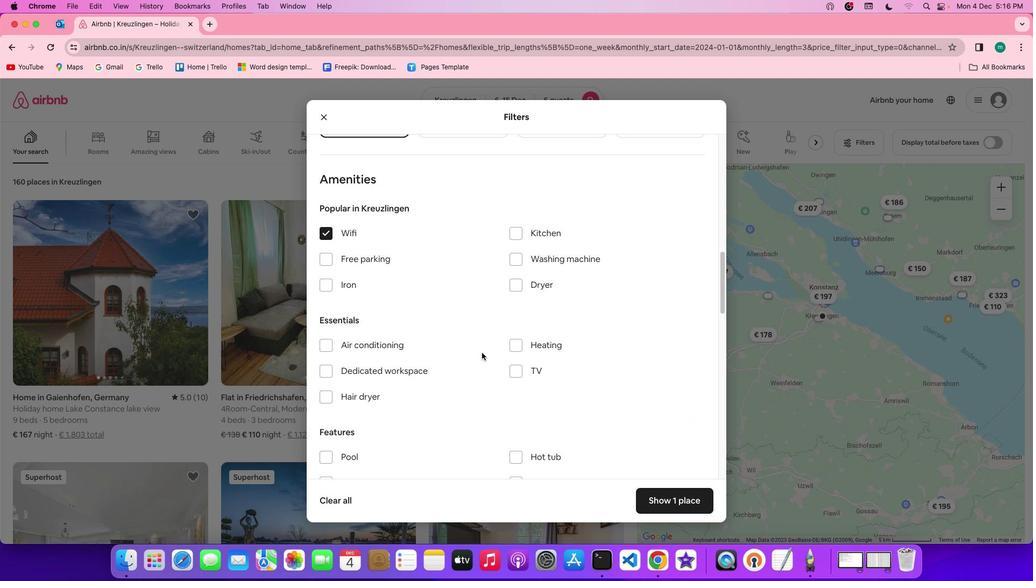 
Action: Mouse scrolled (481, 352) with delta (0, 0)
Screenshot: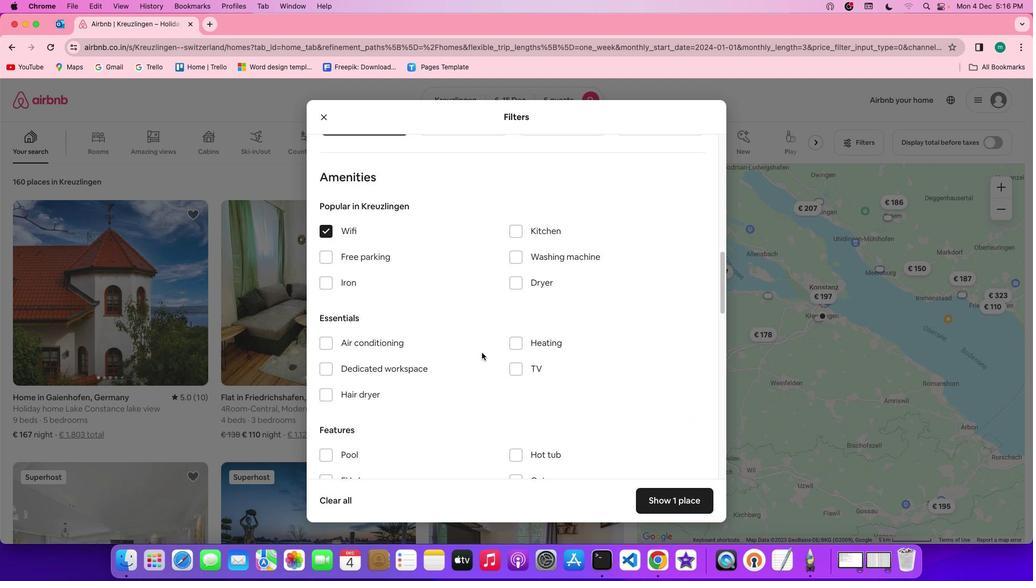 
Action: Mouse scrolled (481, 352) with delta (0, 0)
Screenshot: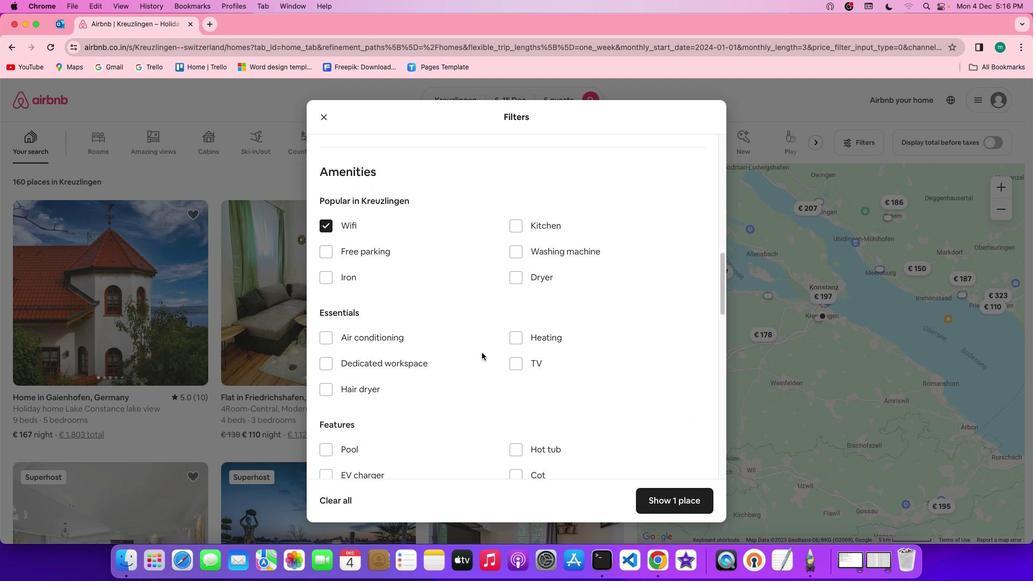 
Action: Mouse scrolled (481, 352) with delta (0, 0)
Screenshot: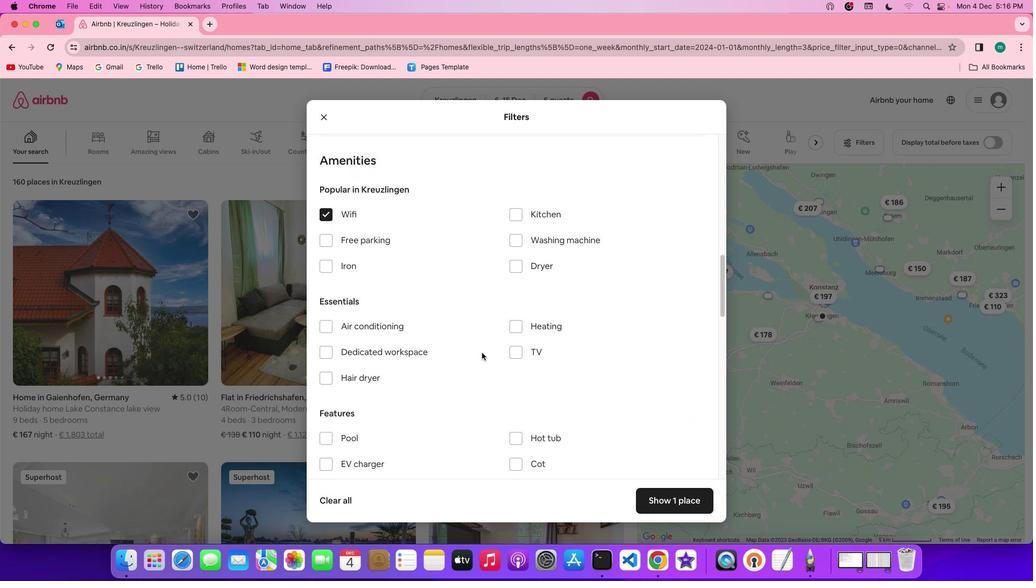 
Action: Mouse moved to (510, 326)
Screenshot: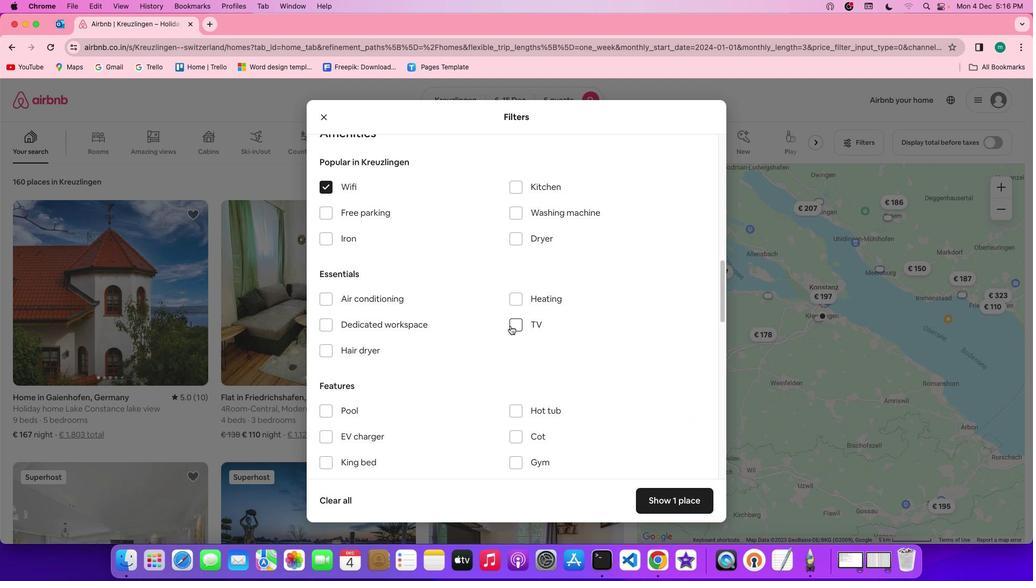
Action: Mouse pressed left at (510, 326)
Screenshot: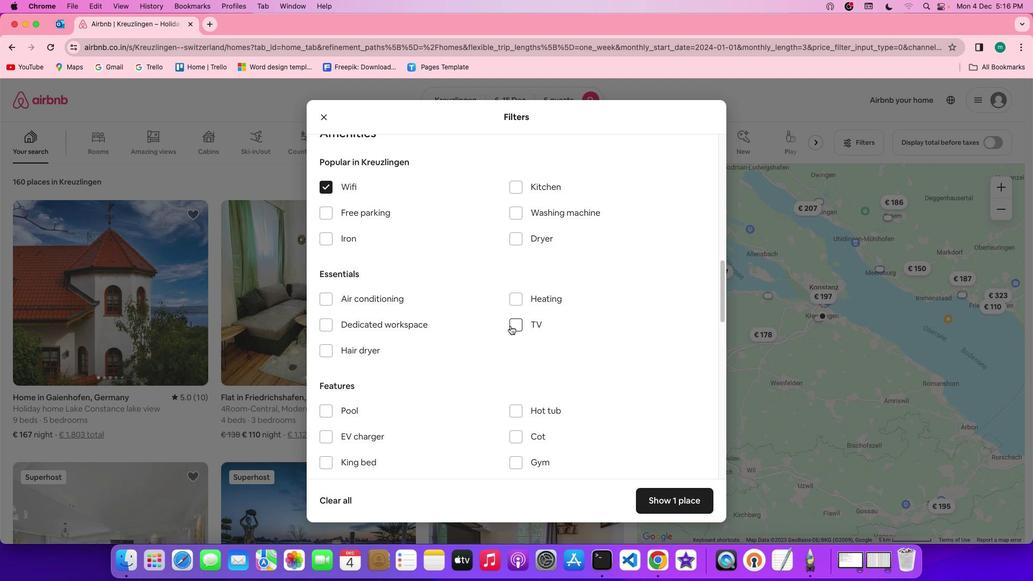 
Action: Mouse moved to (377, 212)
Screenshot: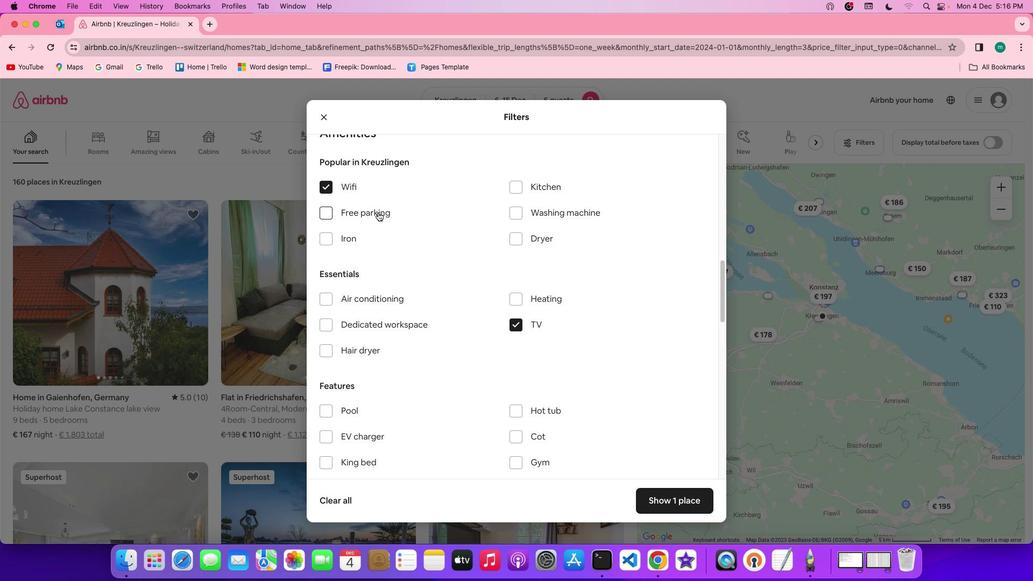
Action: Mouse pressed left at (377, 212)
Screenshot: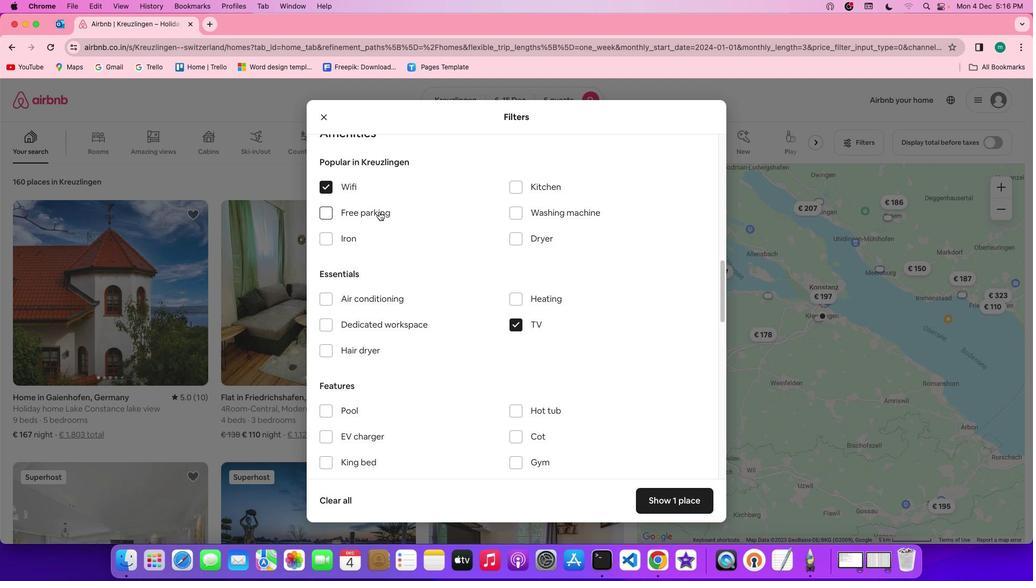 
Action: Mouse moved to (443, 301)
Screenshot: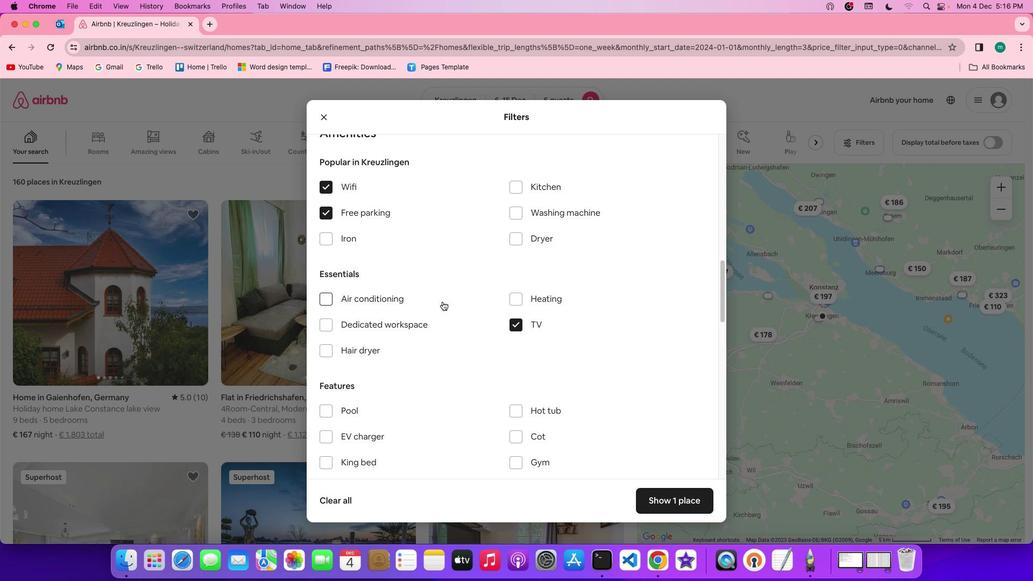 
Action: Mouse scrolled (443, 301) with delta (0, 0)
Screenshot: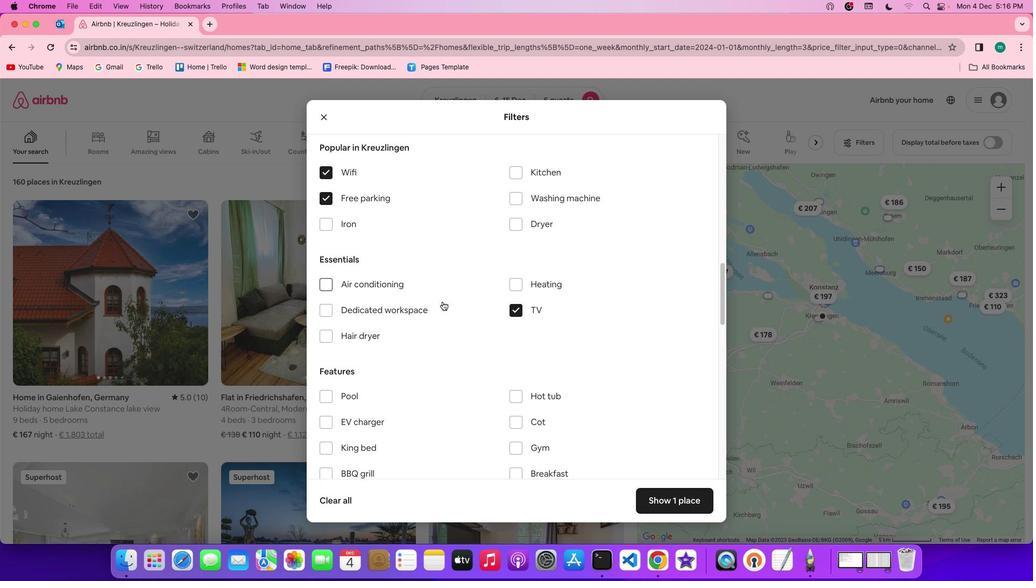 
Action: Mouse scrolled (443, 301) with delta (0, 0)
Screenshot: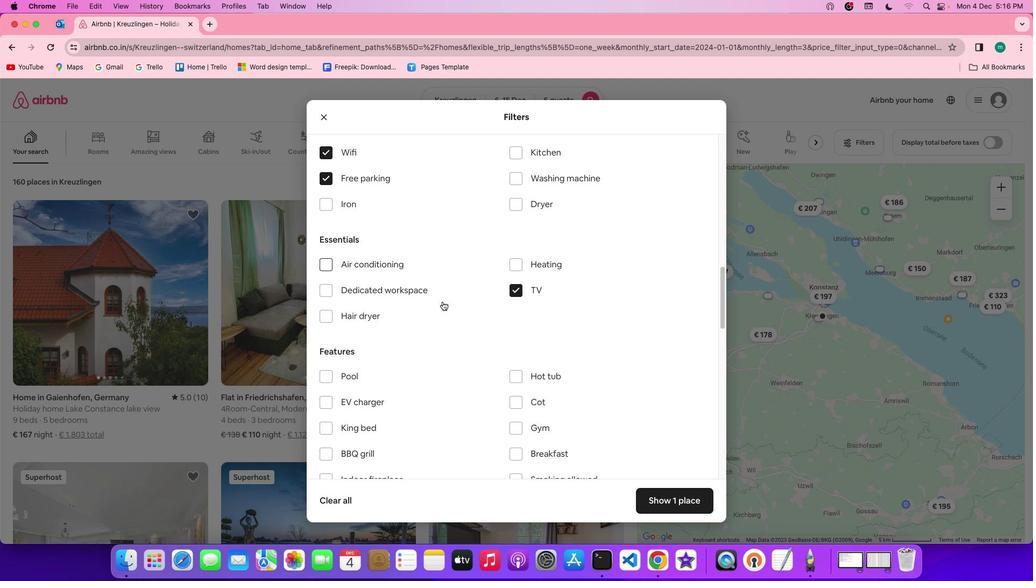
Action: Mouse scrolled (443, 301) with delta (0, -1)
Screenshot: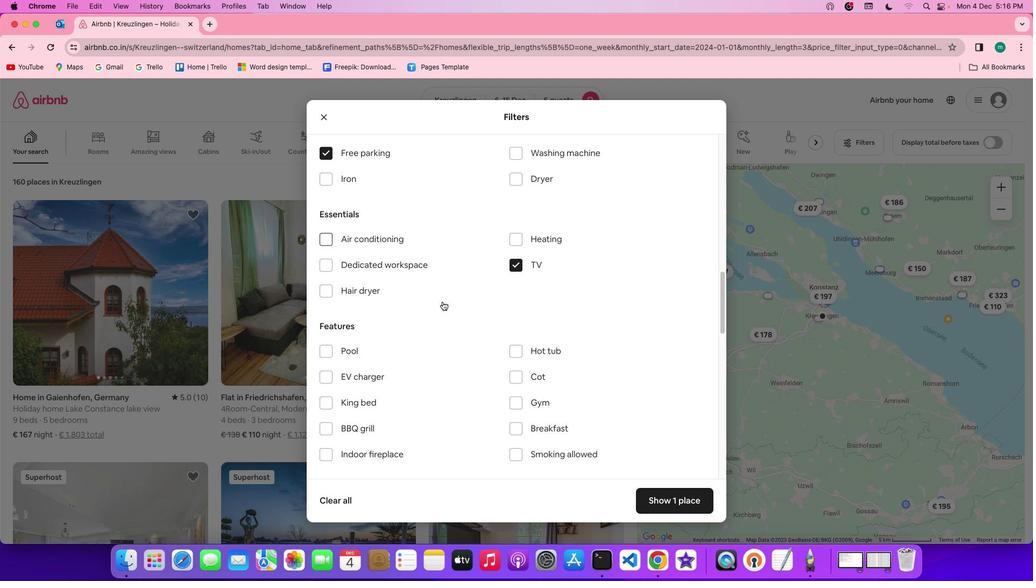 
Action: Mouse scrolled (443, 301) with delta (0, -1)
Screenshot: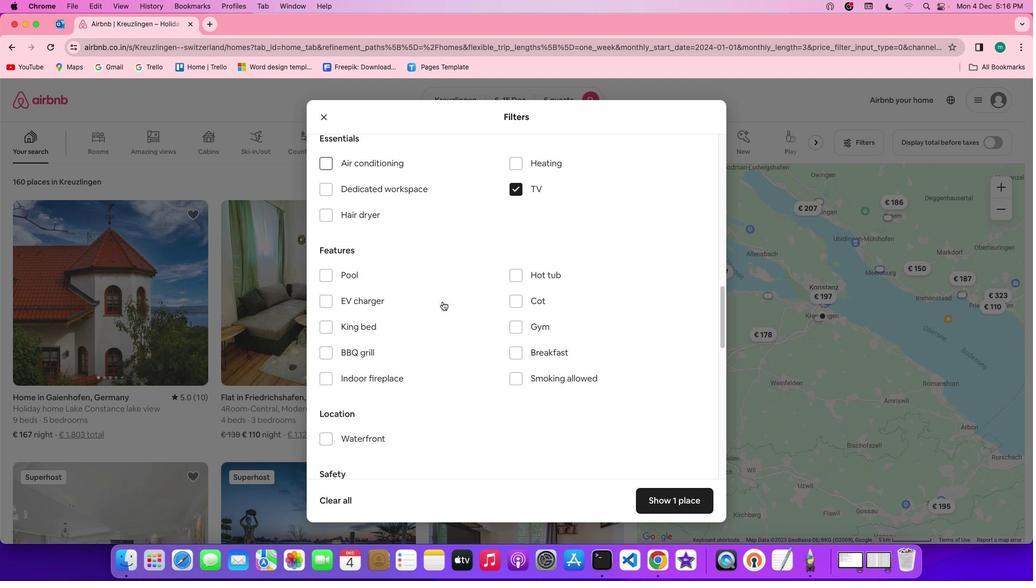 
Action: Mouse scrolled (443, 301) with delta (0, 0)
Screenshot: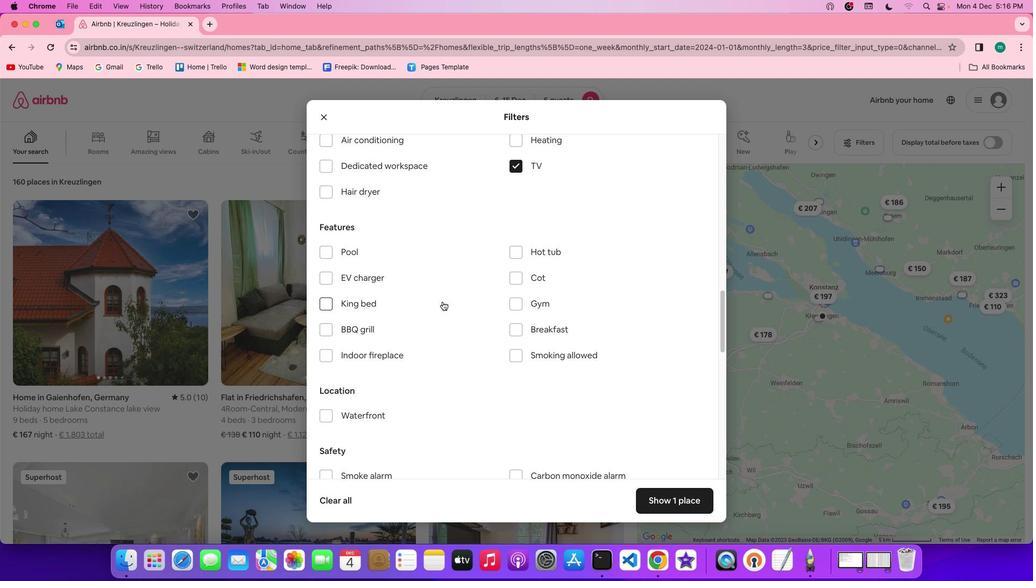 
Action: Mouse scrolled (443, 301) with delta (0, 0)
Screenshot: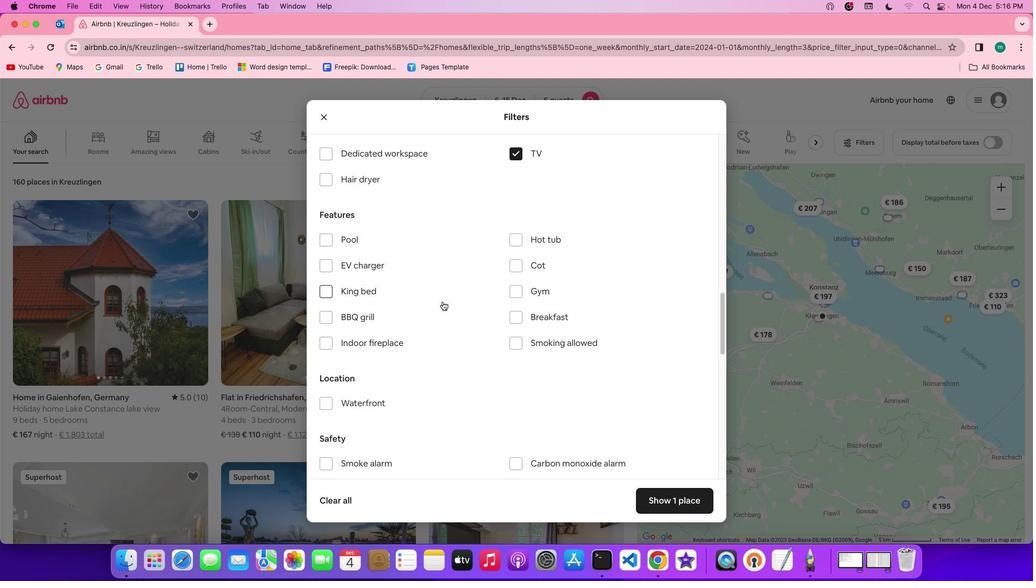 
Action: Mouse scrolled (443, 301) with delta (0, -1)
Screenshot: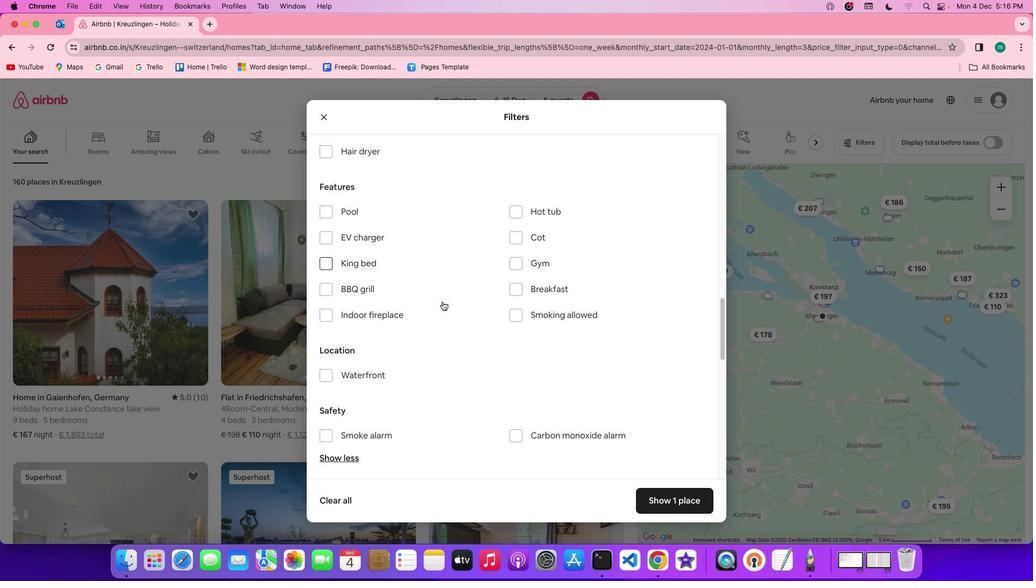 
Action: Mouse scrolled (443, 301) with delta (0, 0)
Screenshot: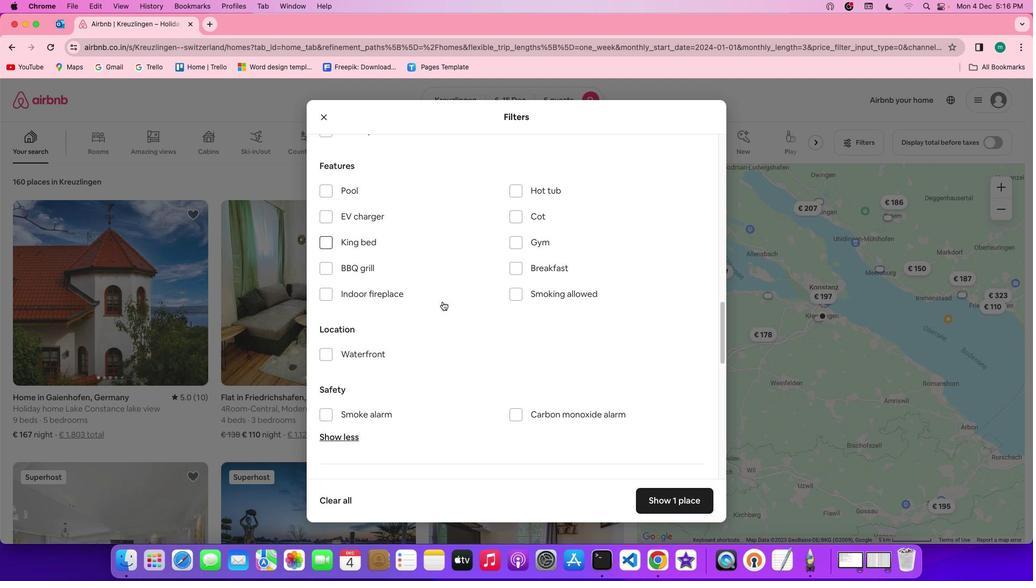 
Action: Mouse scrolled (443, 301) with delta (0, 0)
Screenshot: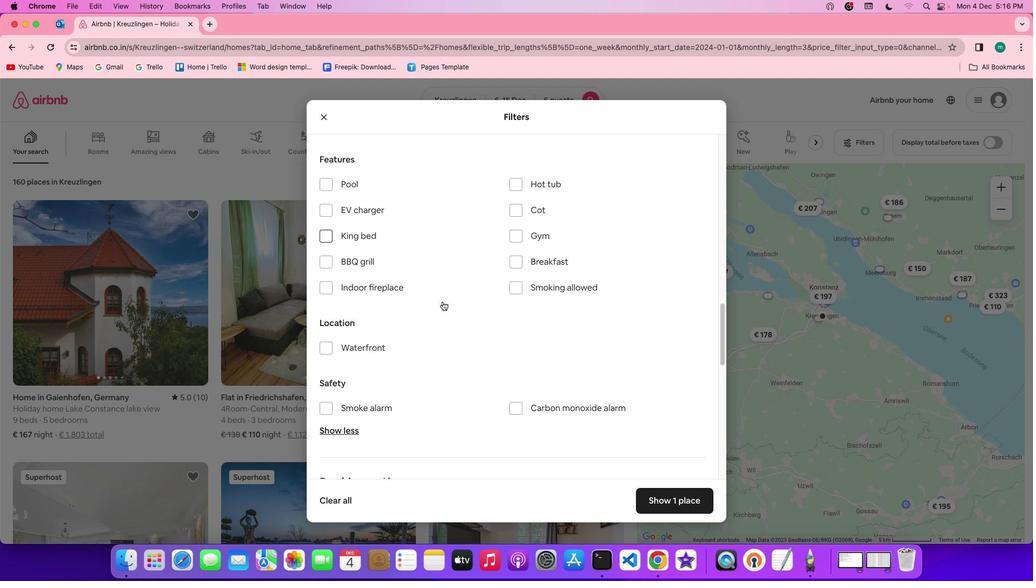 
Action: Mouse moved to (520, 234)
Screenshot: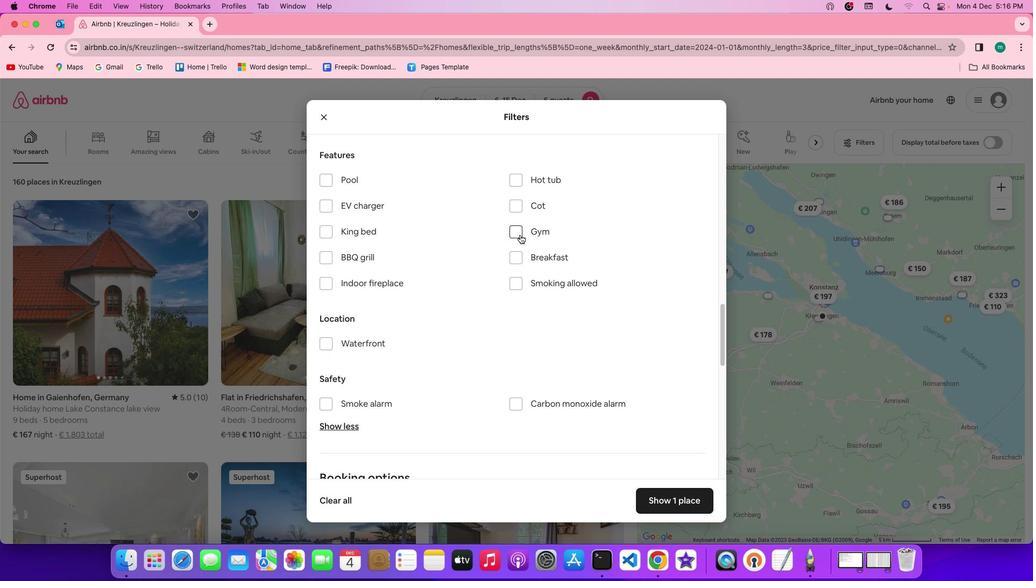 
Action: Mouse pressed left at (520, 234)
Screenshot: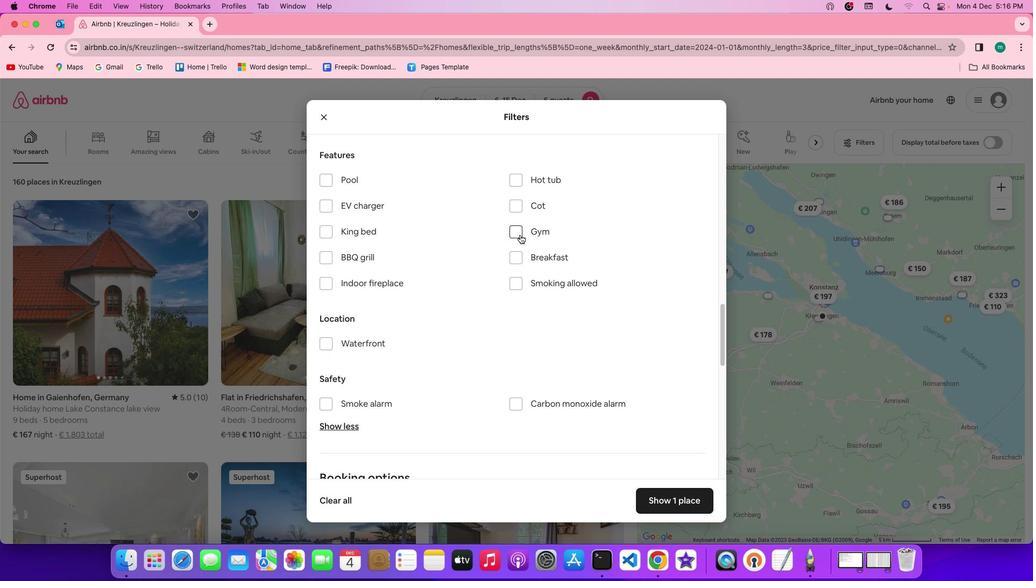 
Action: Mouse moved to (517, 256)
Screenshot: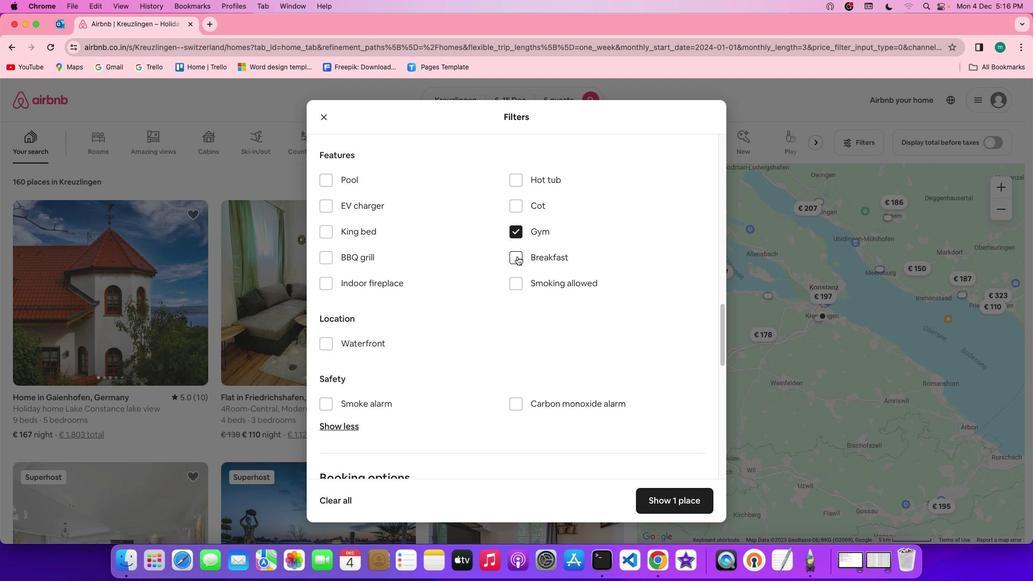 
Action: Mouse pressed left at (517, 256)
Screenshot: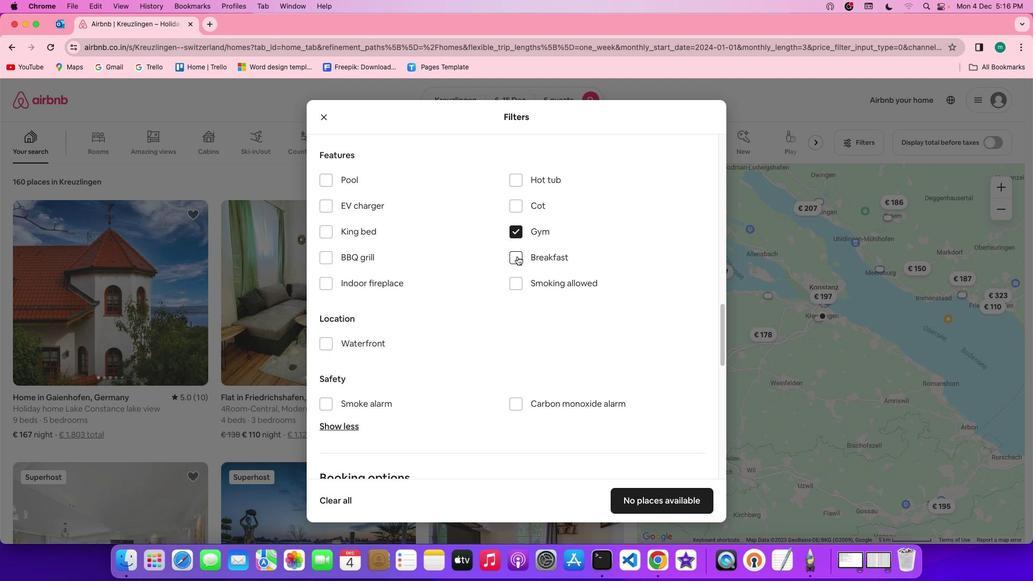 
Action: Mouse moved to (475, 363)
Screenshot: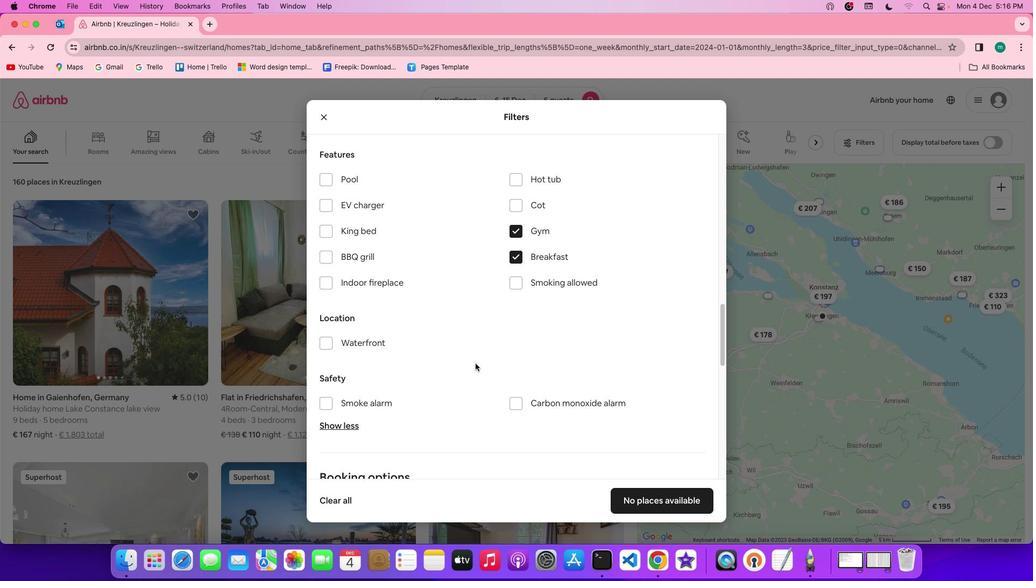 
Action: Mouse scrolled (475, 363) with delta (0, 0)
Screenshot: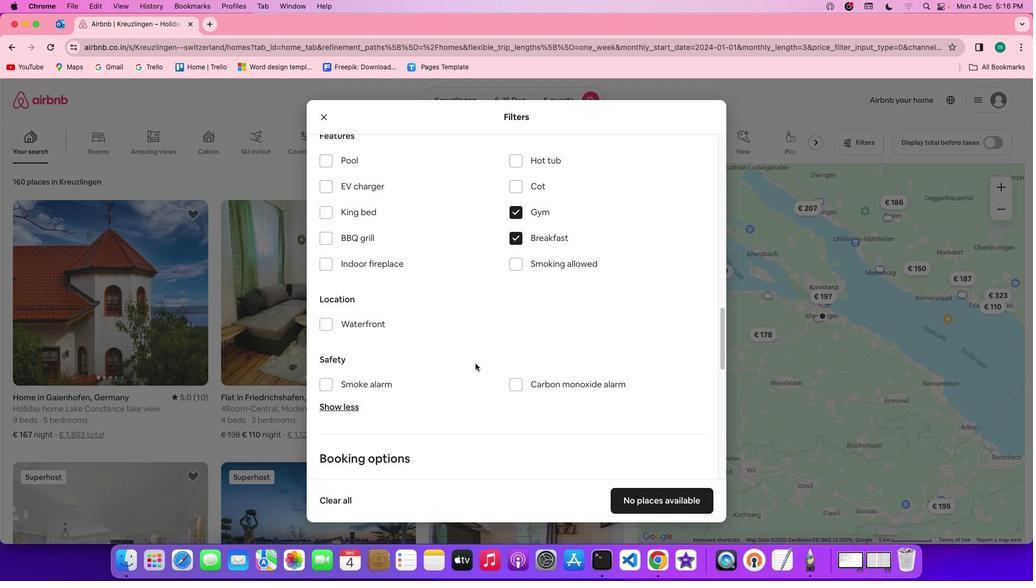 
Action: Mouse scrolled (475, 363) with delta (0, 0)
Screenshot: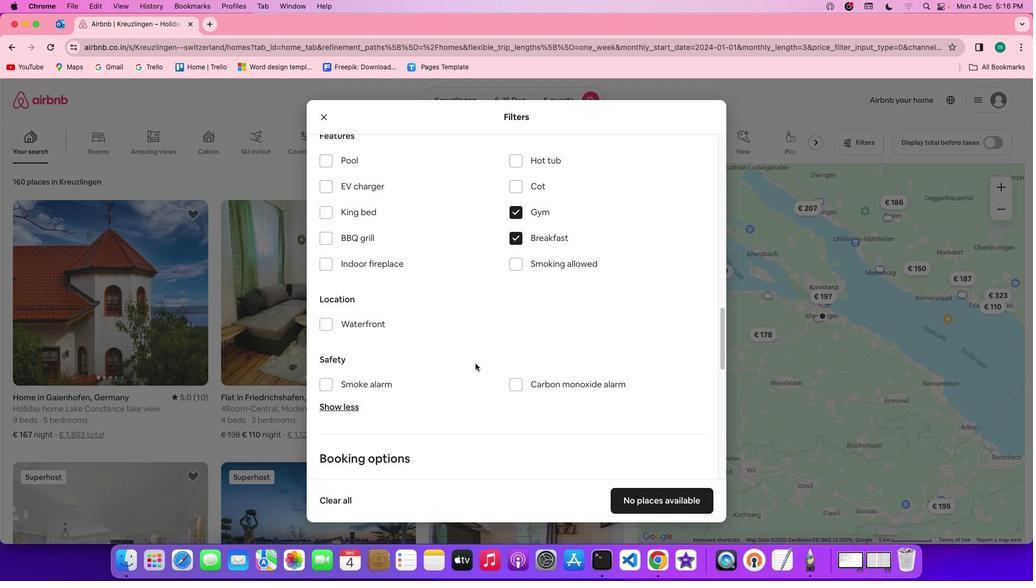
Action: Mouse scrolled (475, 363) with delta (0, -1)
Screenshot: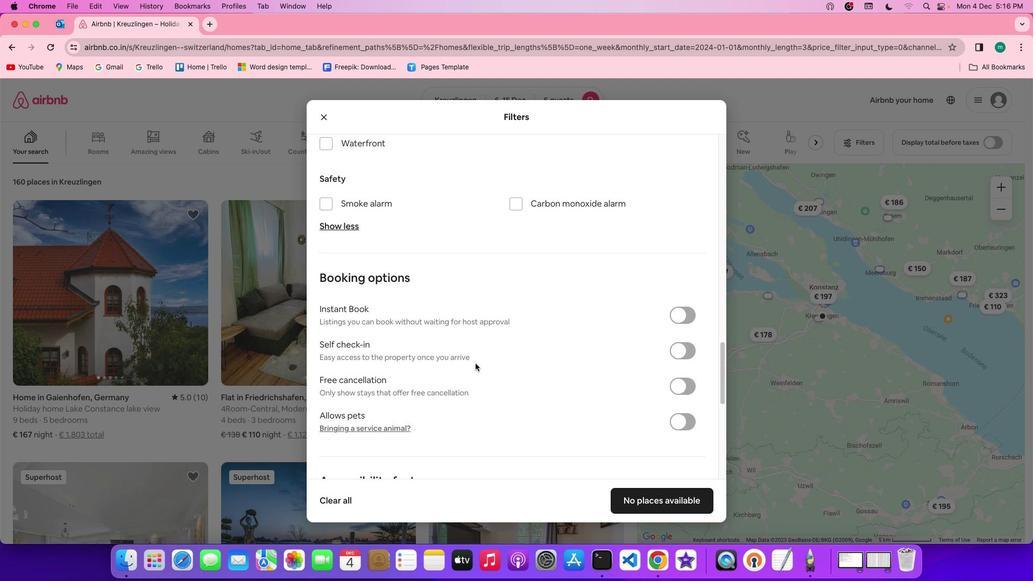 
Action: Mouse scrolled (475, 363) with delta (0, -2)
Screenshot: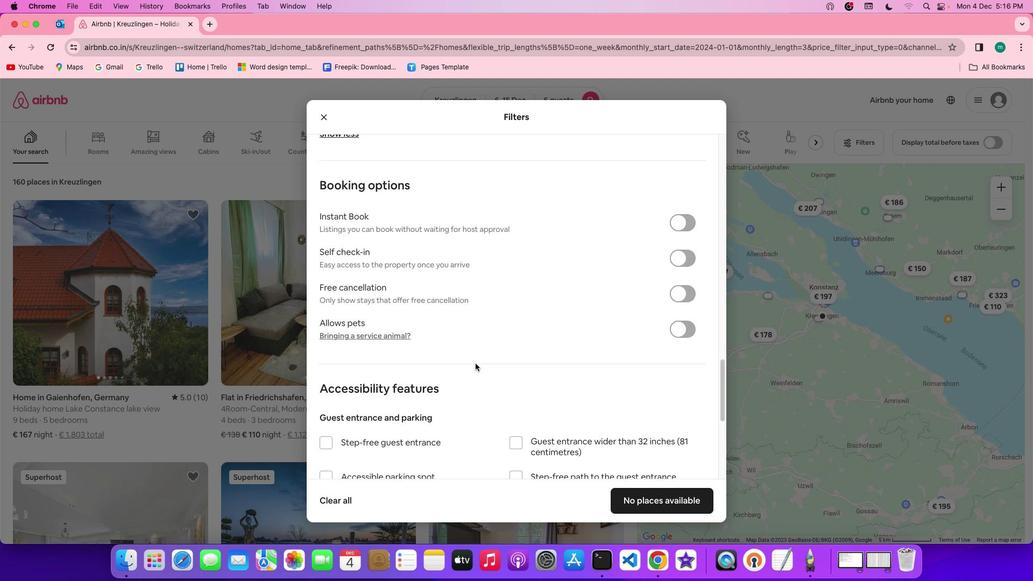 
Action: Mouse scrolled (475, 363) with delta (0, -2)
Screenshot: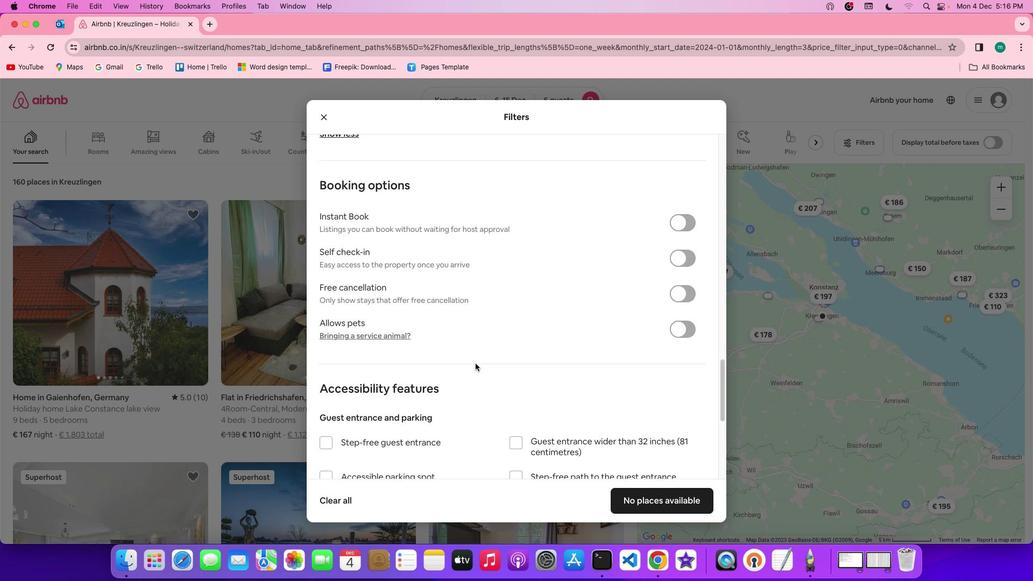 
Action: Mouse scrolled (475, 363) with delta (0, 0)
Screenshot: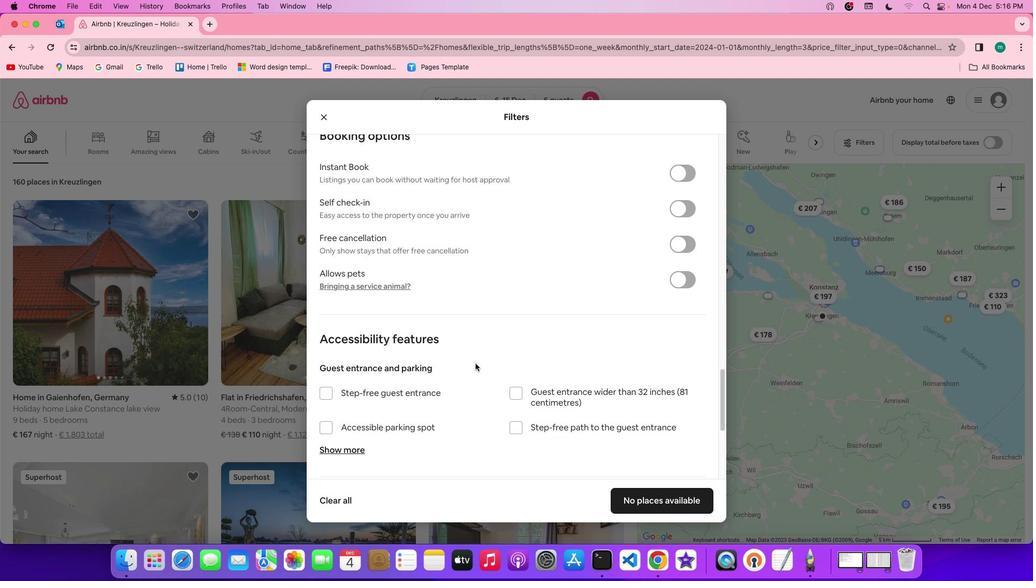 
Action: Mouse scrolled (475, 363) with delta (0, 0)
Screenshot: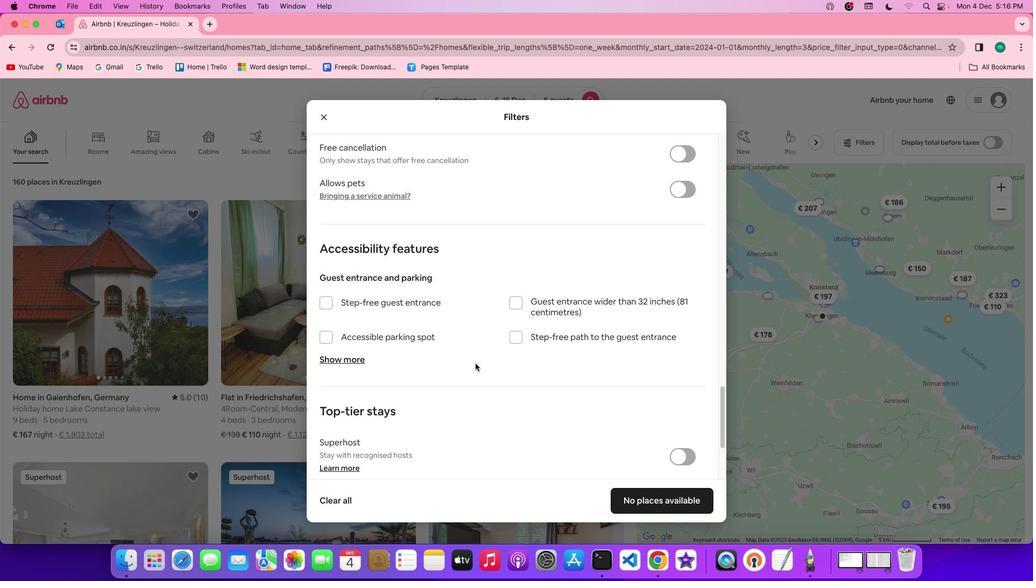 
Action: Mouse scrolled (475, 363) with delta (0, -1)
Screenshot: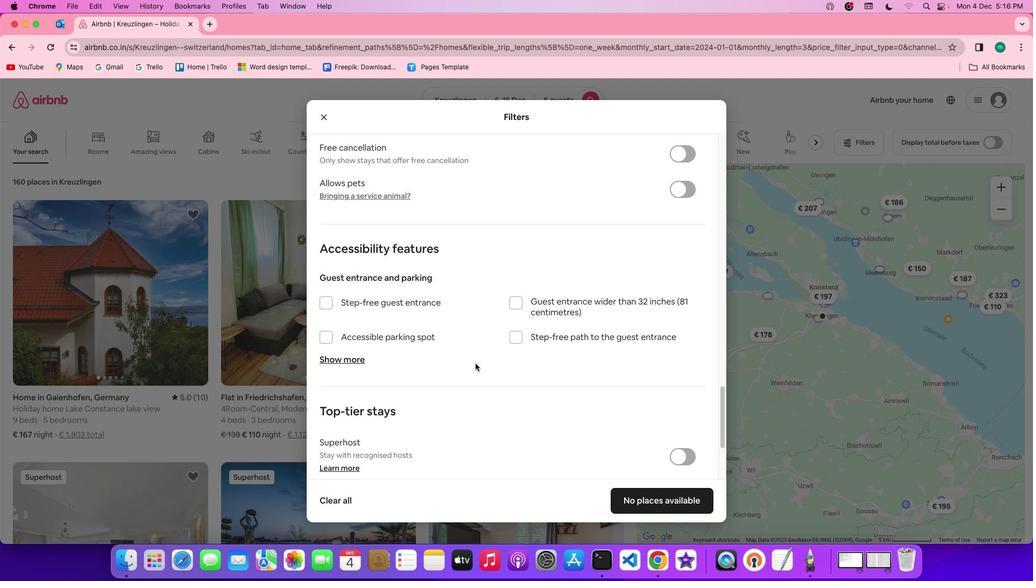 
Action: Mouse scrolled (475, 363) with delta (0, -2)
Screenshot: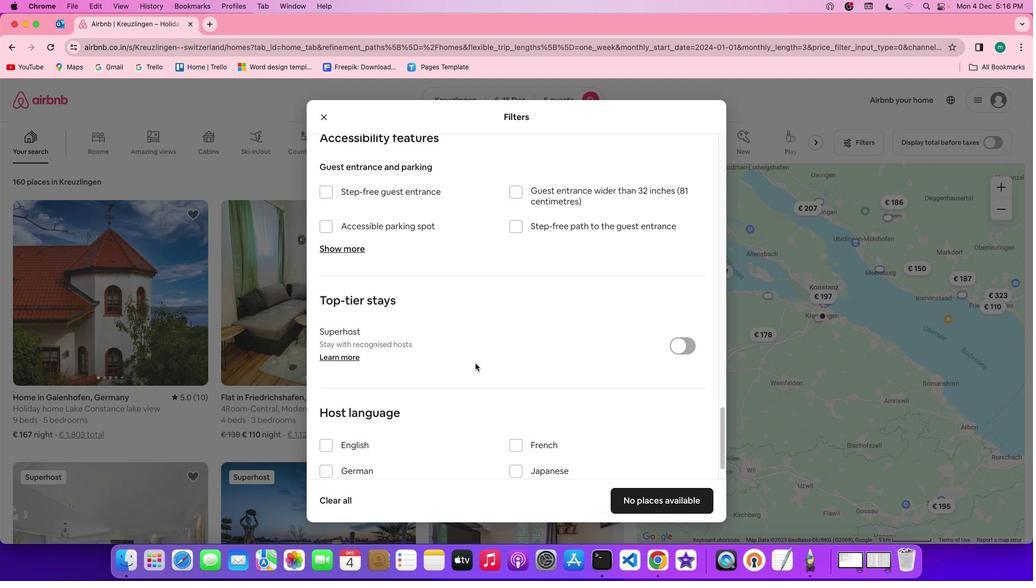 
Action: Mouse scrolled (475, 363) with delta (0, -2)
Screenshot: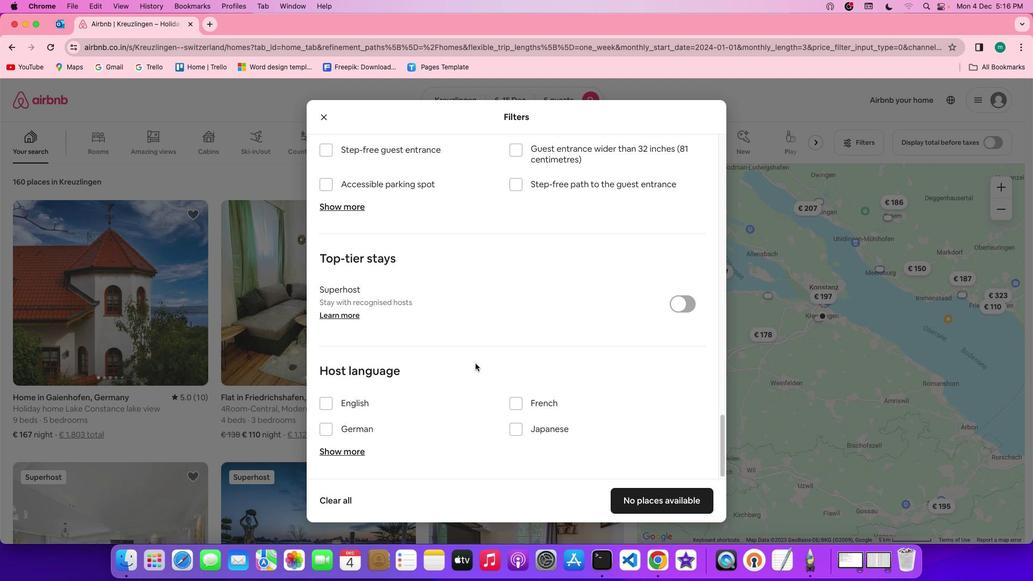 
Action: Mouse scrolled (475, 363) with delta (0, 0)
Screenshot: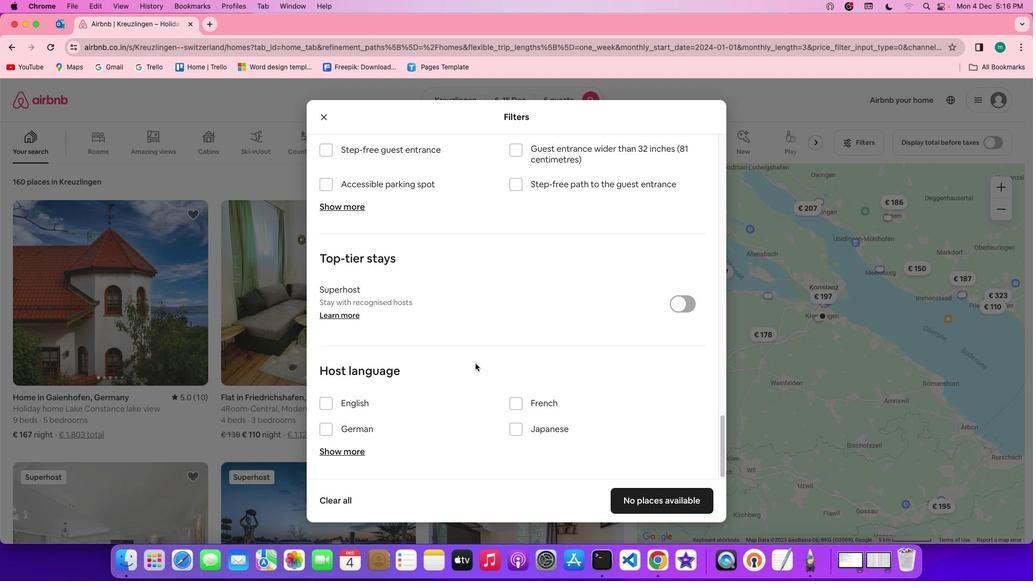 
Action: Mouse scrolled (475, 363) with delta (0, 0)
Screenshot: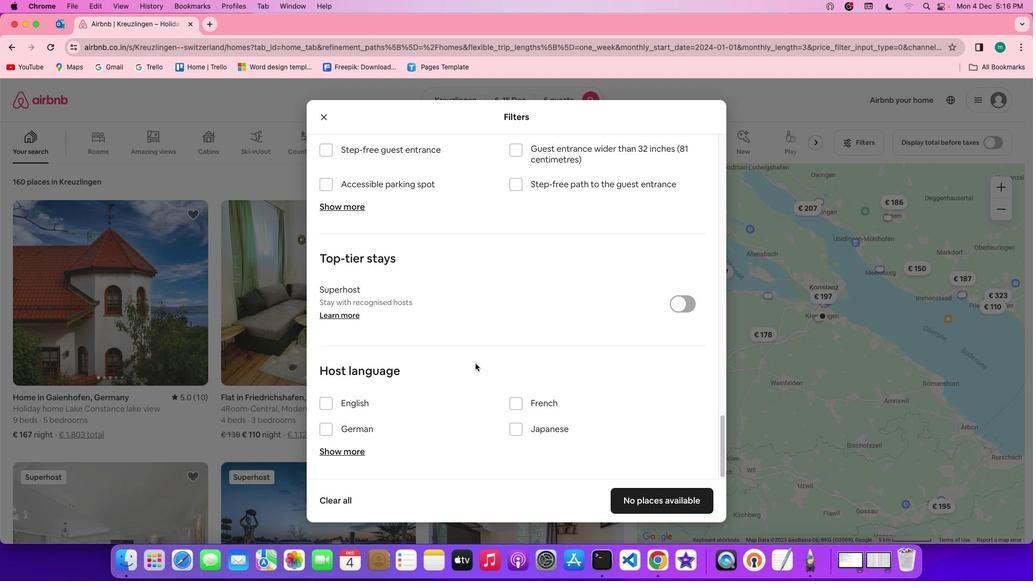 
Action: Mouse scrolled (475, 363) with delta (0, -1)
Screenshot: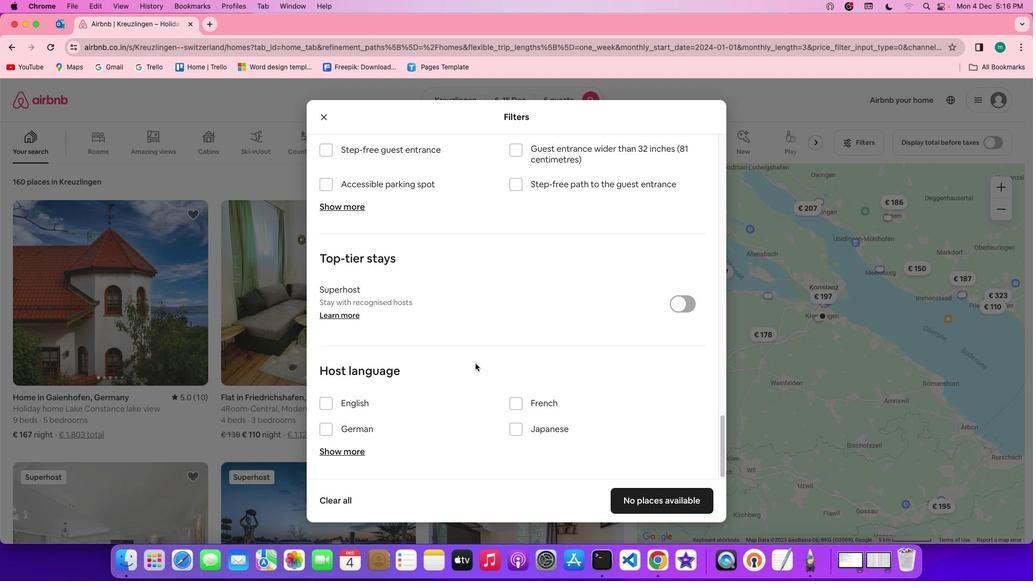 
Action: Mouse scrolled (475, 363) with delta (0, -2)
Screenshot: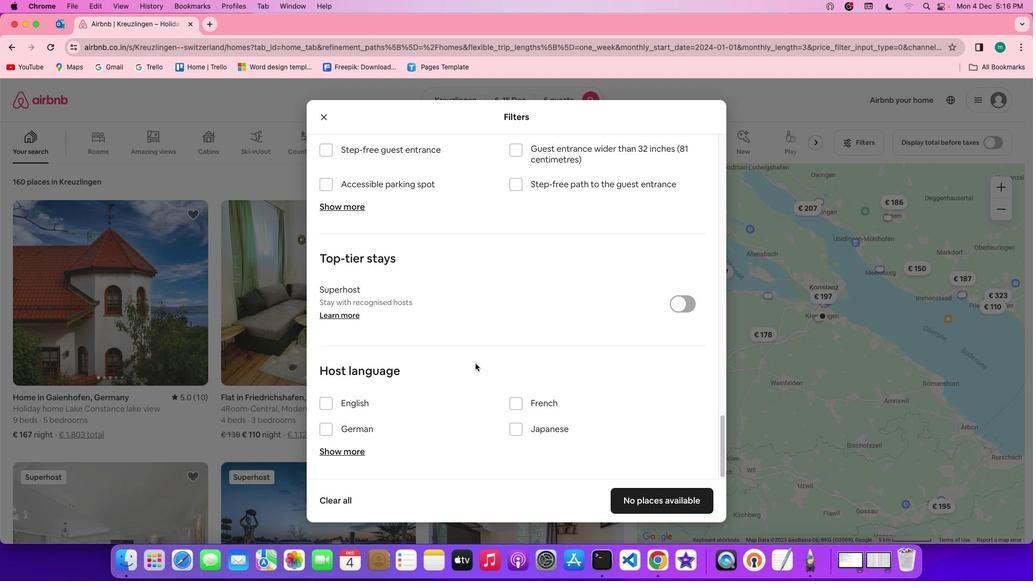 
Action: Mouse moved to (662, 499)
Screenshot: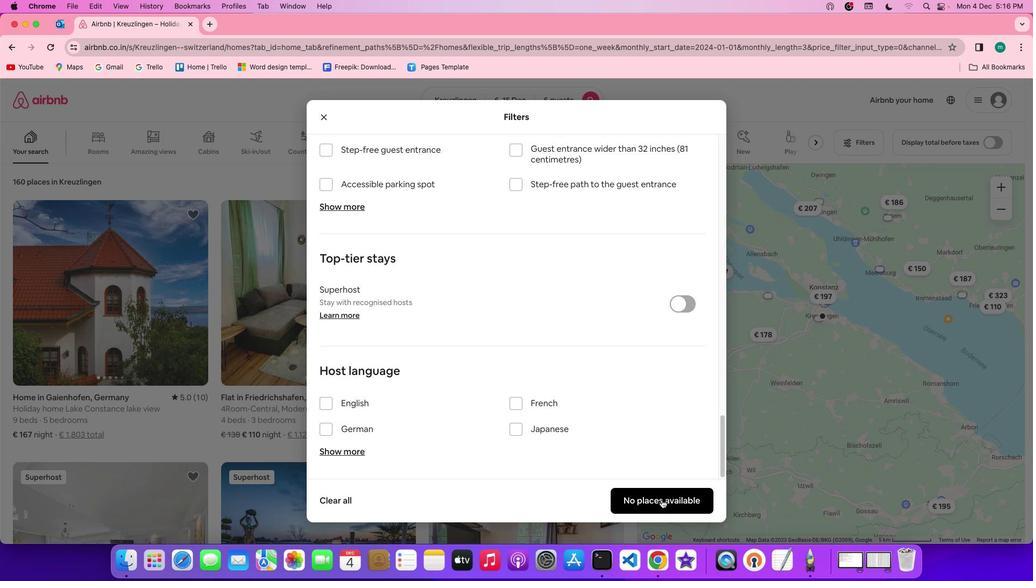 
Action: Mouse pressed left at (662, 499)
Screenshot: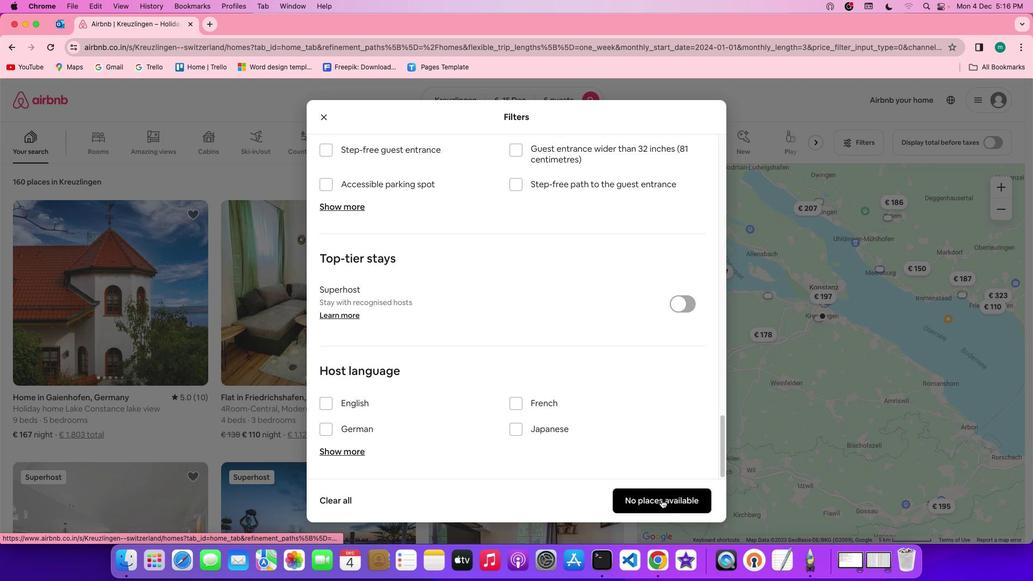 
Action: Mouse moved to (340, 337)
Screenshot: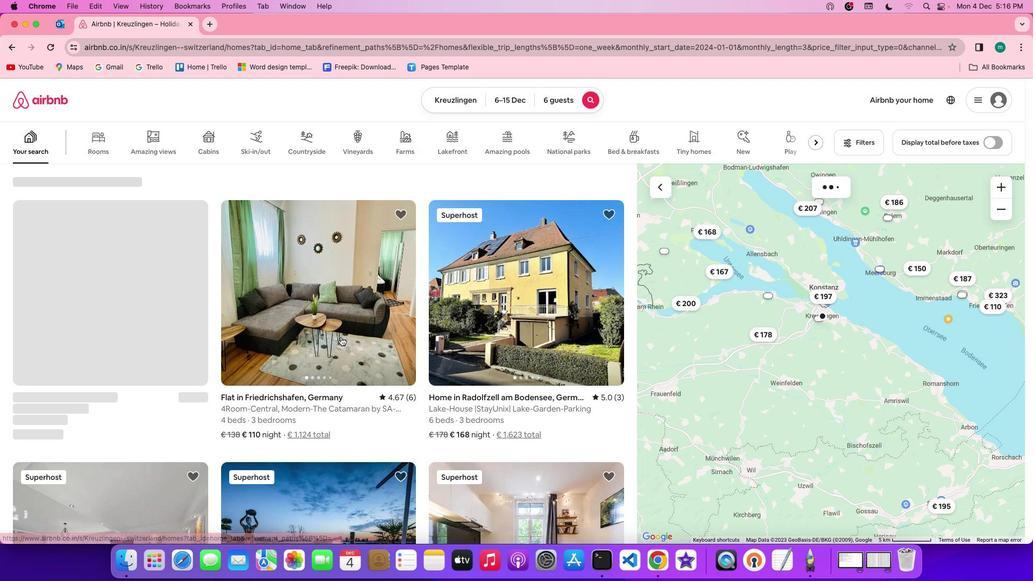 
